 Task: Forward email and add a link Link0000000031 from Parteek.kumar@sogtage.net to Sandip@sogtage.net with a subject Subject0000000031 and add a message Message0000000031. Forward email and add a link Link0000000031 from Parteek.kumar@sogtage.net to Sandip@sogtage.net; Email000000002; Email000000003 with a subject Subject0000000032 and add a message Message0000000033. Forward email and add a link Link0000000031 from Parteek.kumar@sogtage.net to Sandip@sogtage.net with a cc to Vanshu.thakur@sogtage.net with a subject Subject0000000031 and add a message Message0000000033. Forward email and add a link Link0000000031 from Parteek.kumar@sogtage.net to Sandip@sogtage.net with a cc to Vanshu.thakur@sogtage.net and bcc to Nikhil.rathi@sogtage.net with a subject Subject0000000031 and add a message Message0000000033. Forward email and add a link Link0000000031 from Parteek.kumar@sogtage.net to Sandip@sogtage.net; Email000000002 with a cc to Nikhil.rathi@sogtage.net; Ayush@sogtage.net and bcc to Pooja.Chaudhary@sogtage.net with a subject Subject0000000031 and add a message Message0000000033
Action: Mouse moved to (921, 207)
Screenshot: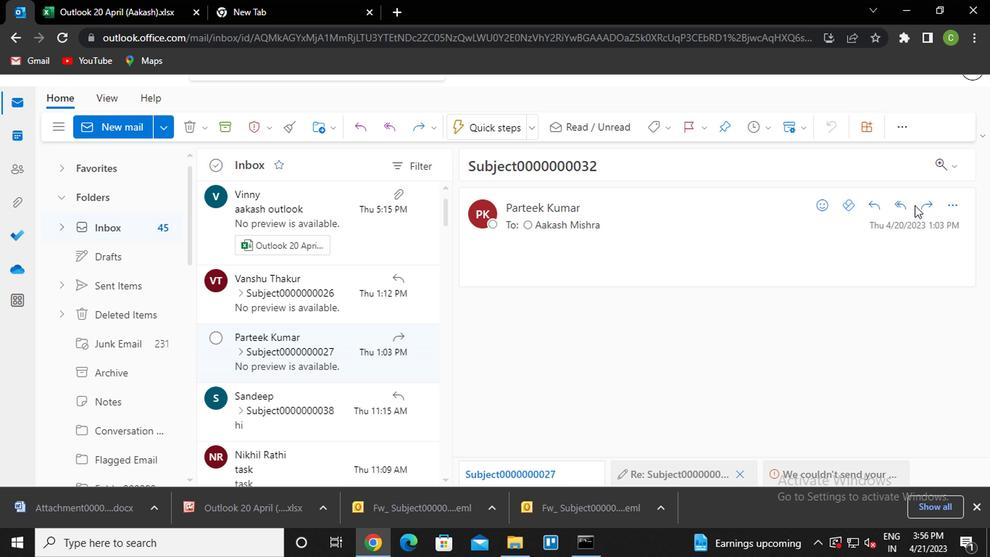 
Action: Mouse pressed left at (921, 207)
Screenshot: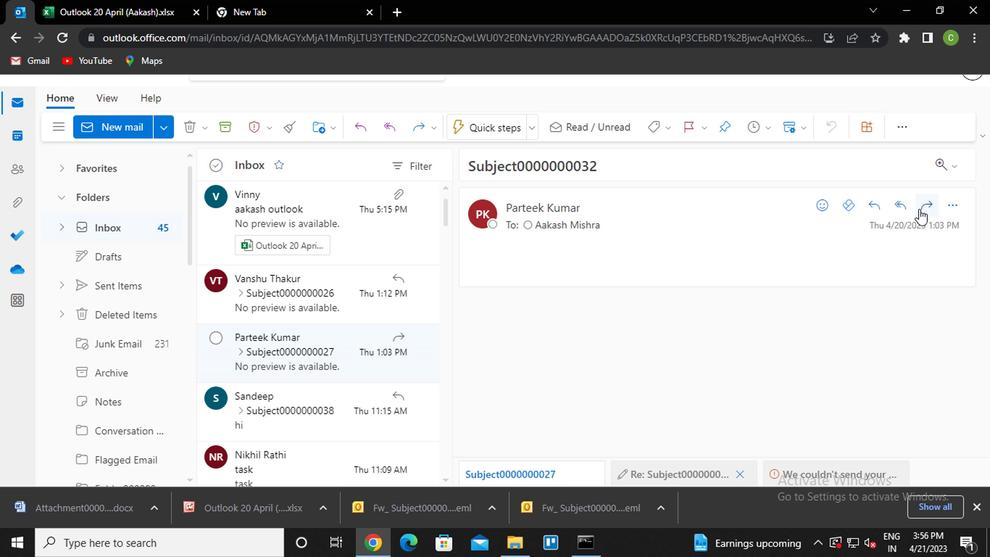
Action: Mouse moved to (671, 127)
Screenshot: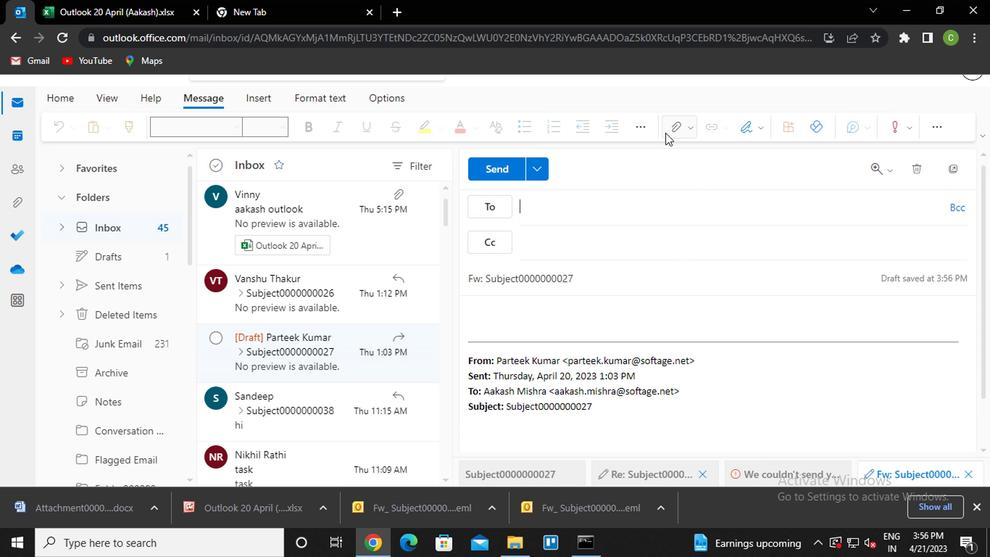 
Action: Mouse pressed left at (671, 127)
Screenshot: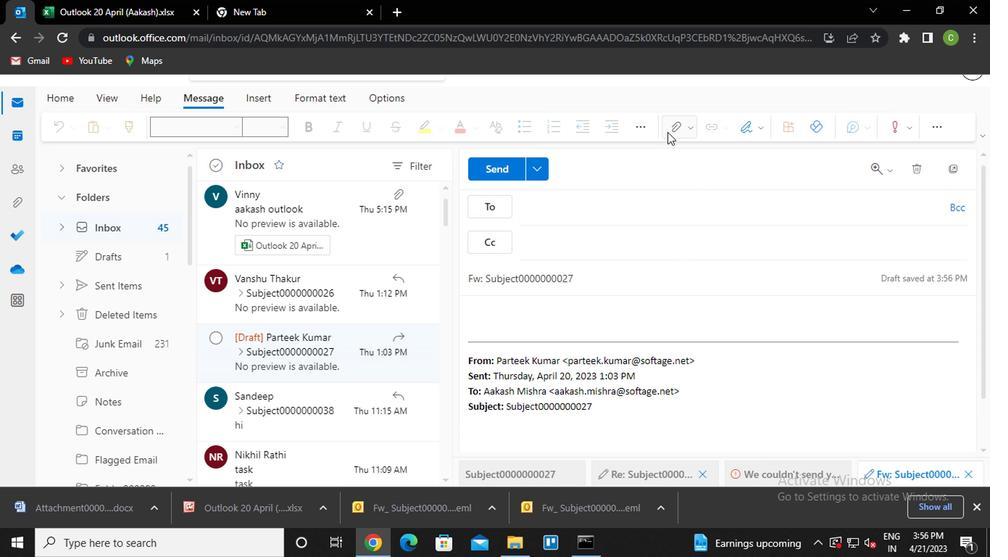 
Action: Mouse moved to (490, 319)
Screenshot: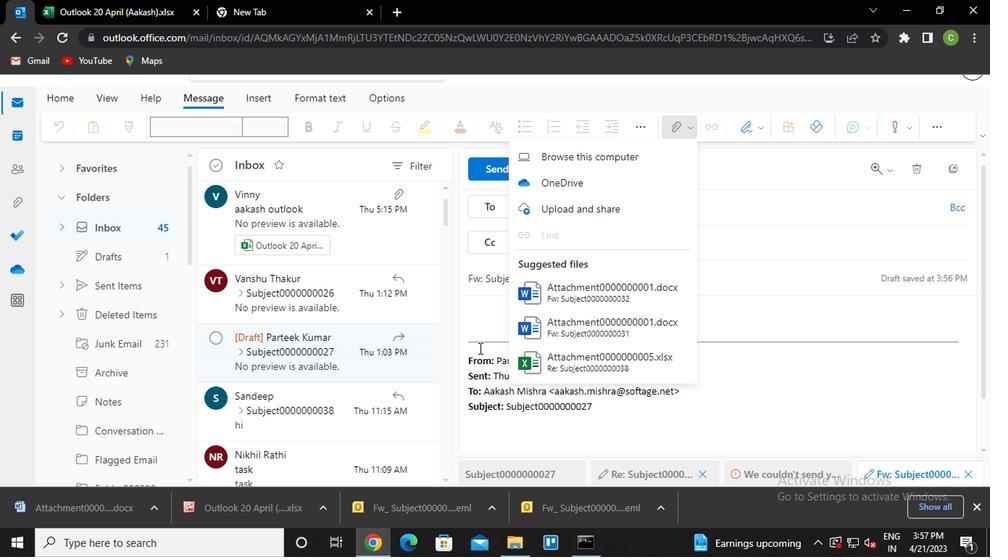 
Action: Mouse pressed left at (490, 319)
Screenshot: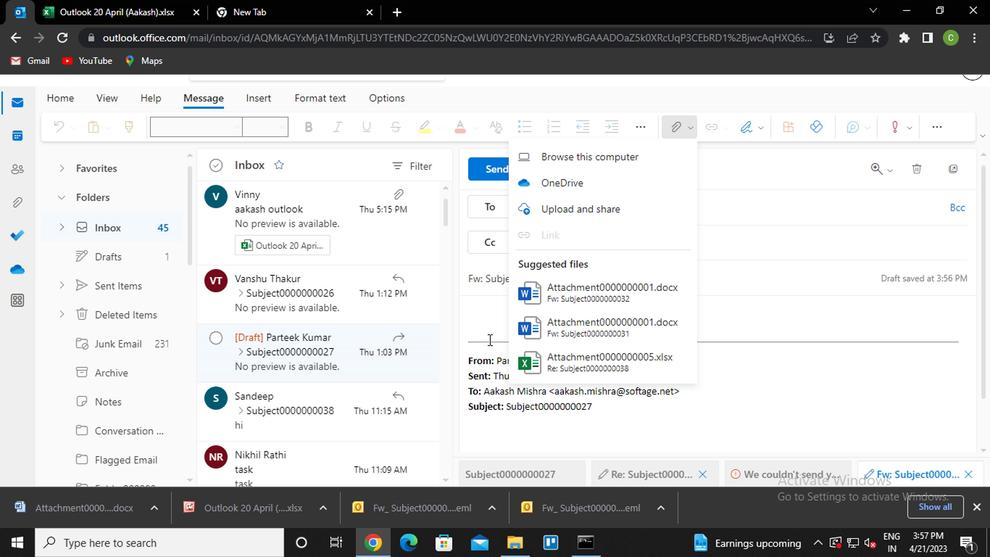 
Action: Mouse moved to (668, 131)
Screenshot: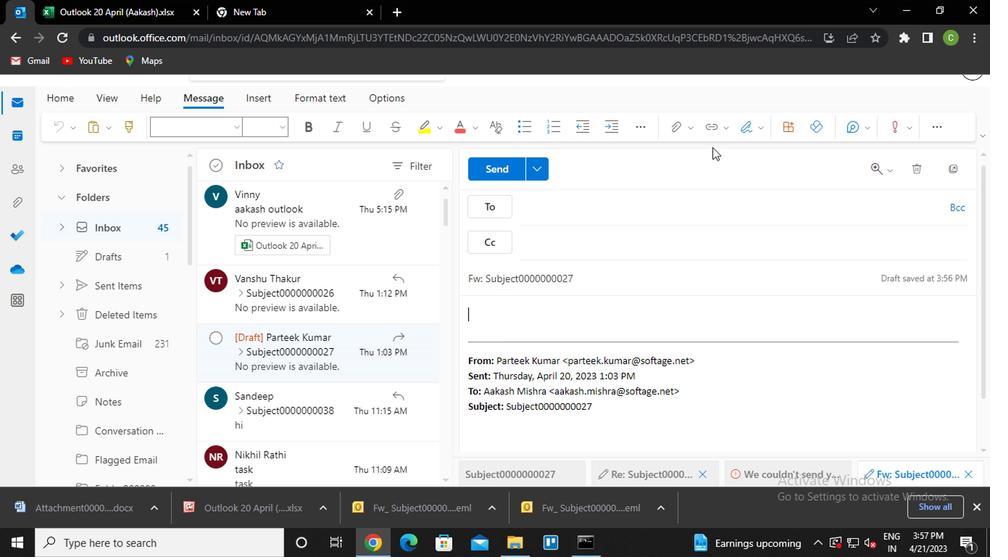 
Action: Mouse pressed left at (668, 131)
Screenshot: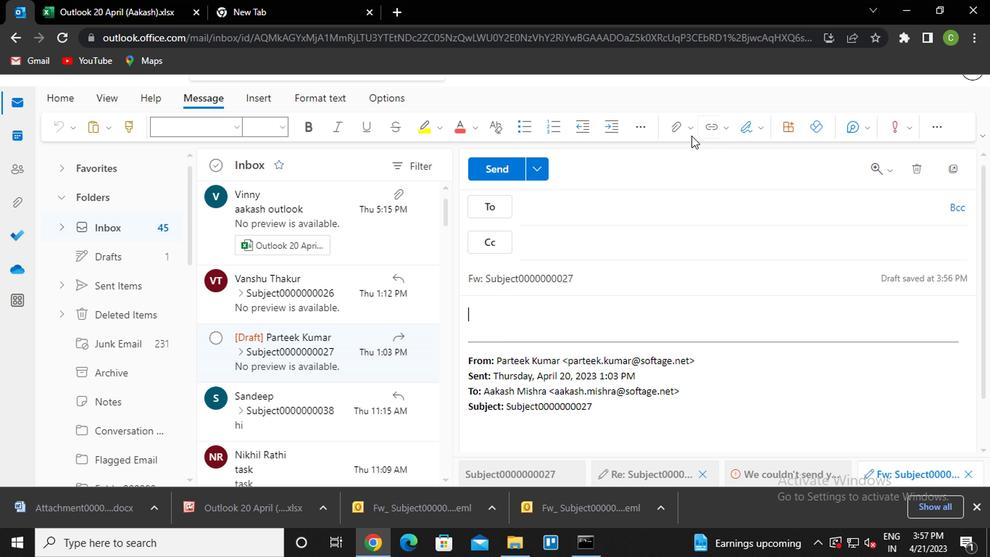 
Action: Mouse moved to (578, 239)
Screenshot: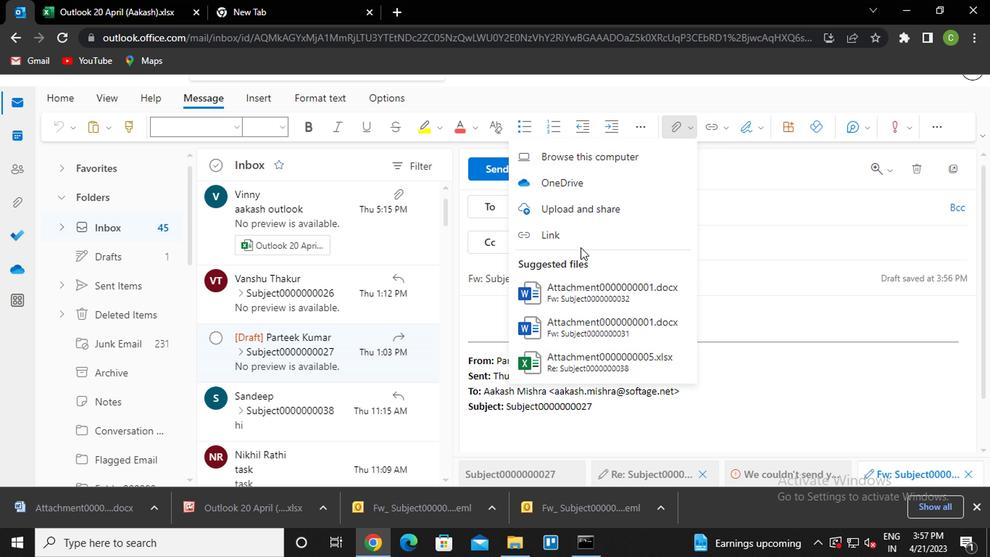 
Action: Mouse pressed left at (578, 239)
Screenshot: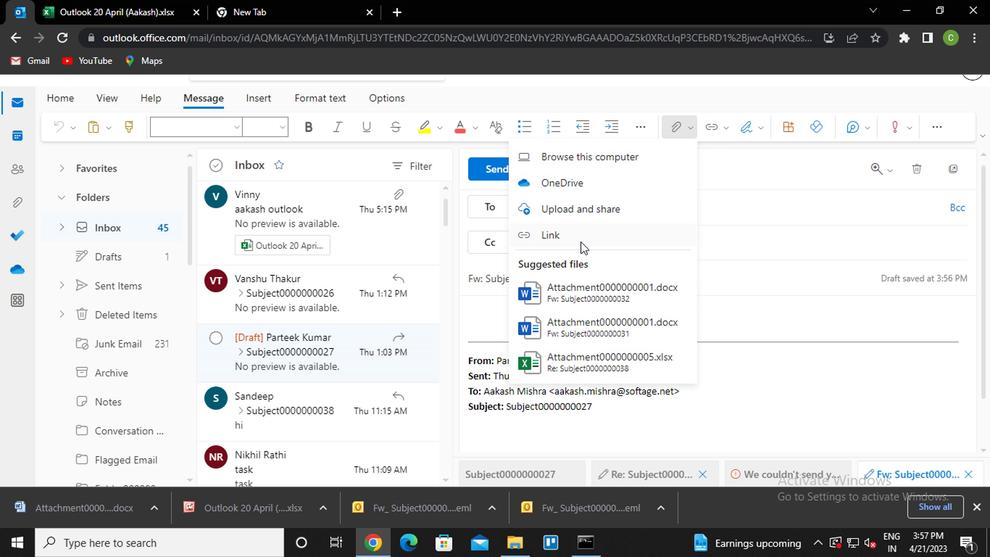 
Action: Mouse moved to (414, 303)
Screenshot: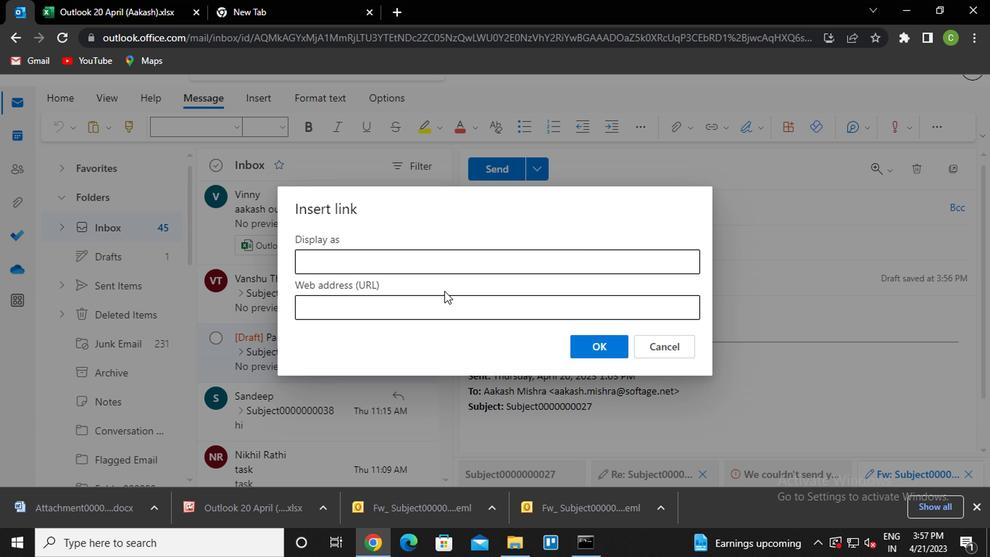 
Action: Mouse pressed left at (414, 303)
Screenshot: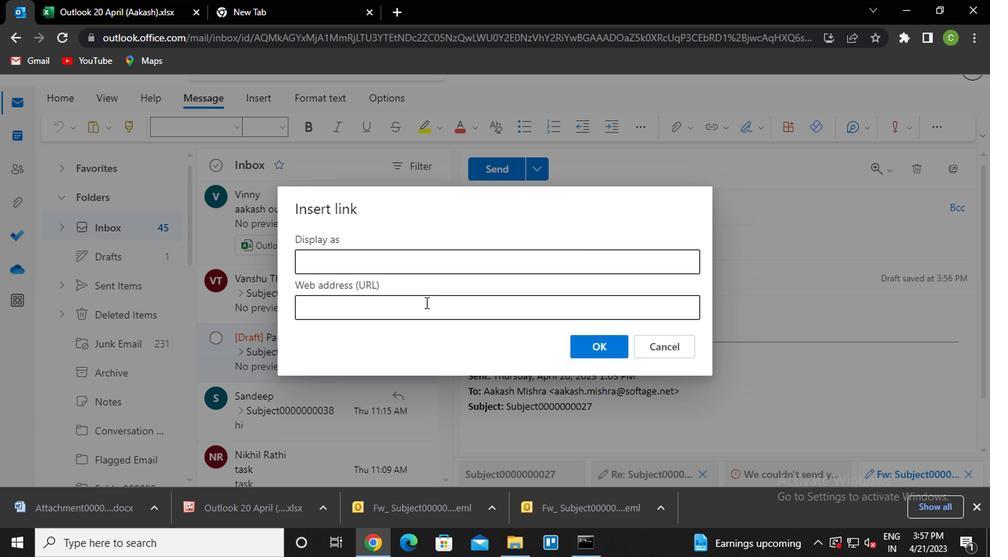 
Action: Mouse moved to (434, 191)
Screenshot: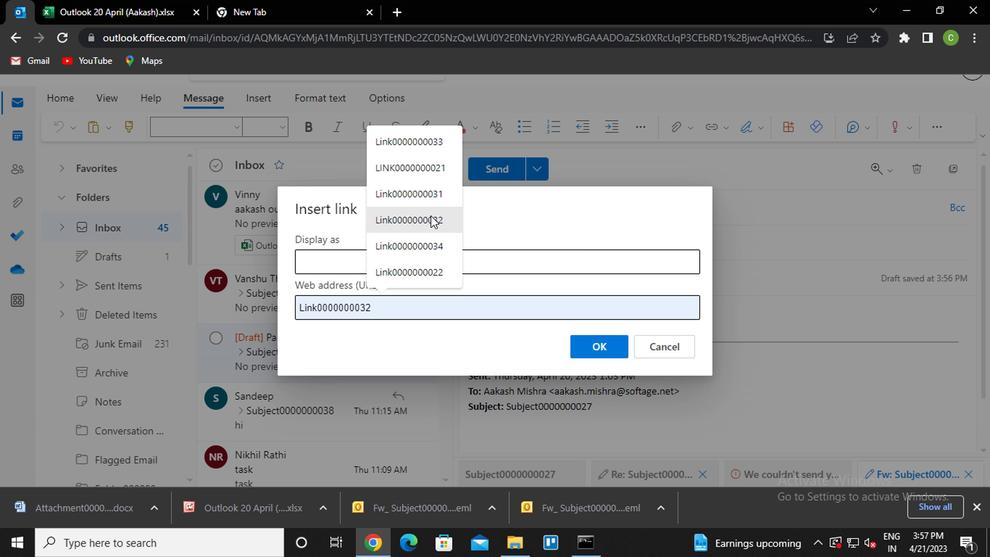 
Action: Mouse pressed left at (434, 191)
Screenshot: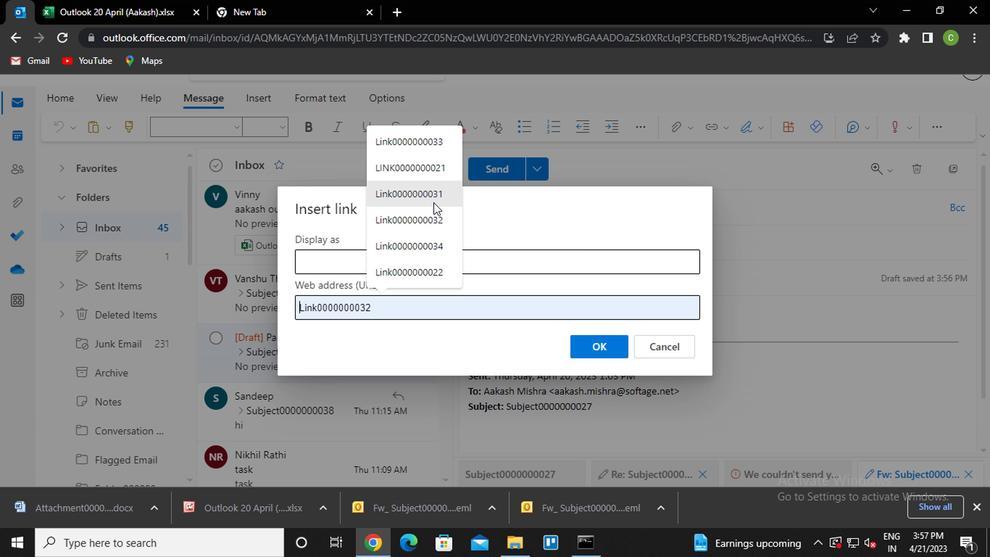 
Action: Mouse moved to (583, 343)
Screenshot: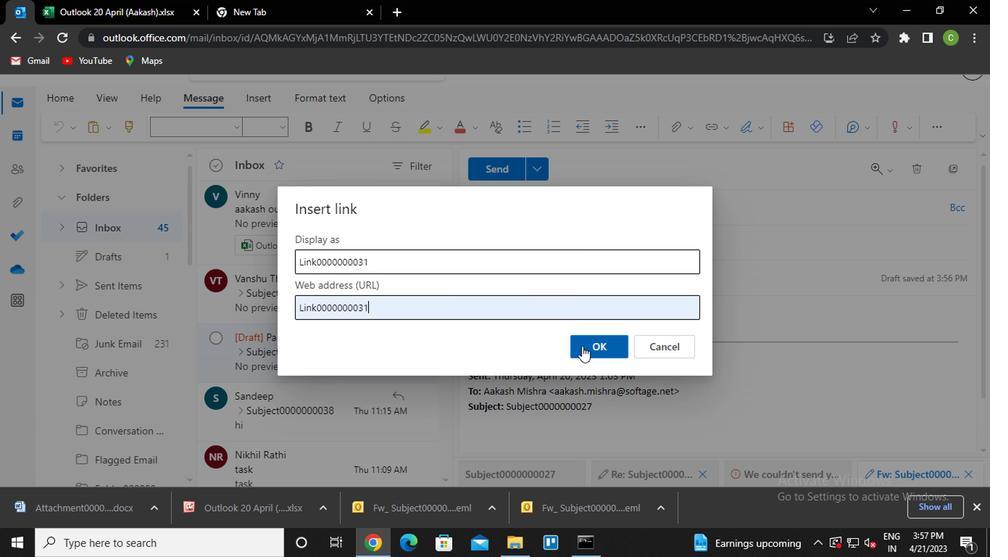 
Action: Mouse pressed left at (583, 343)
Screenshot: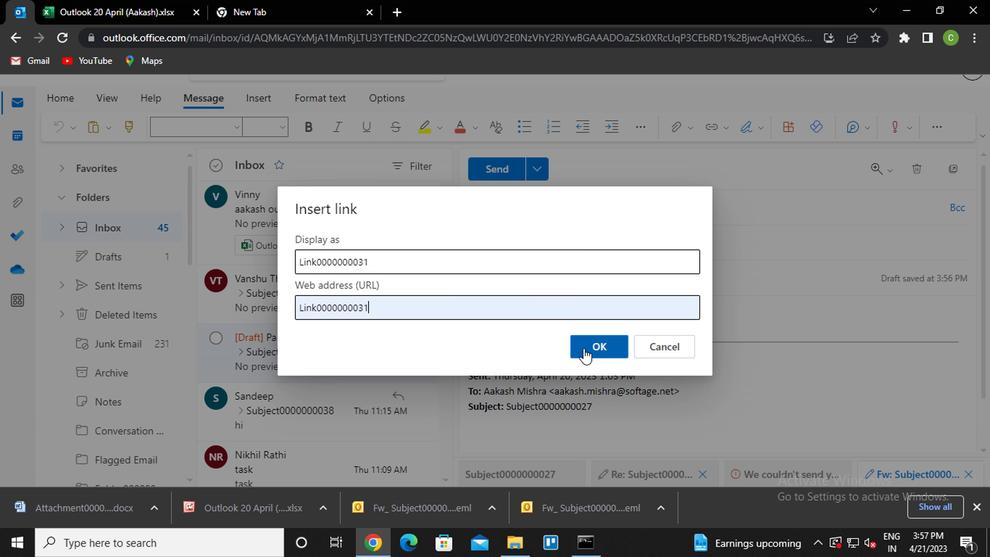 
Action: Mouse moved to (606, 218)
Screenshot: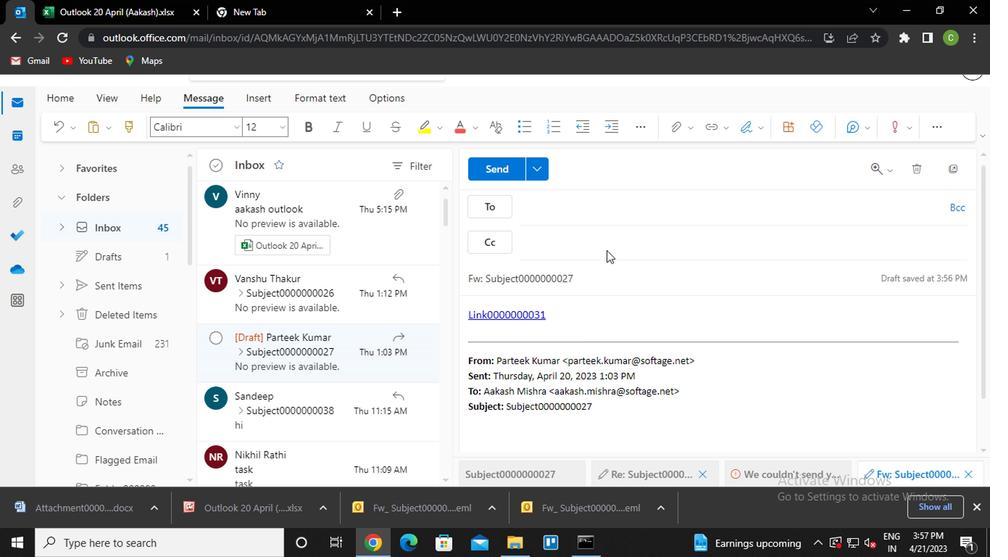 
Action: Mouse pressed left at (606, 218)
Screenshot: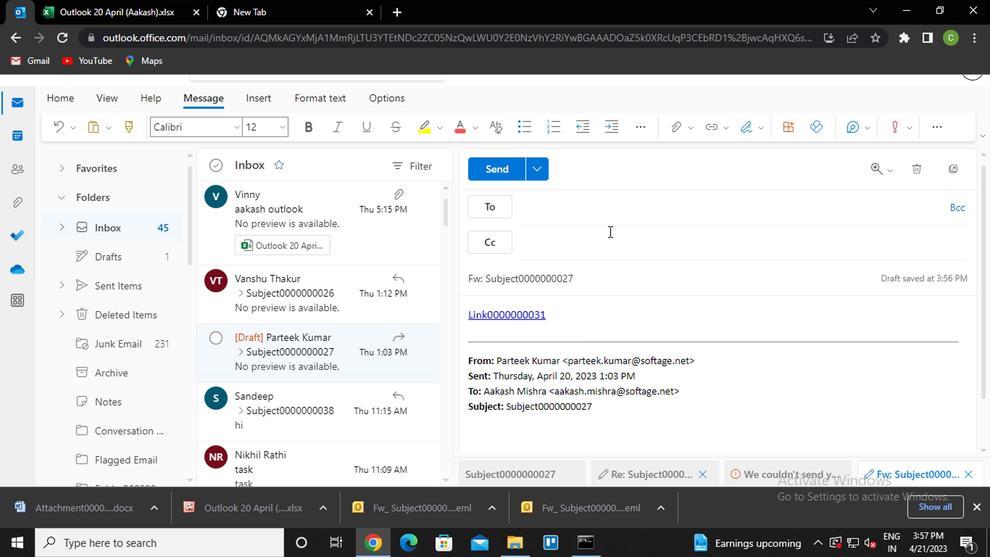 
Action: Mouse moved to (608, 212)
Screenshot: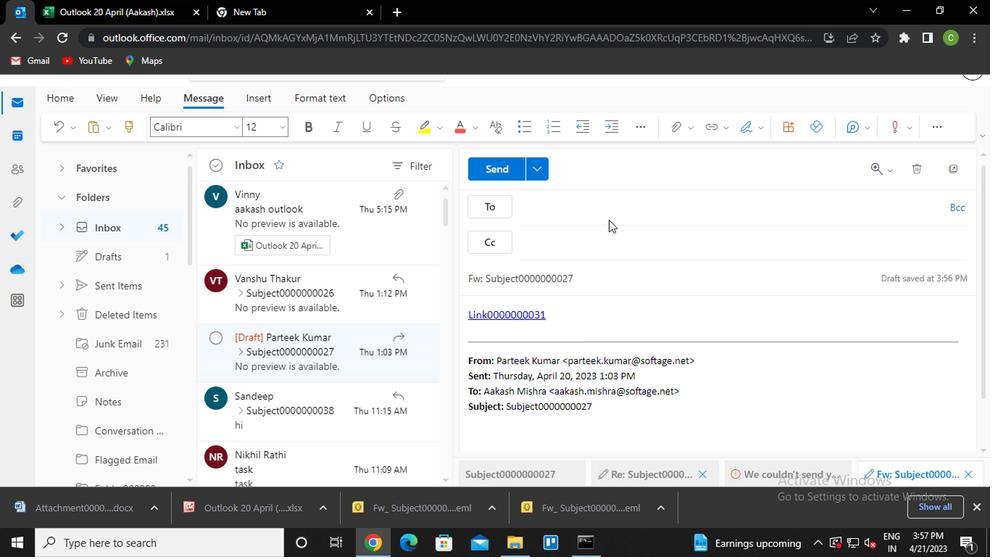 
Action: Mouse pressed left at (608, 212)
Screenshot: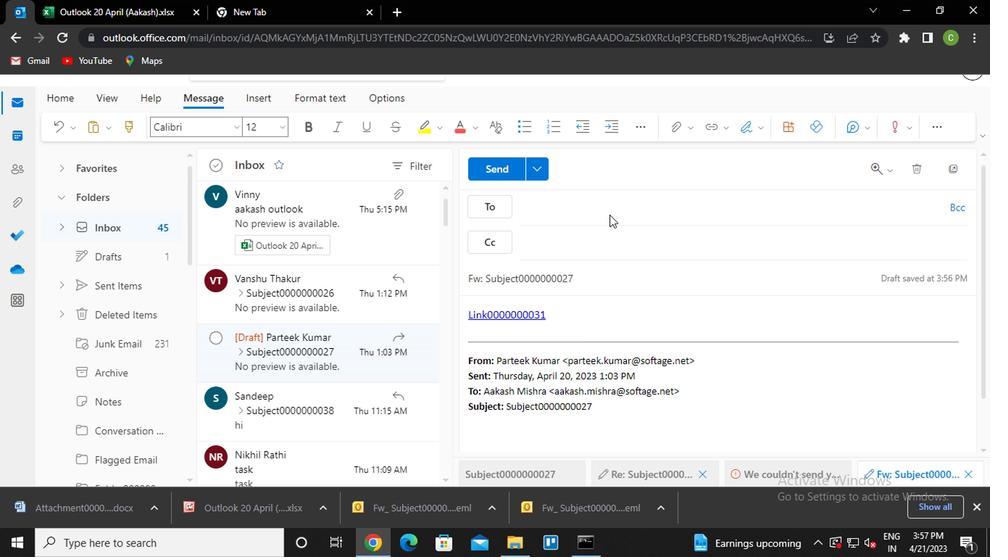 
Action: Key pressed sa<Key.enter><Key.enter>
Screenshot: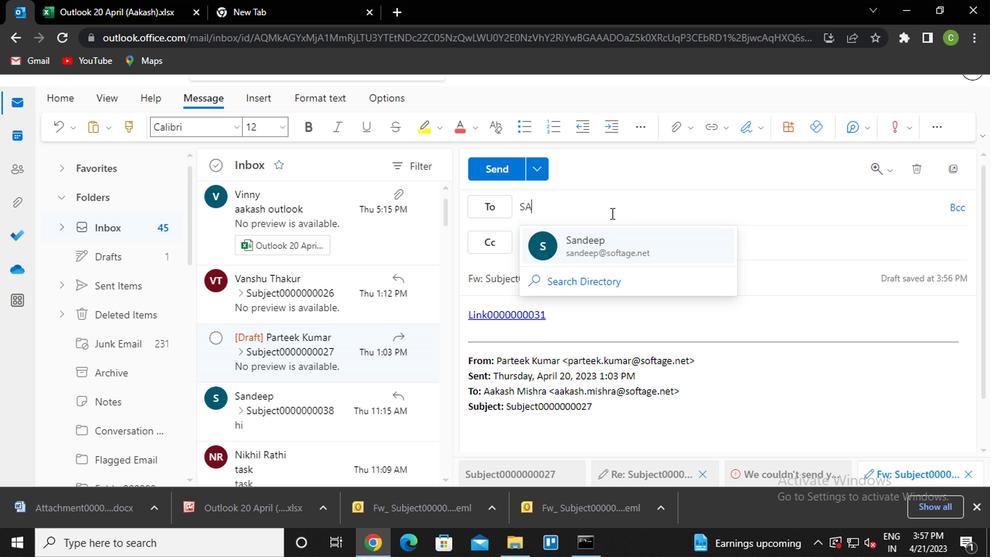 
Action: Mouse moved to (587, 277)
Screenshot: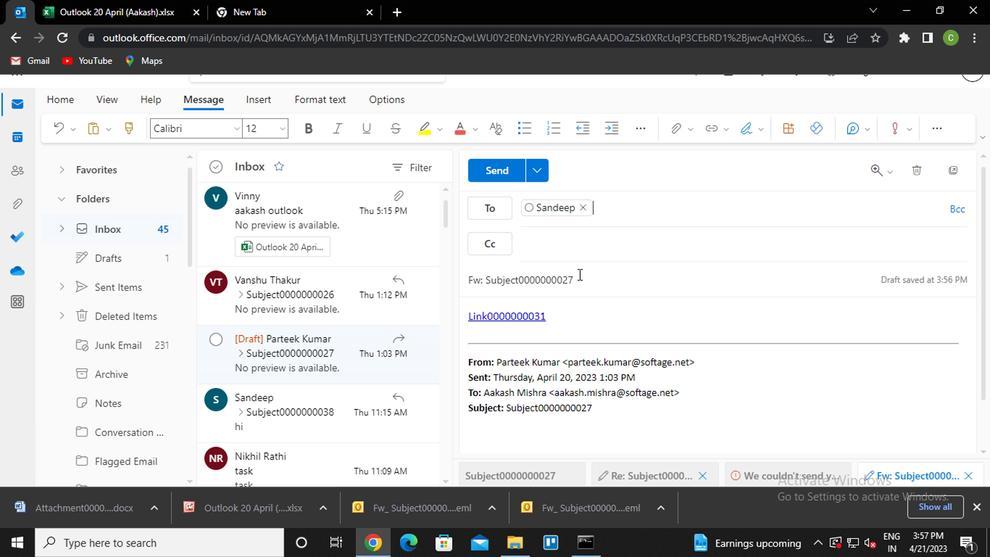 
Action: Mouse pressed left at (587, 277)
Screenshot: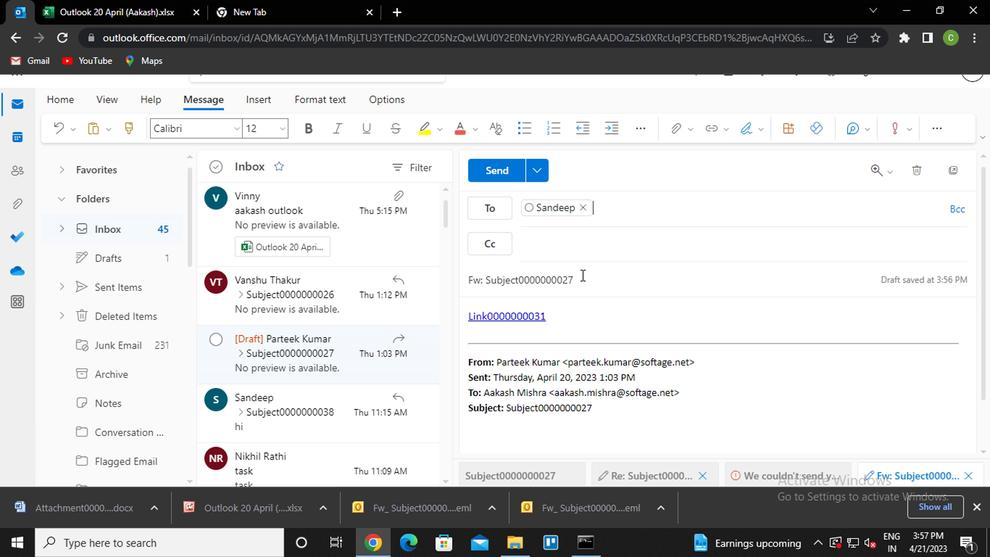 
Action: Key pressed <Key.backspace><Key.backspace>31
Screenshot: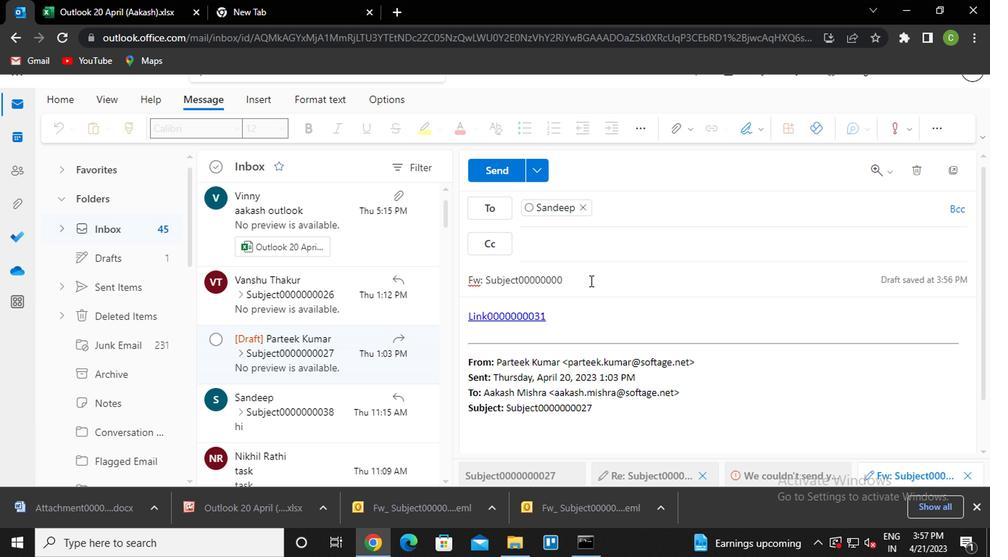 
Action: Mouse moved to (593, 326)
Screenshot: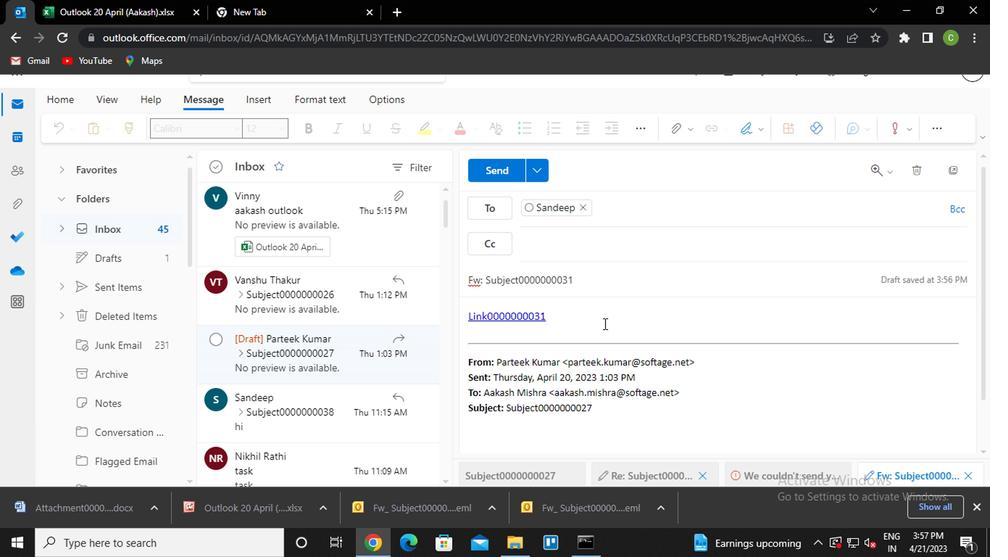 
Action: Mouse pressed left at (593, 326)
Screenshot: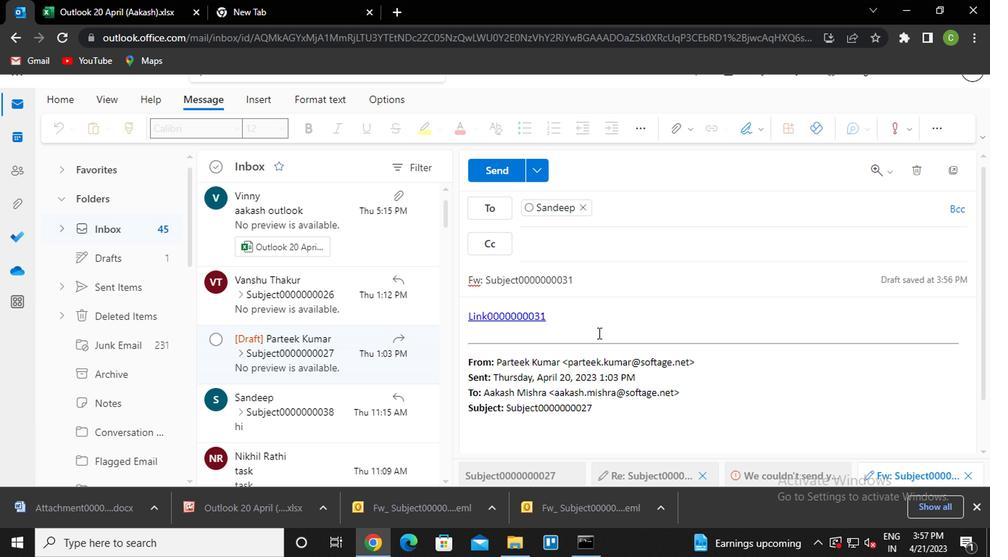 
Action: Key pressed <Key.enter>m<Key.caps_lock>essage0000000031
Screenshot: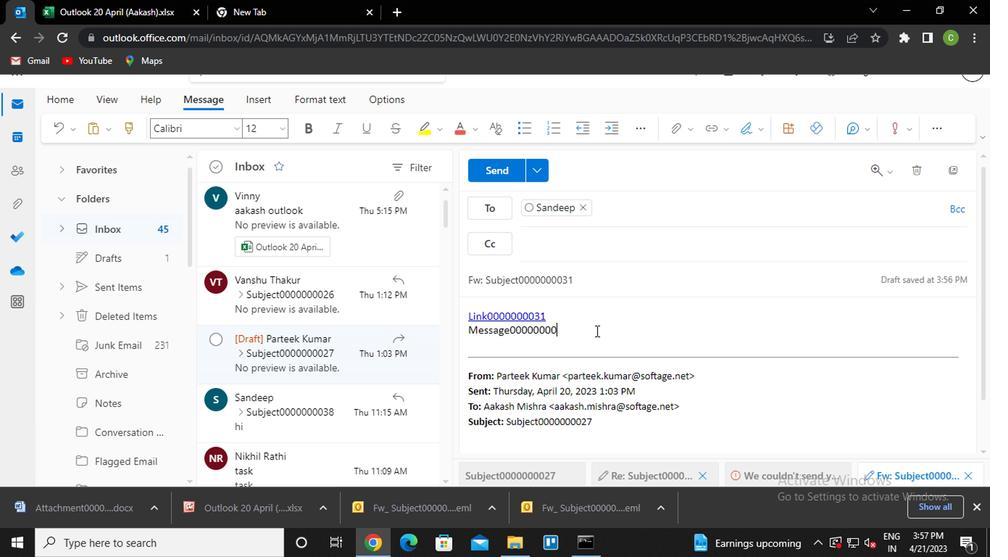 
Action: Mouse moved to (498, 175)
Screenshot: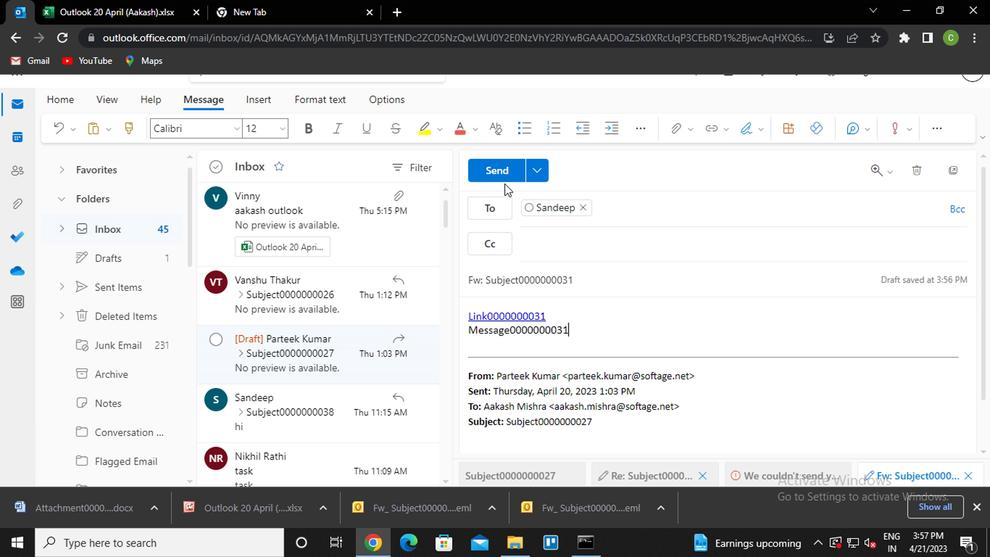 
Action: Mouse pressed left at (498, 175)
Screenshot: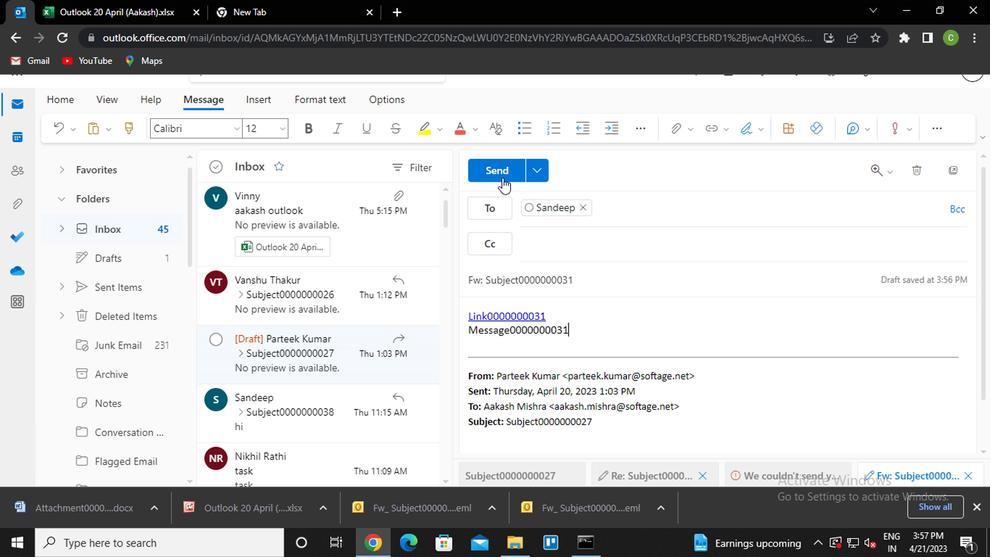 
Action: Mouse moved to (922, 204)
Screenshot: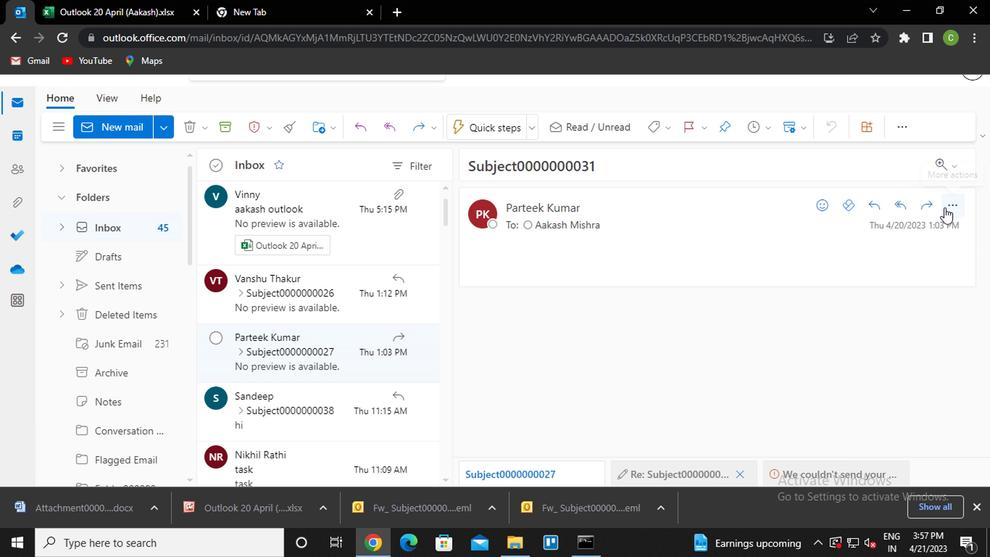 
Action: Mouse pressed left at (922, 204)
Screenshot: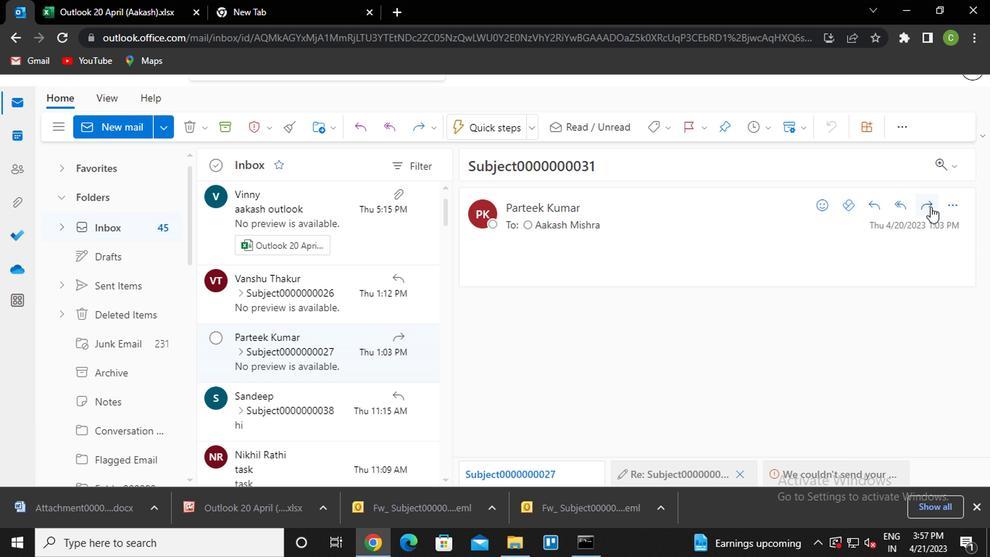 
Action: Mouse moved to (680, 130)
Screenshot: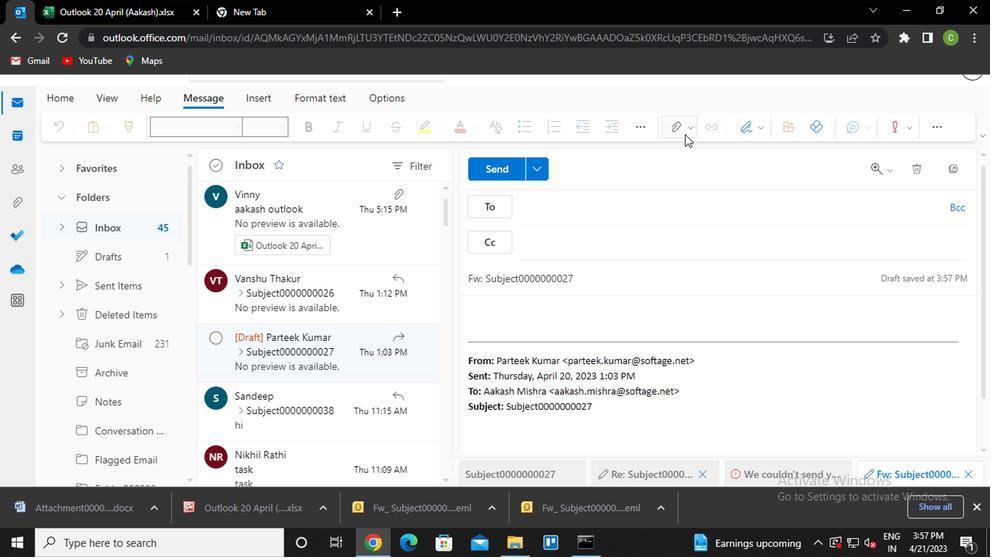 
Action: Mouse pressed left at (680, 130)
Screenshot: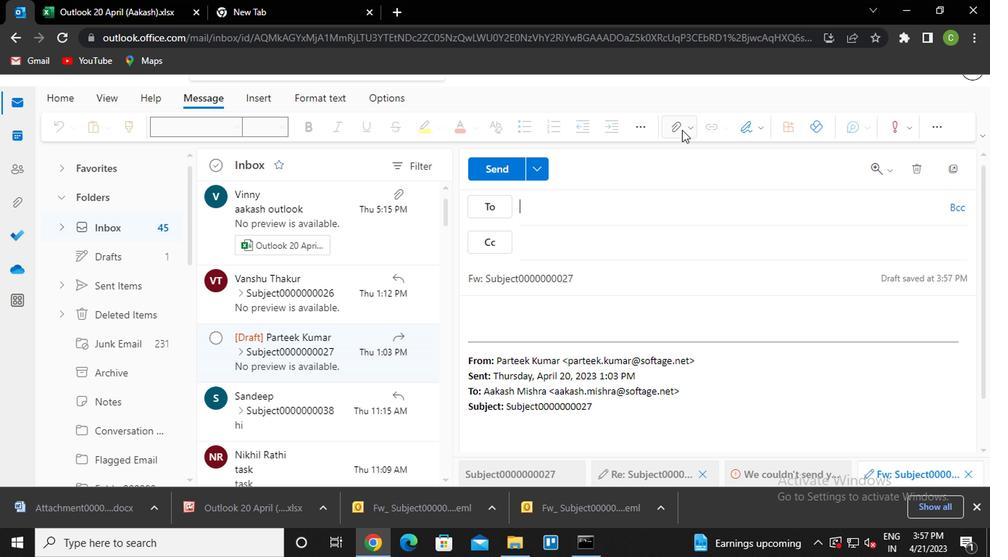 
Action: Mouse moved to (486, 313)
Screenshot: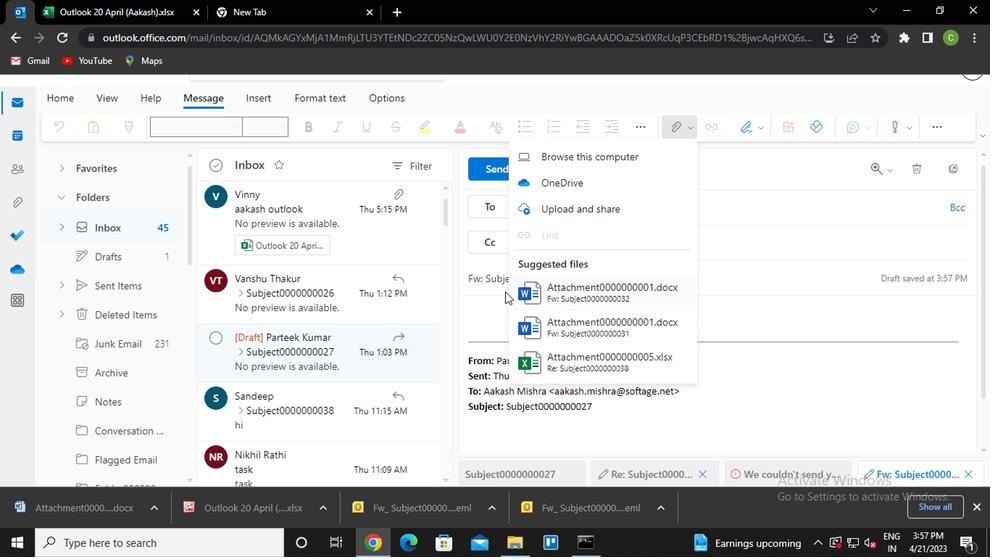 
Action: Mouse pressed left at (486, 313)
Screenshot: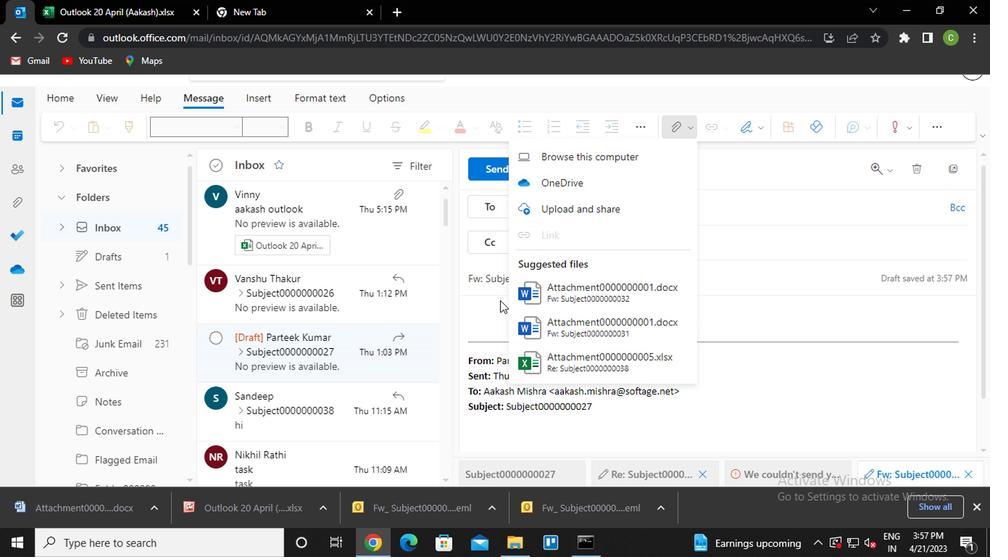 
Action: Mouse moved to (679, 130)
Screenshot: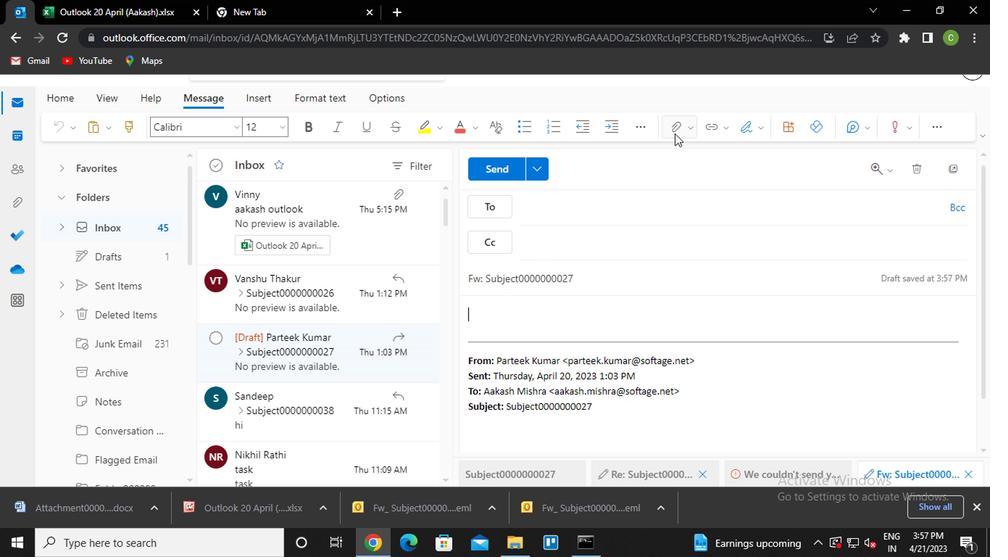 
Action: Mouse pressed left at (679, 130)
Screenshot: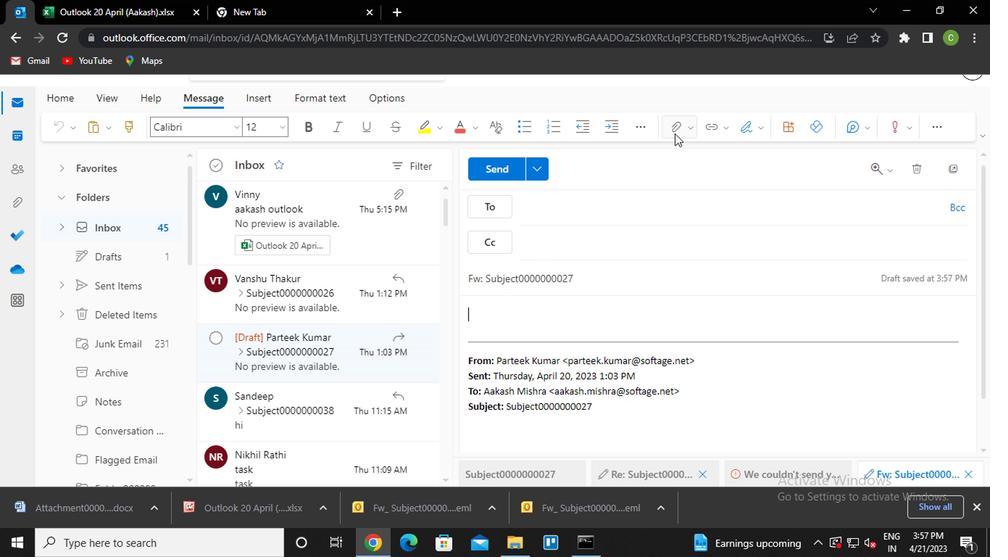 
Action: Mouse moved to (585, 236)
Screenshot: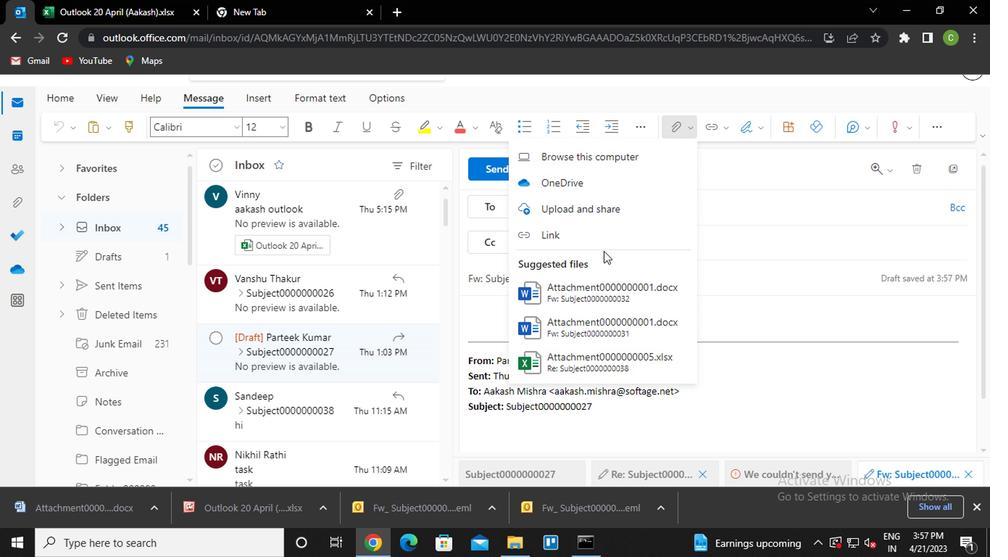 
Action: Mouse pressed left at (585, 236)
Screenshot: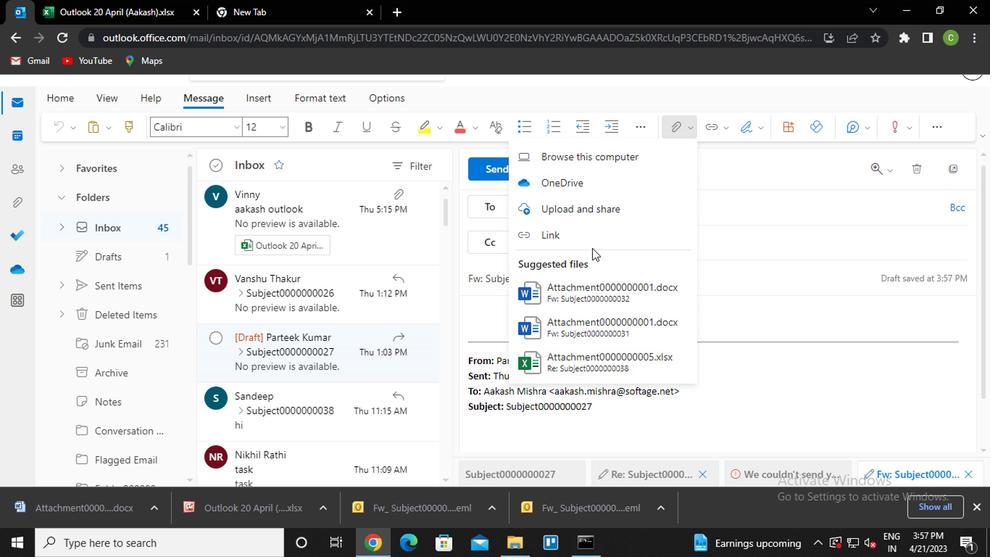 
Action: Mouse moved to (399, 298)
Screenshot: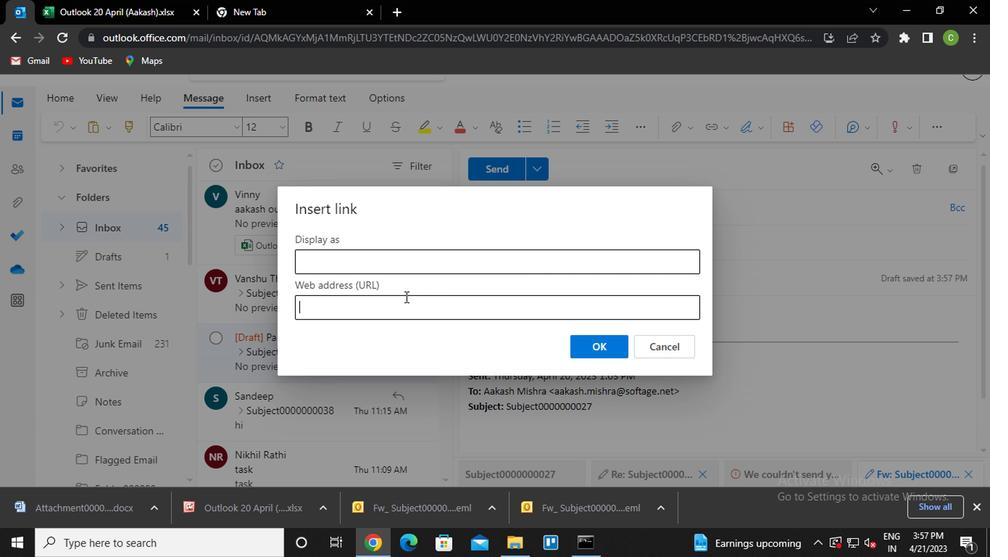 
Action: Mouse pressed left at (399, 298)
Screenshot: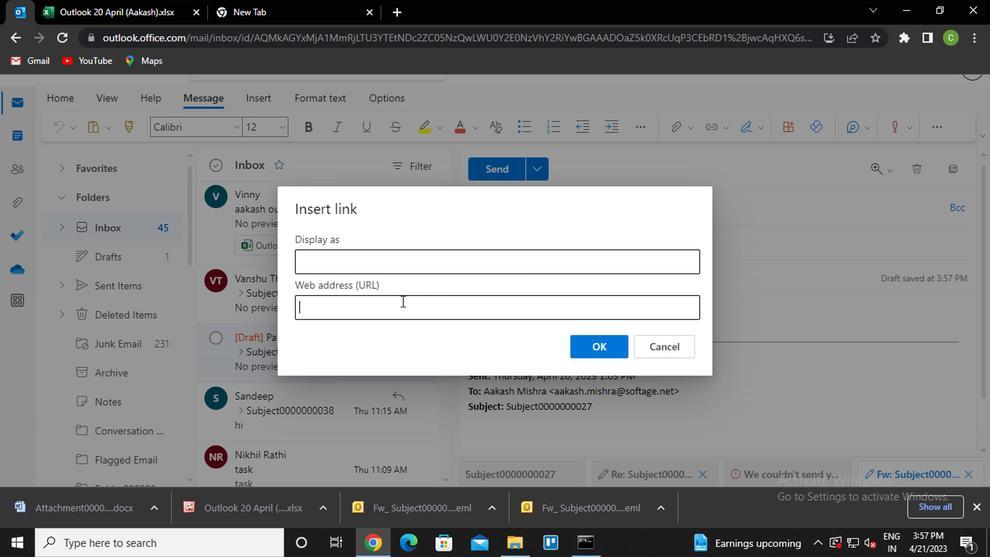 
Action: Mouse moved to (430, 194)
Screenshot: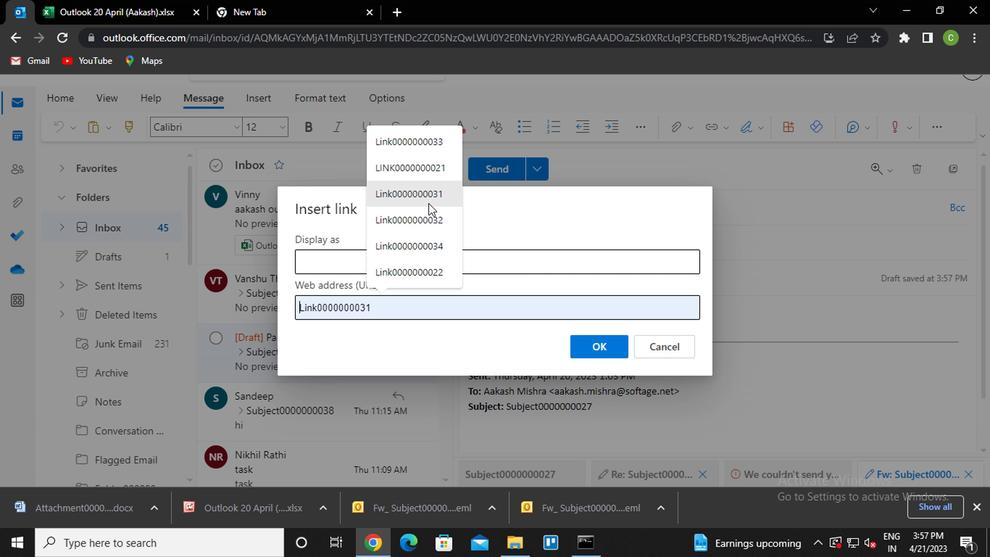 
Action: Mouse pressed left at (430, 194)
Screenshot: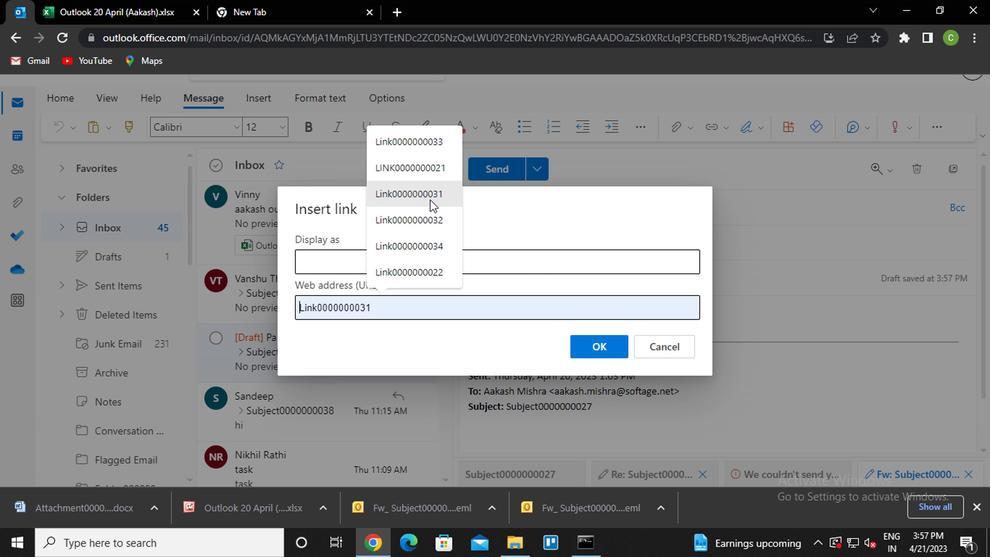 
Action: Mouse moved to (585, 343)
Screenshot: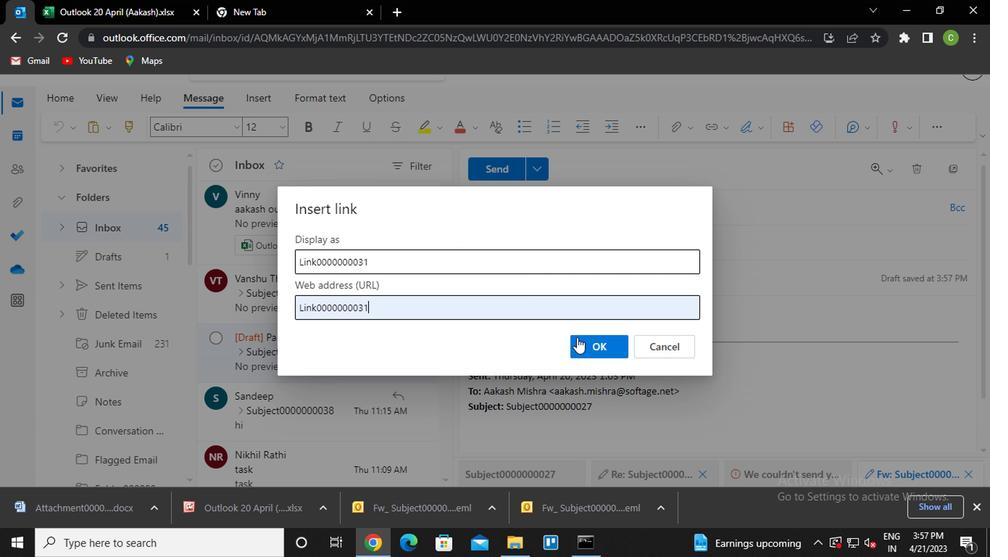 
Action: Mouse pressed left at (585, 343)
Screenshot: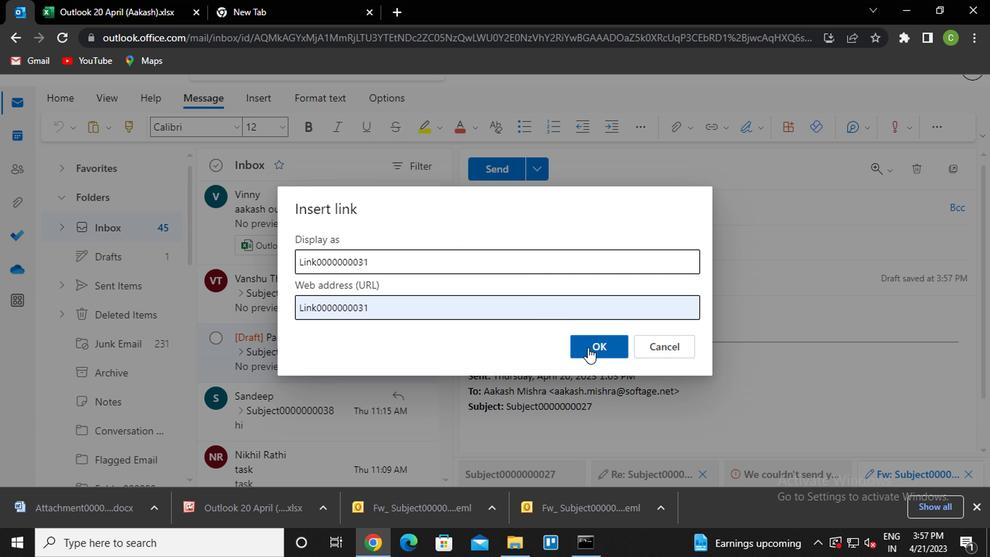 
Action: Mouse moved to (604, 210)
Screenshot: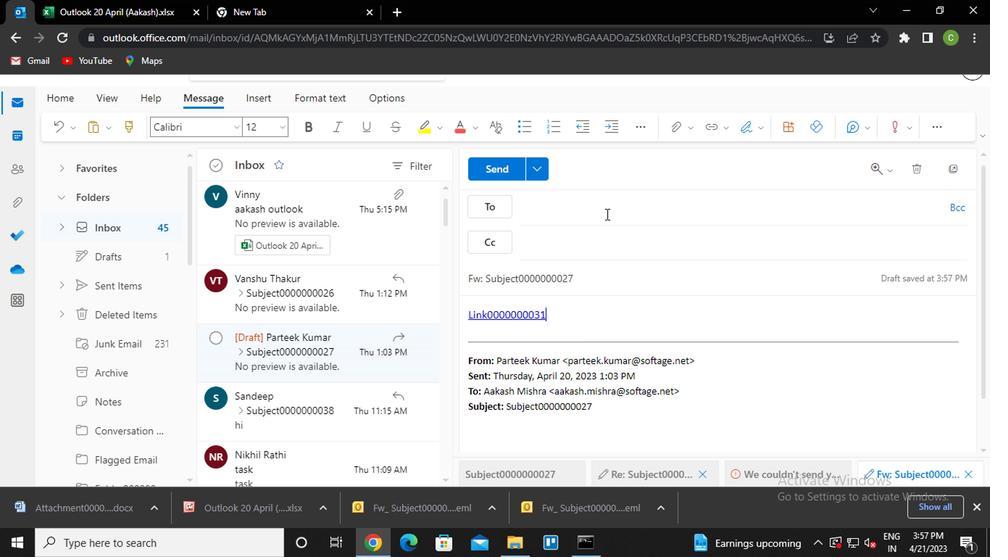 
Action: Mouse pressed left at (604, 210)
Screenshot: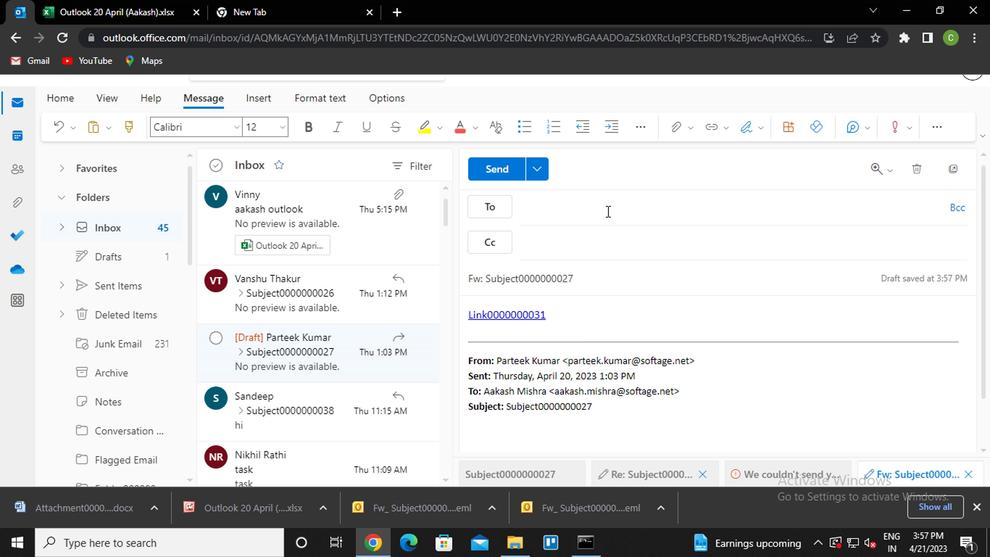 
Action: Key pressed sa<Key.enter><Key.enter>van<Key.enter>
Screenshot: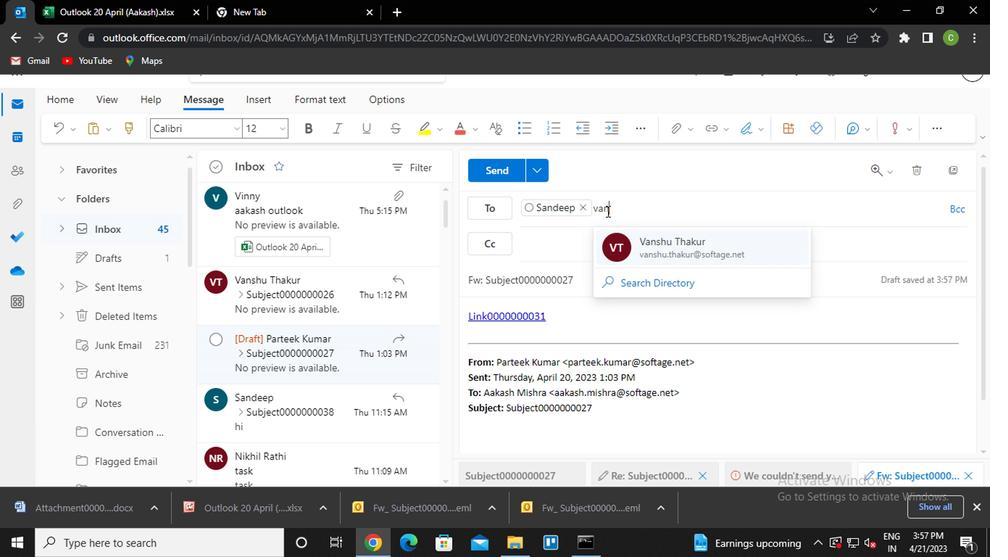 
Action: Mouse moved to (621, 219)
Screenshot: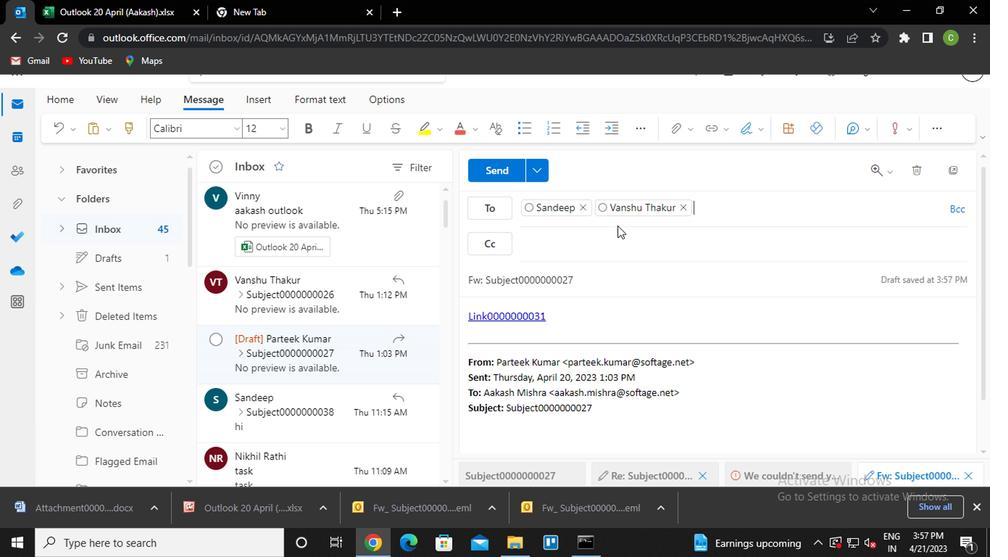
Action: Key pressed nok<Key.backspace><Key.backspace>ik<Key.enter>
Screenshot: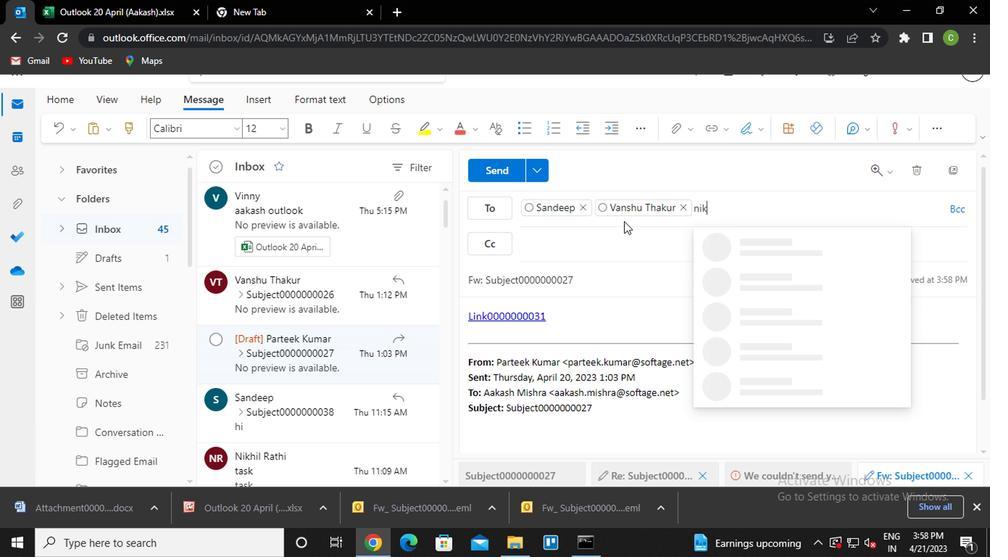 
Action: Mouse moved to (635, 272)
Screenshot: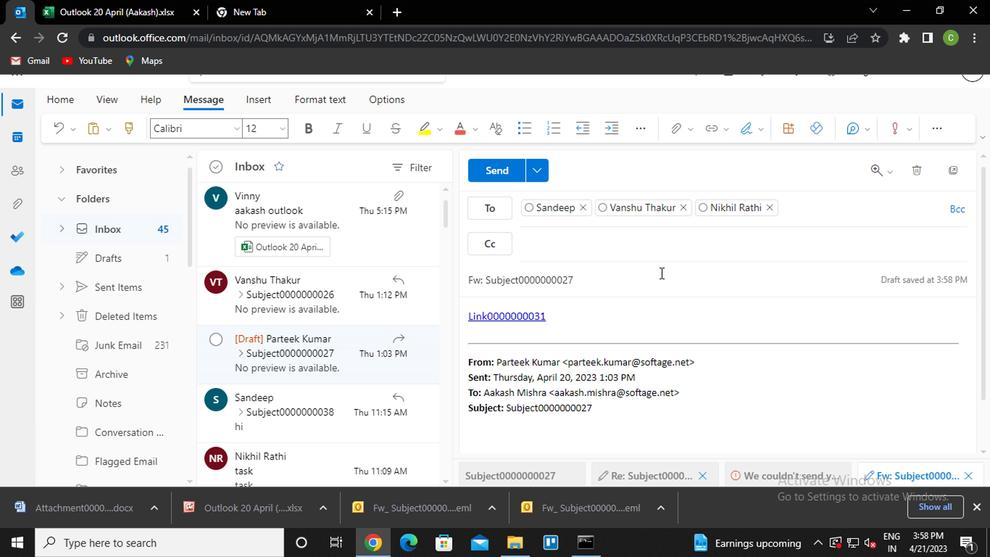 
Action: Mouse pressed left at (635, 272)
Screenshot: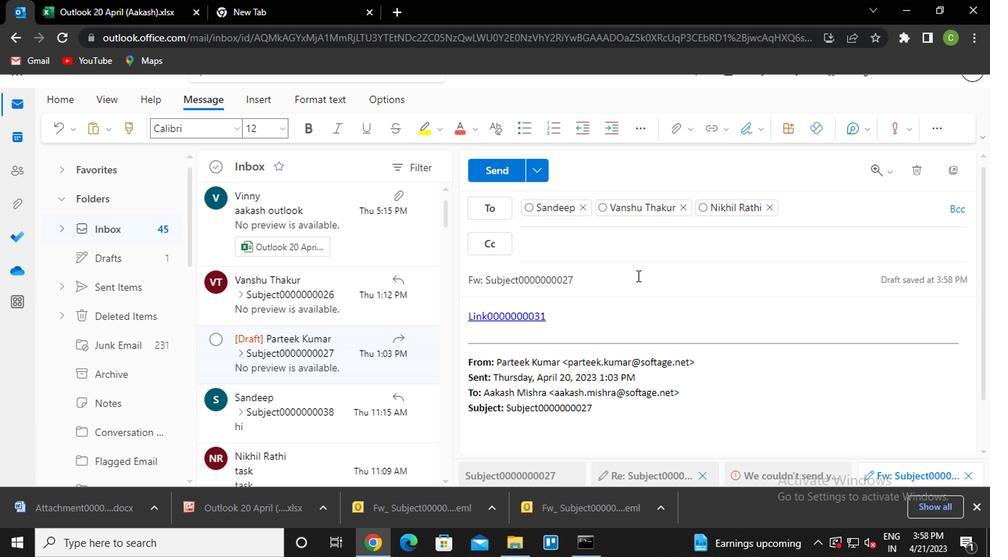 
Action: Key pressed <Key.backspace><Key.backspace>32
Screenshot: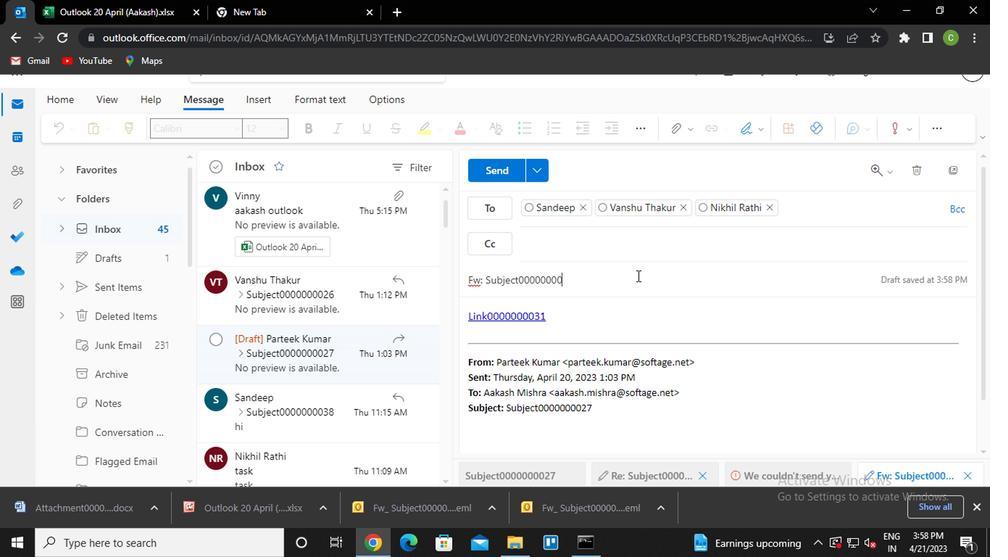 
Action: Mouse moved to (609, 301)
Screenshot: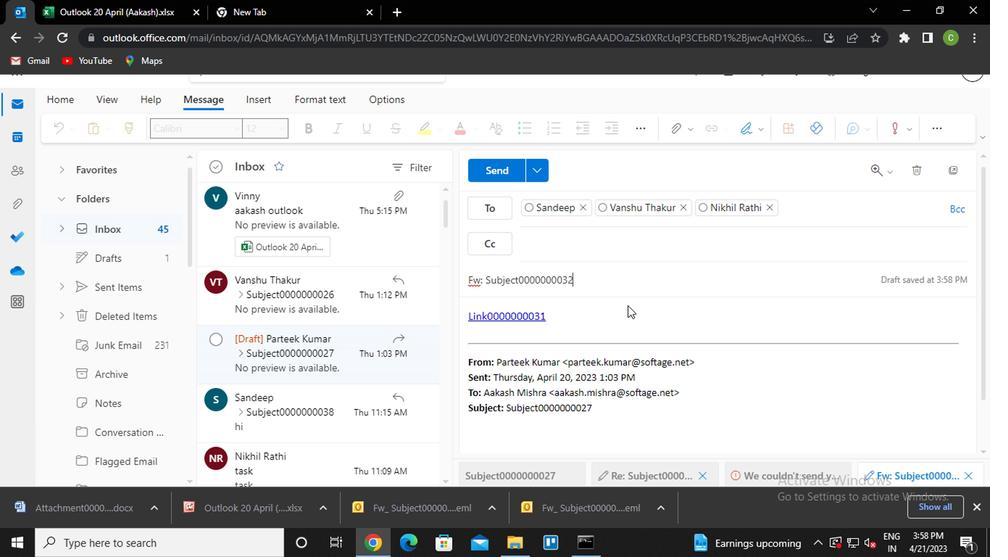 
Action: Mouse pressed left at (609, 301)
Screenshot: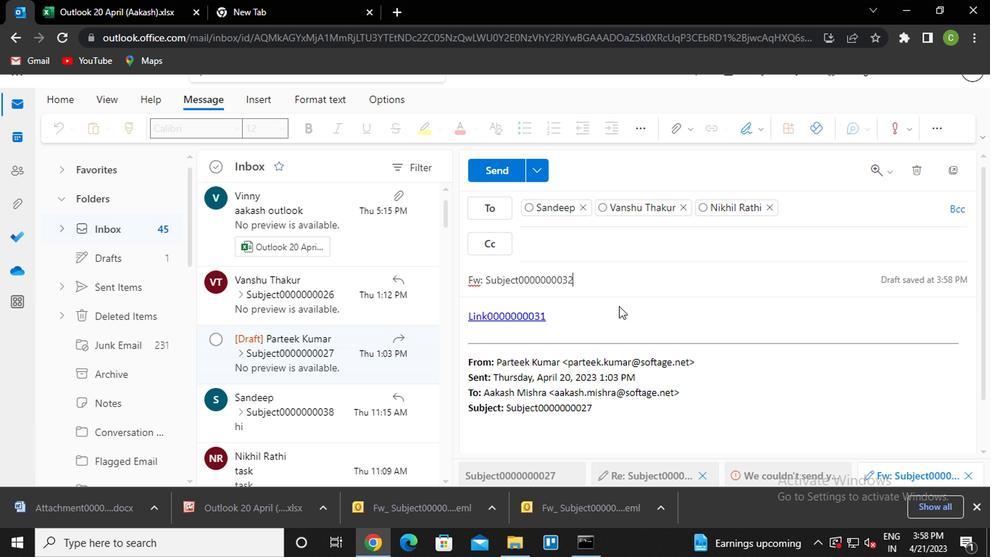 
Action: Mouse moved to (580, 307)
Screenshot: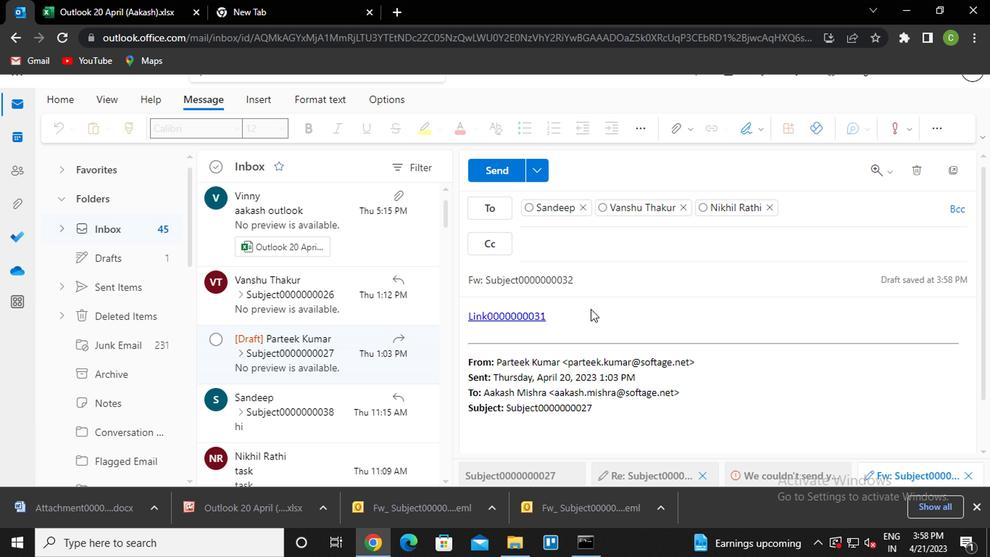 
Action: Mouse pressed left at (580, 307)
Screenshot: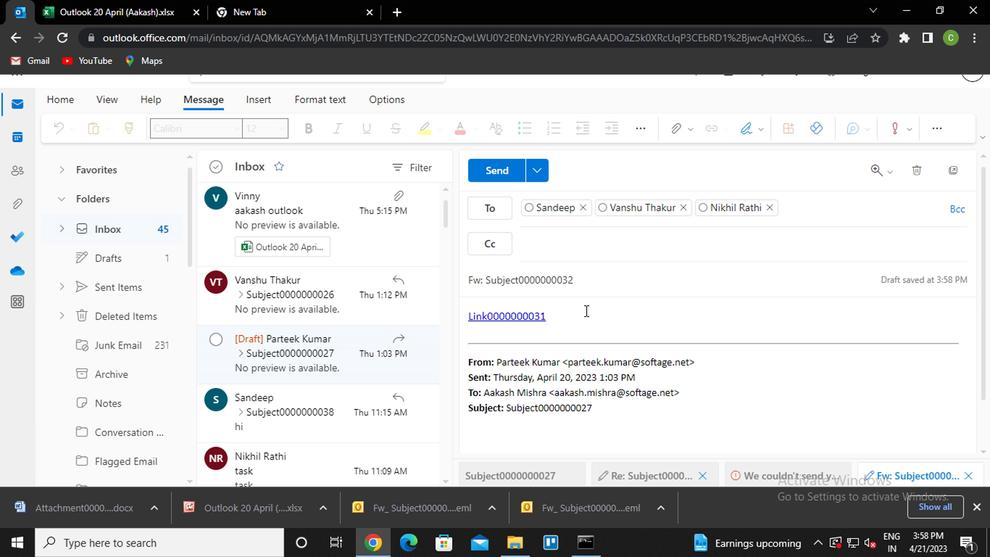 
Action: Key pressed <Key.enter><Key.caps_lock>m<Key.caps_lock>essage0000000033
Screenshot: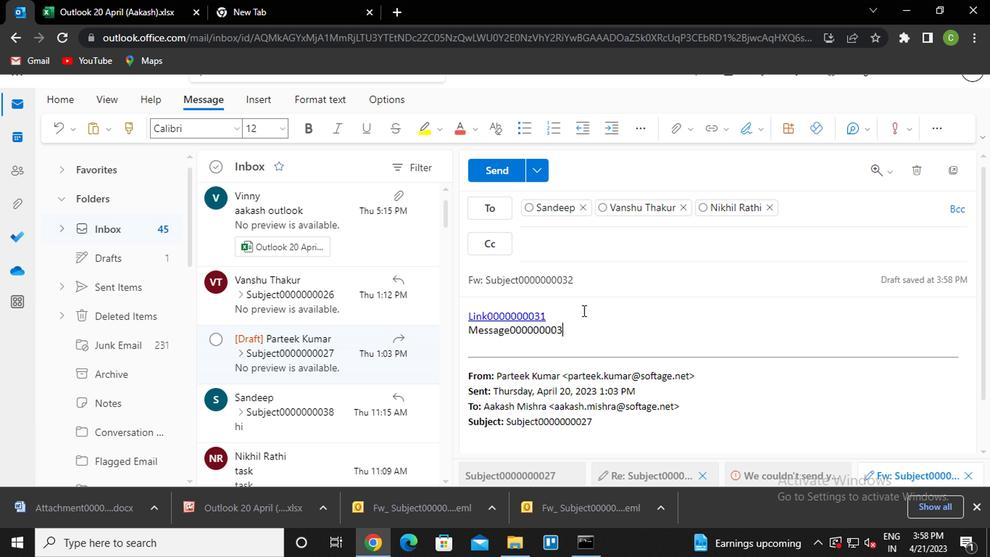 
Action: Mouse moved to (498, 171)
Screenshot: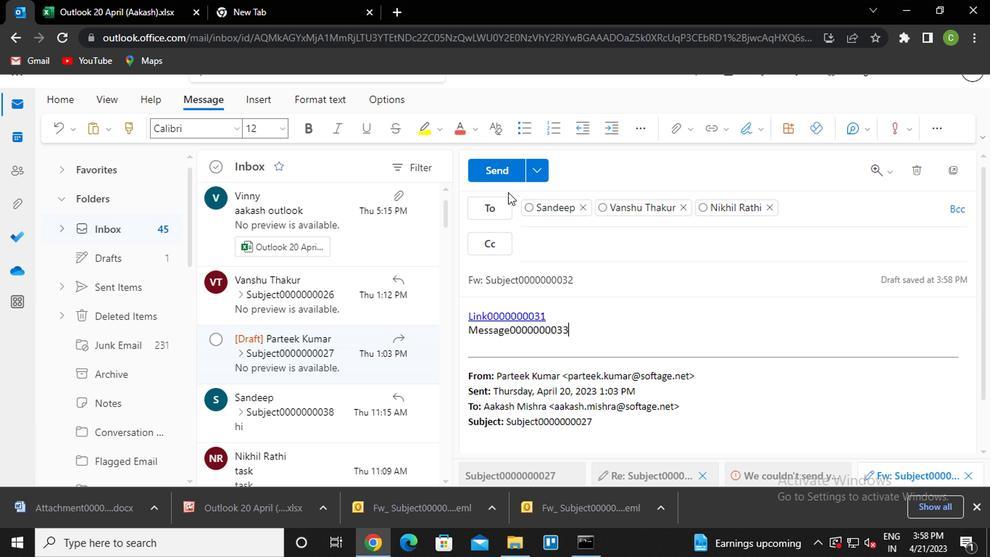 
Action: Mouse pressed left at (498, 171)
Screenshot: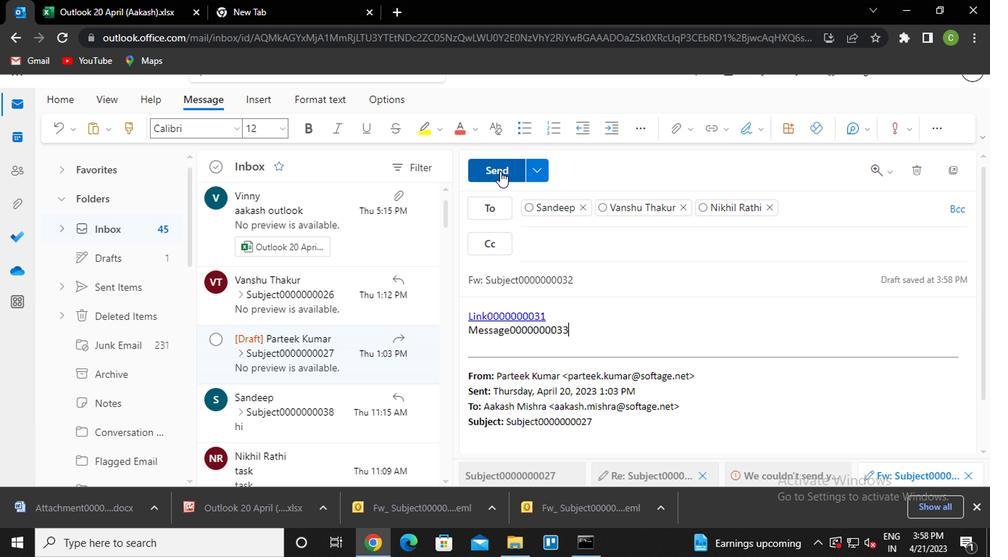 
Action: Mouse moved to (925, 206)
Screenshot: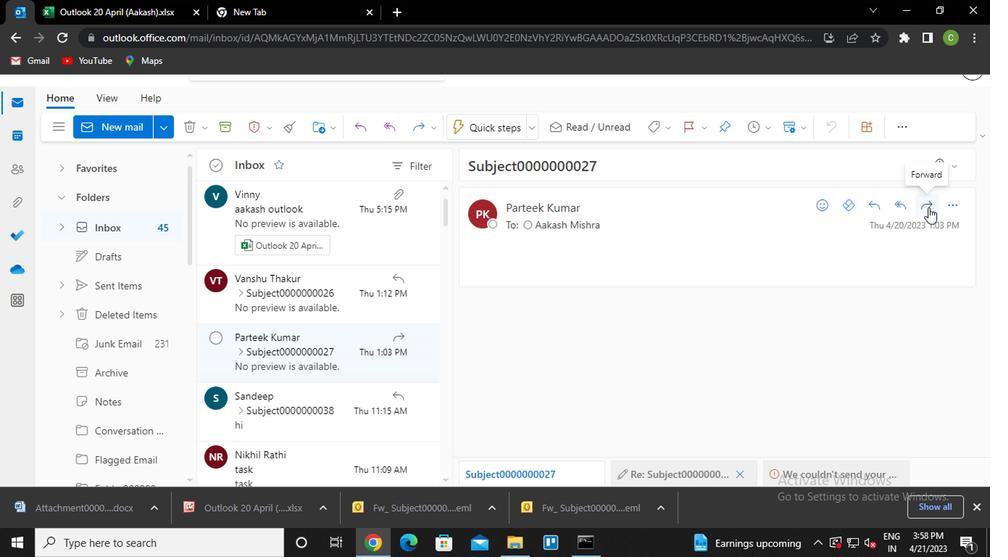 
Action: Mouse pressed left at (925, 206)
Screenshot: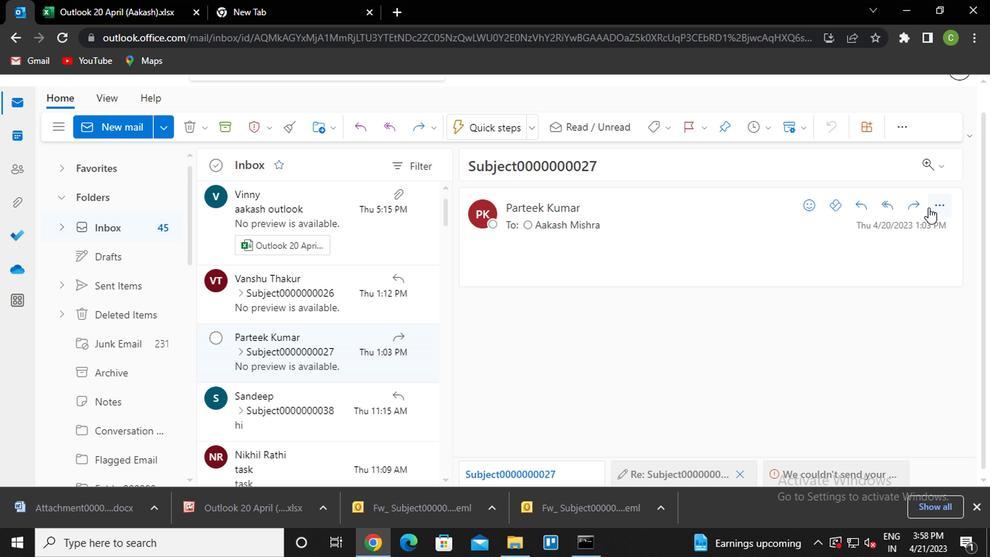 
Action: Mouse moved to (837, 147)
Screenshot: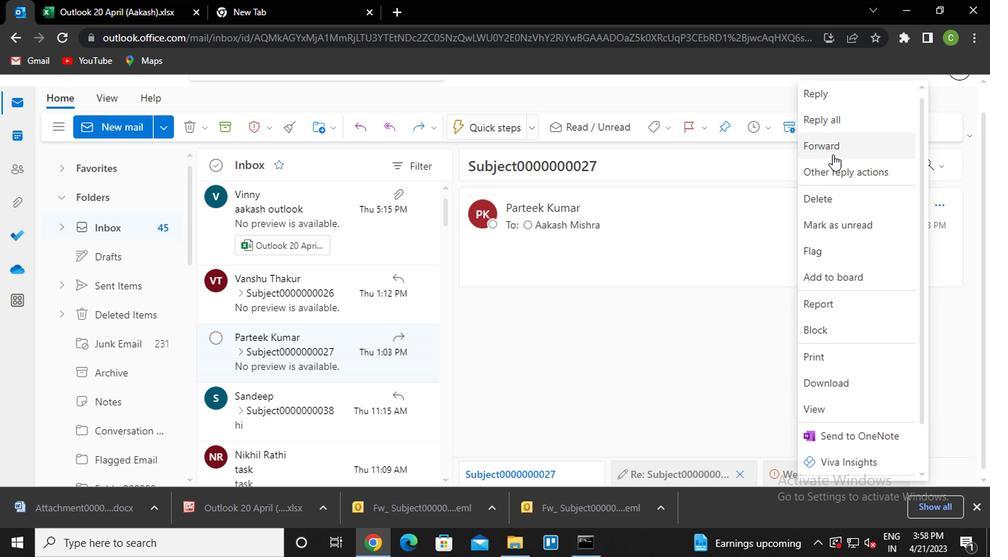 
Action: Mouse pressed left at (837, 147)
Screenshot: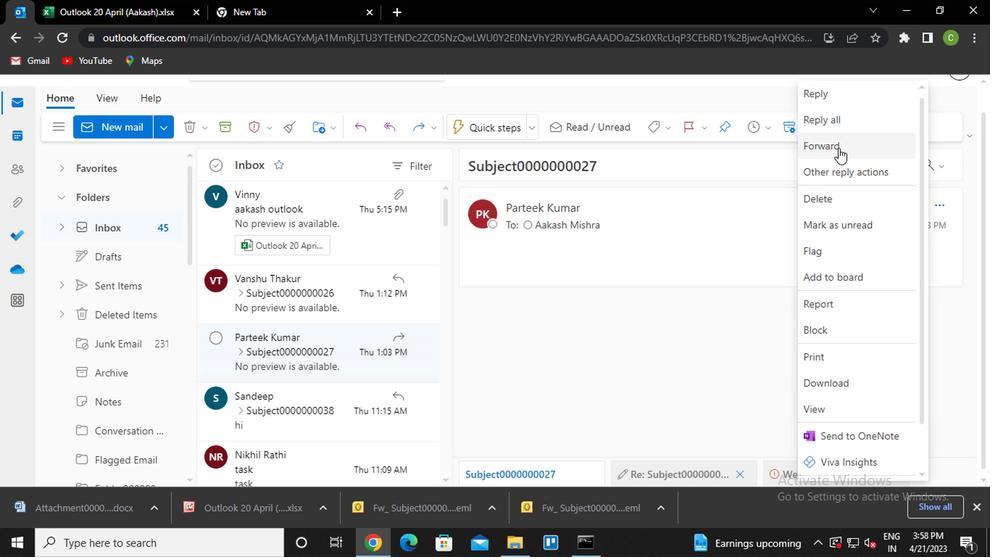 
Action: Mouse moved to (505, 326)
Screenshot: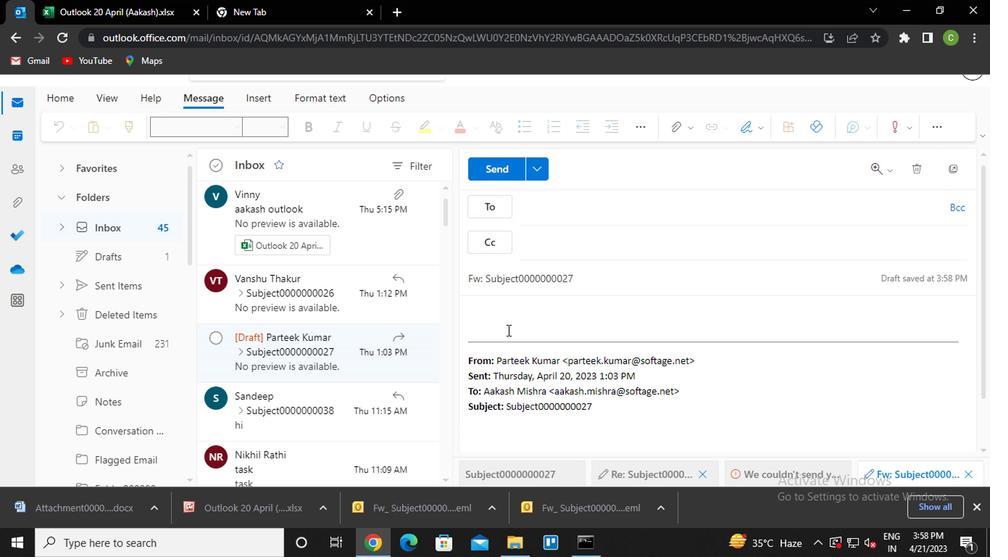 
Action: Mouse pressed left at (505, 326)
Screenshot: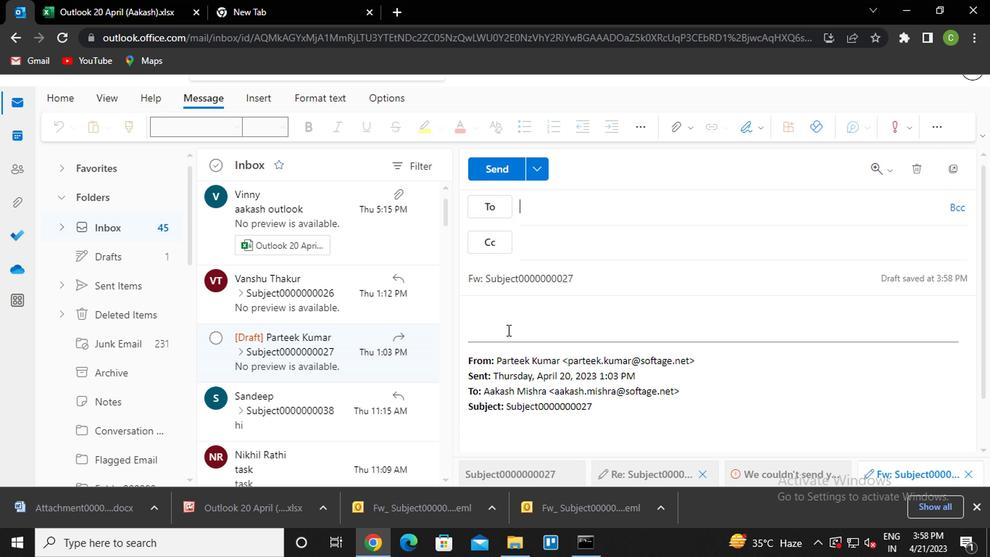 
Action: Mouse moved to (689, 117)
Screenshot: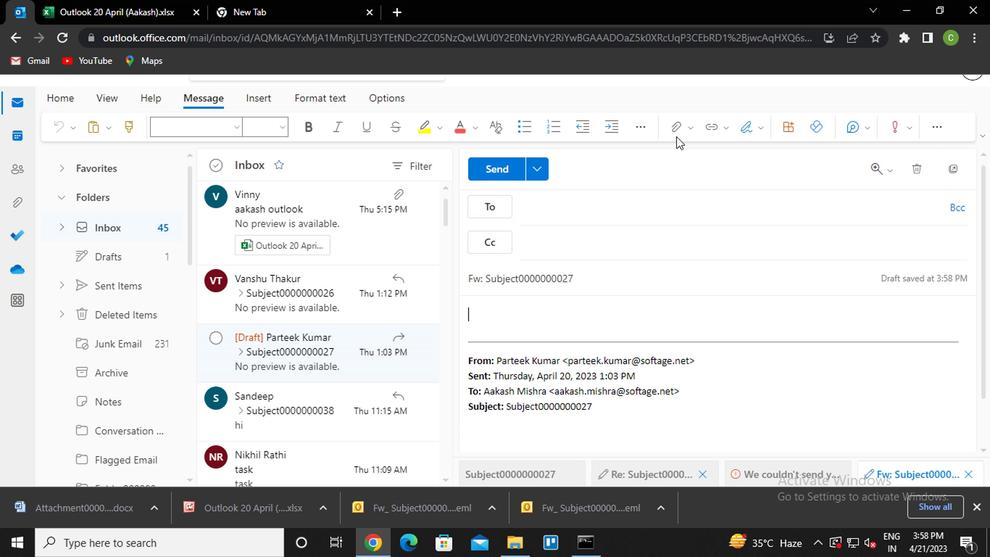 
Action: Mouse pressed left at (689, 117)
Screenshot: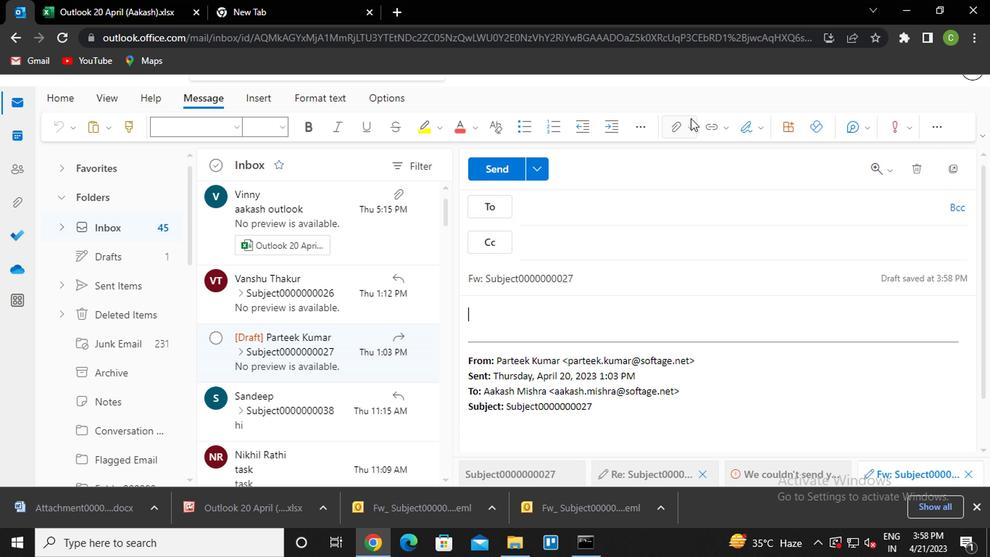 
Action: Mouse moved to (558, 231)
Screenshot: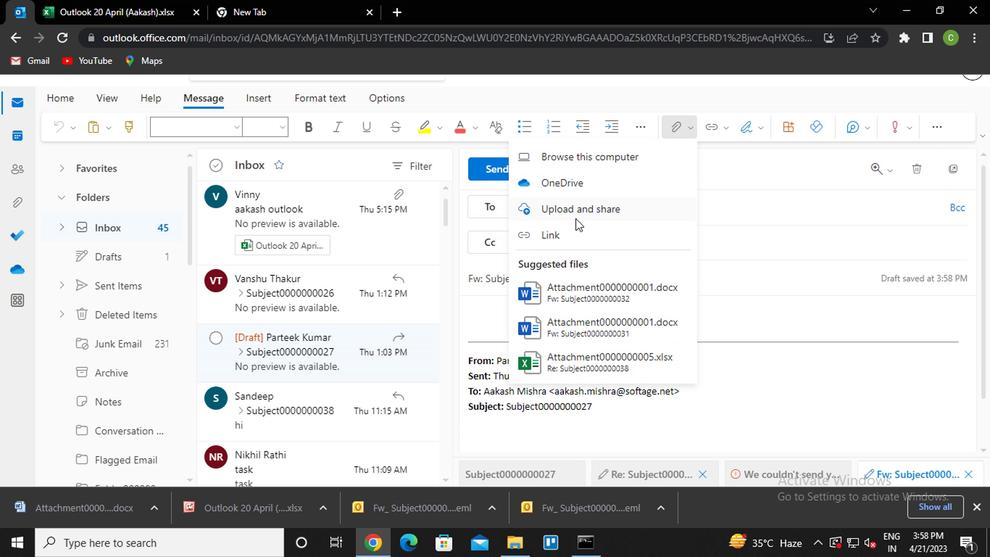 
Action: Mouse pressed left at (558, 231)
Screenshot: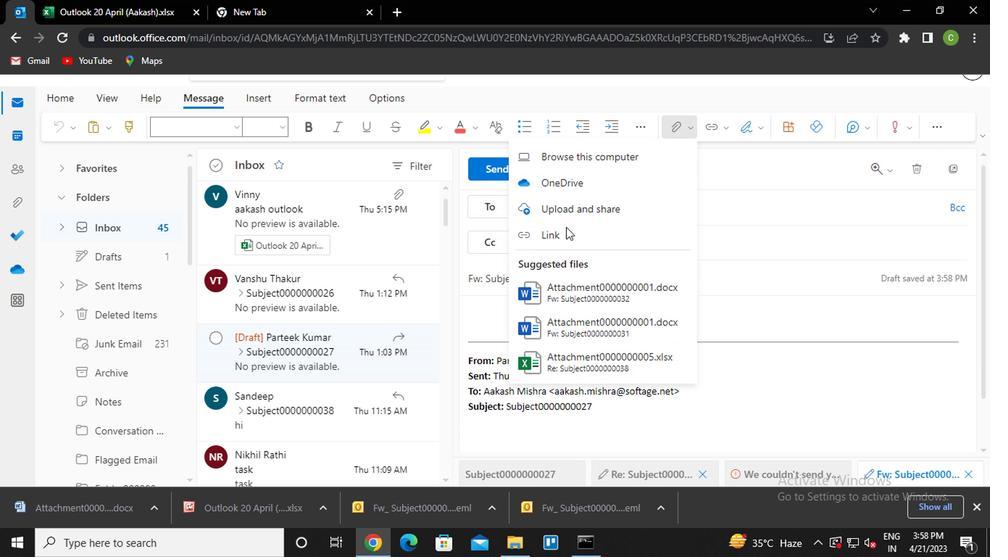 
Action: Mouse moved to (376, 301)
Screenshot: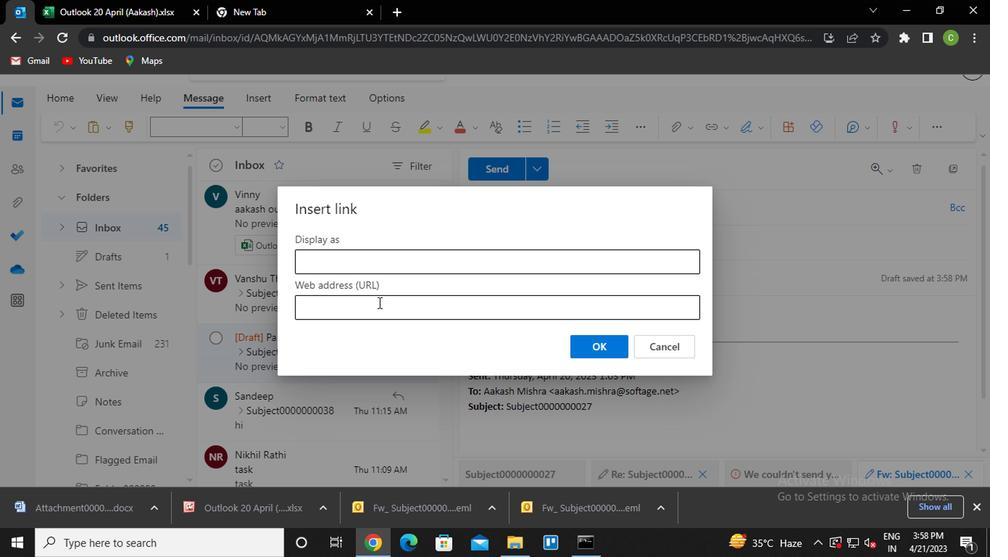 
Action: Mouse pressed left at (376, 301)
Screenshot: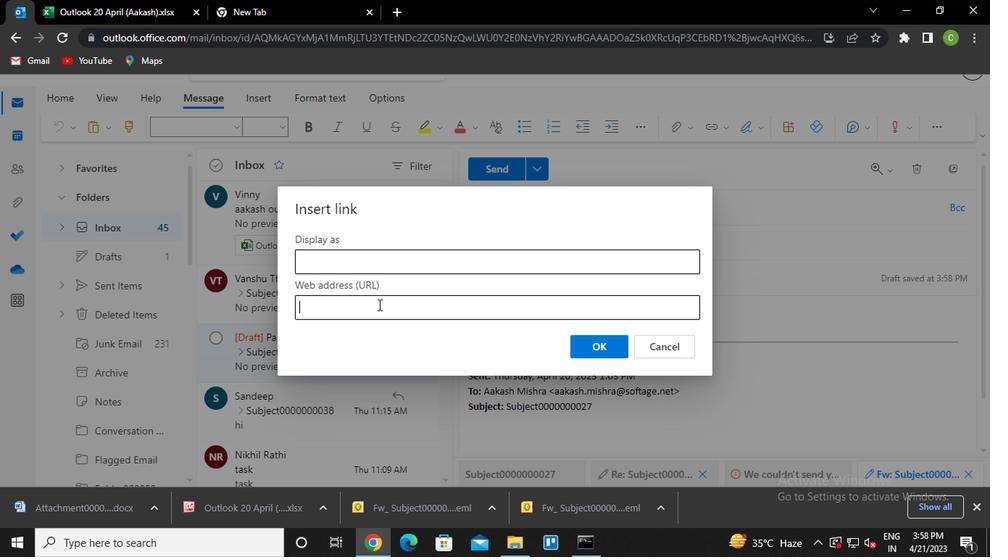 
Action: Mouse moved to (405, 191)
Screenshot: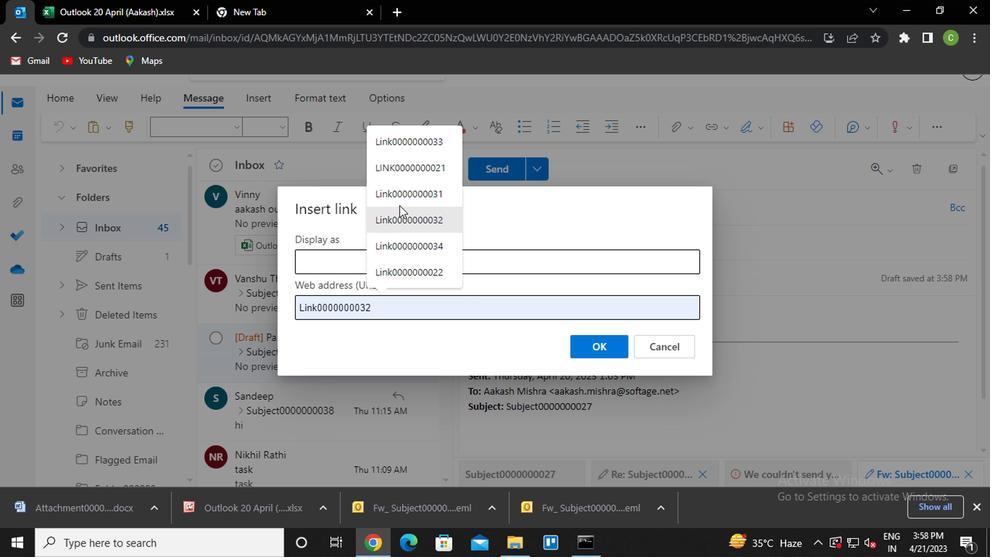 
Action: Mouse pressed left at (405, 191)
Screenshot: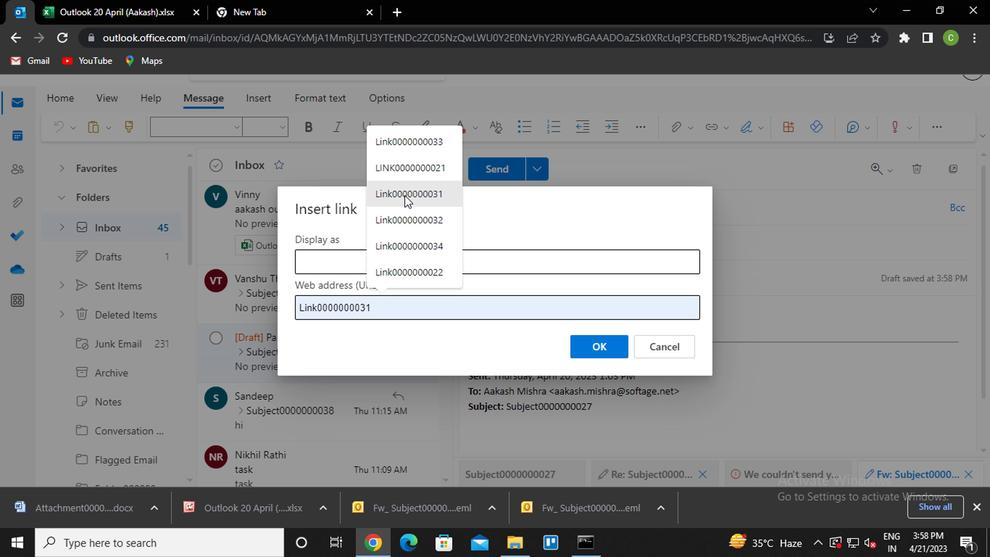 
Action: Mouse moved to (585, 356)
Screenshot: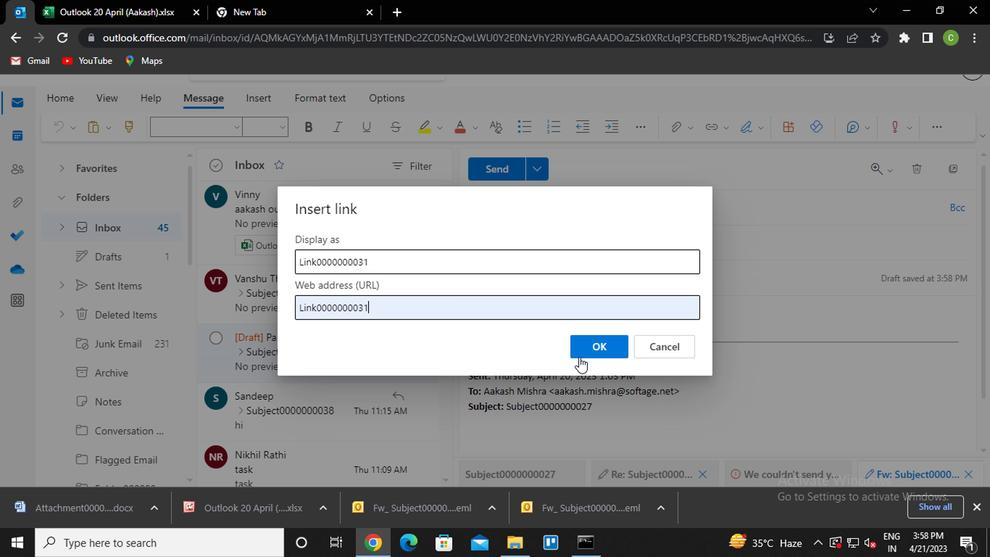 
Action: Mouse pressed left at (585, 356)
Screenshot: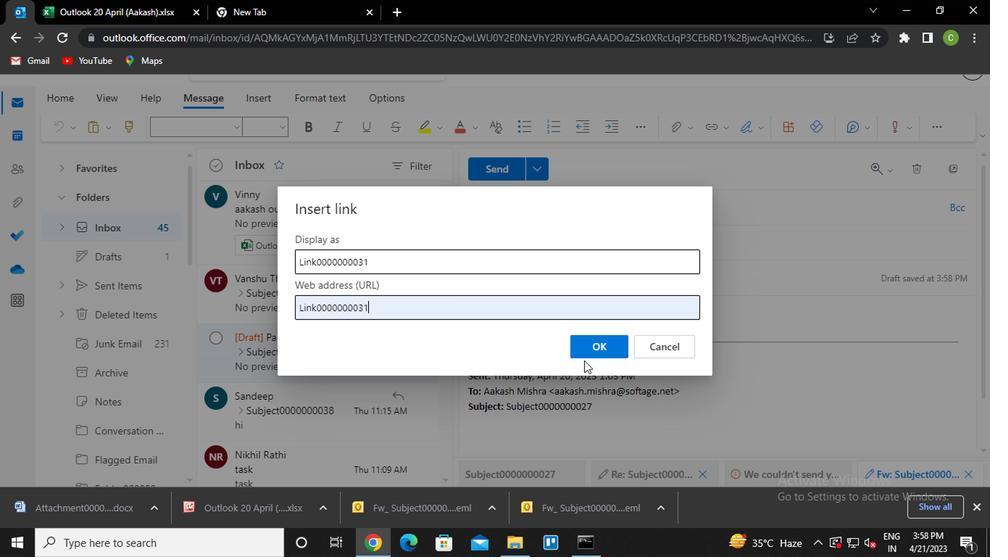 
Action: Mouse moved to (590, 339)
Screenshot: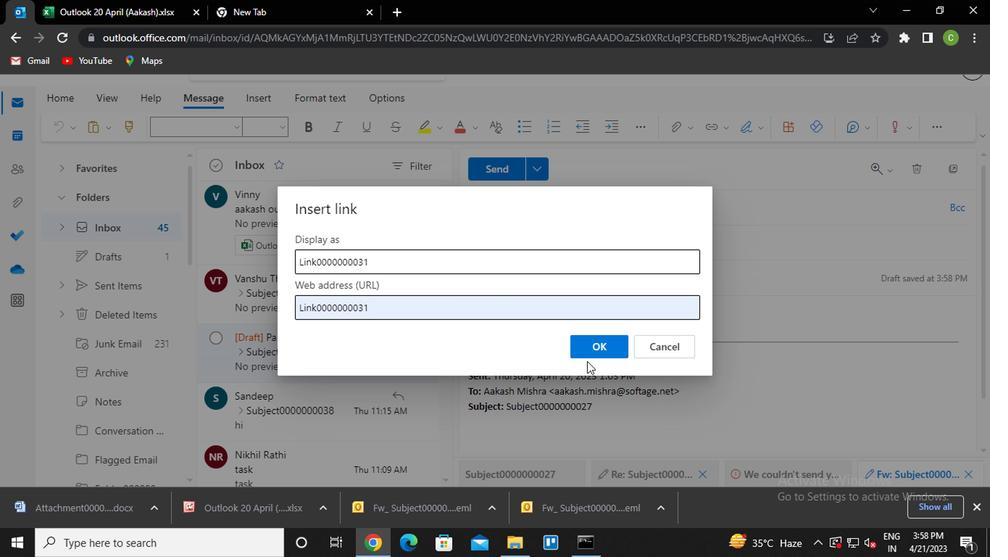 
Action: Mouse pressed left at (590, 339)
Screenshot: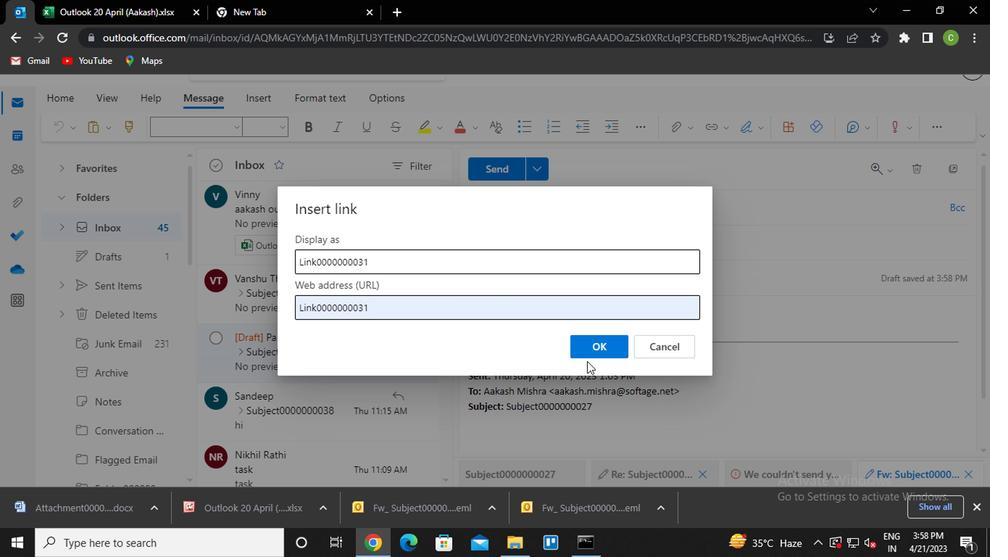 
Action: Mouse moved to (583, 200)
Screenshot: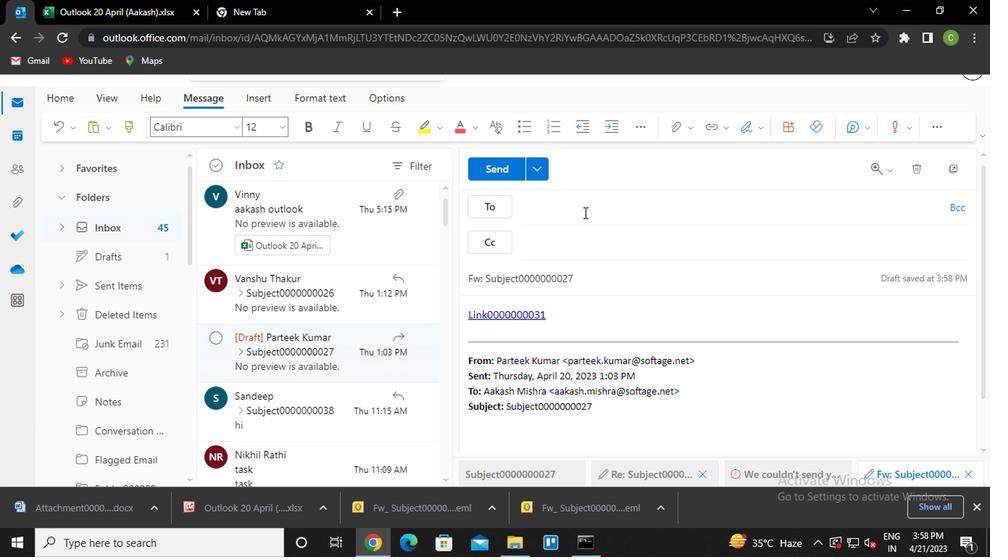 
Action: Mouse pressed left at (583, 200)
Screenshot: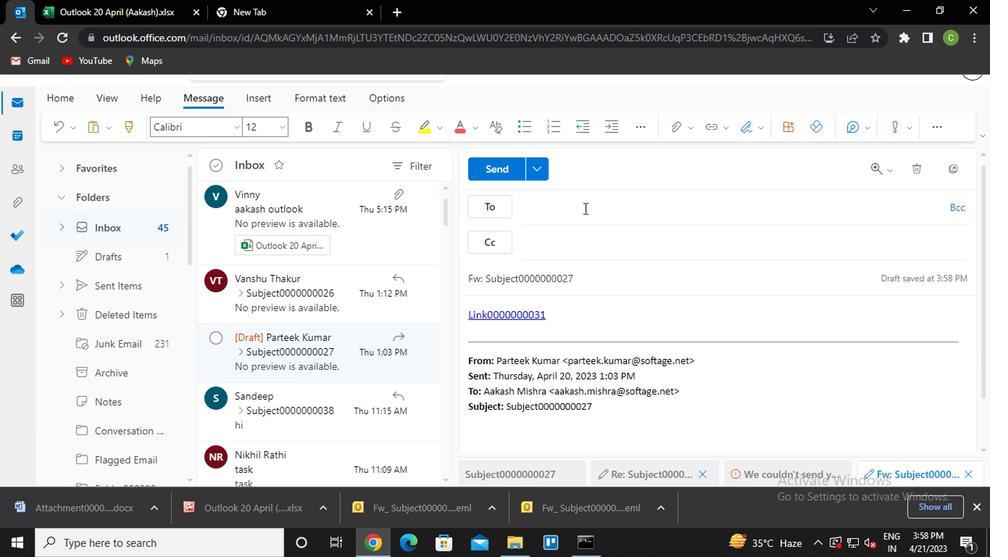 
Action: Key pressed sa<Key.enter>
Screenshot: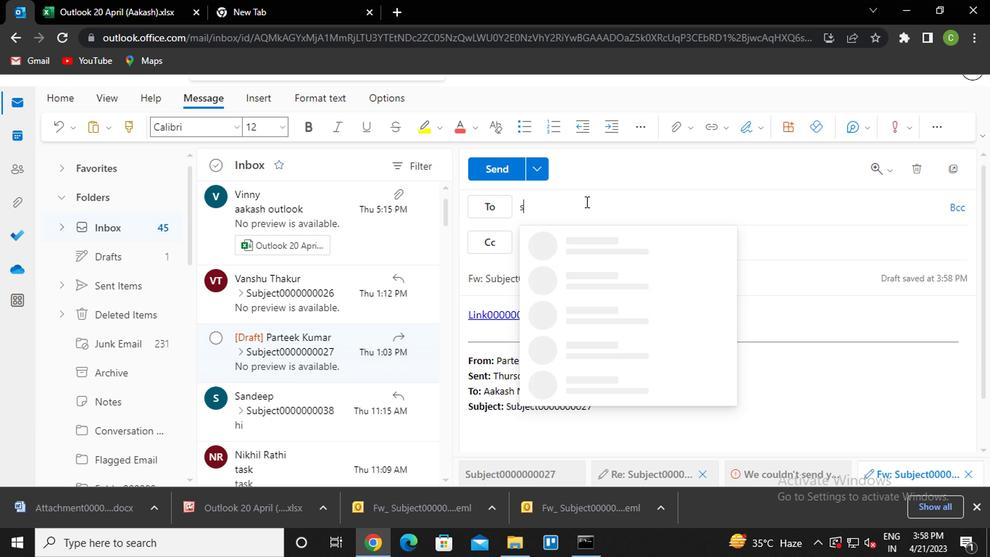 
Action: Mouse moved to (574, 238)
Screenshot: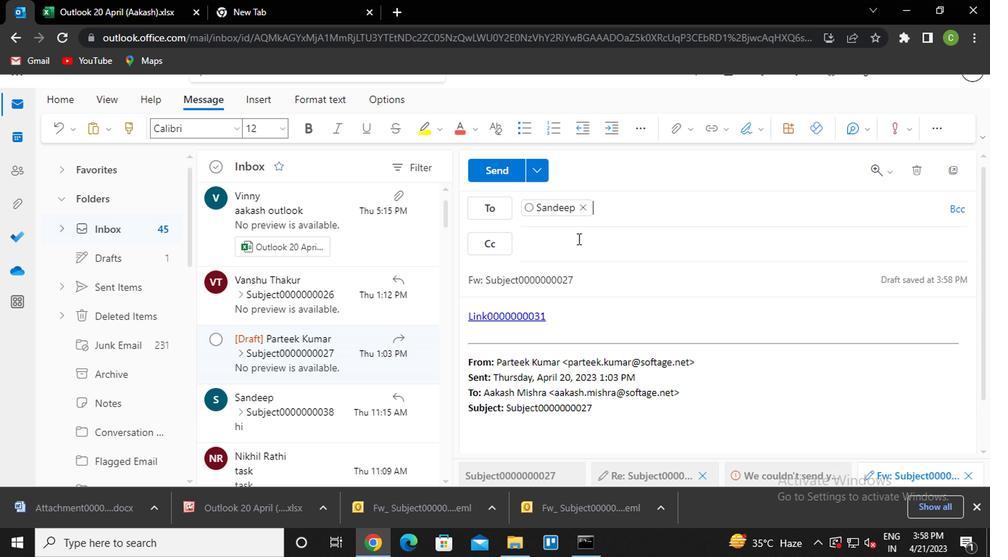 
Action: Mouse pressed left at (574, 238)
Screenshot: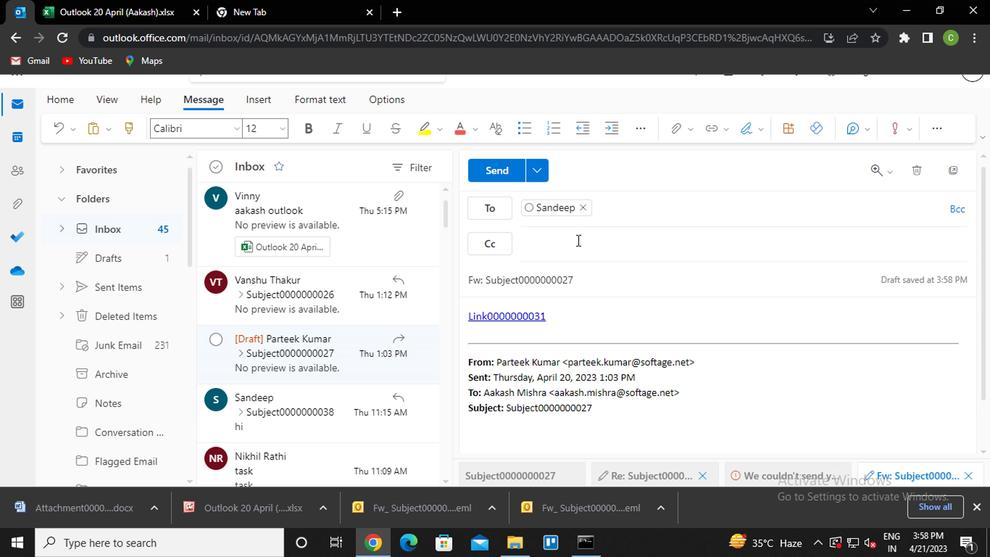 
Action: Key pressed van<Key.enter>
Screenshot: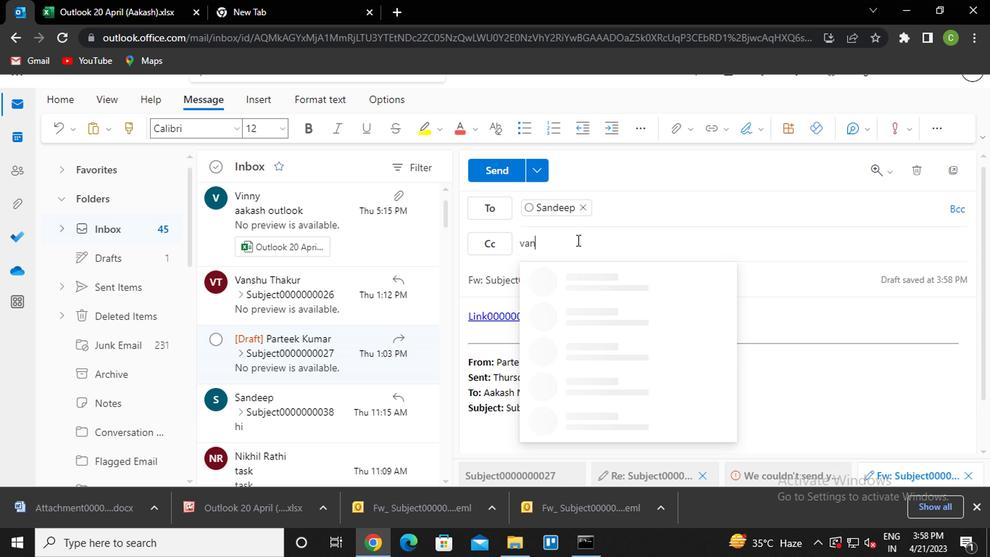 
Action: Mouse moved to (587, 278)
Screenshot: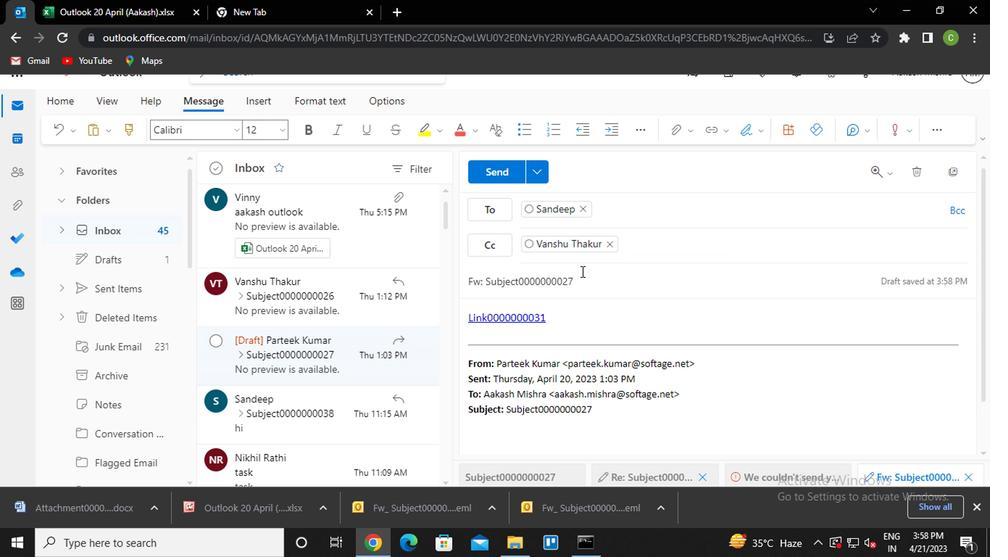 
Action: Mouse pressed left at (587, 278)
Screenshot: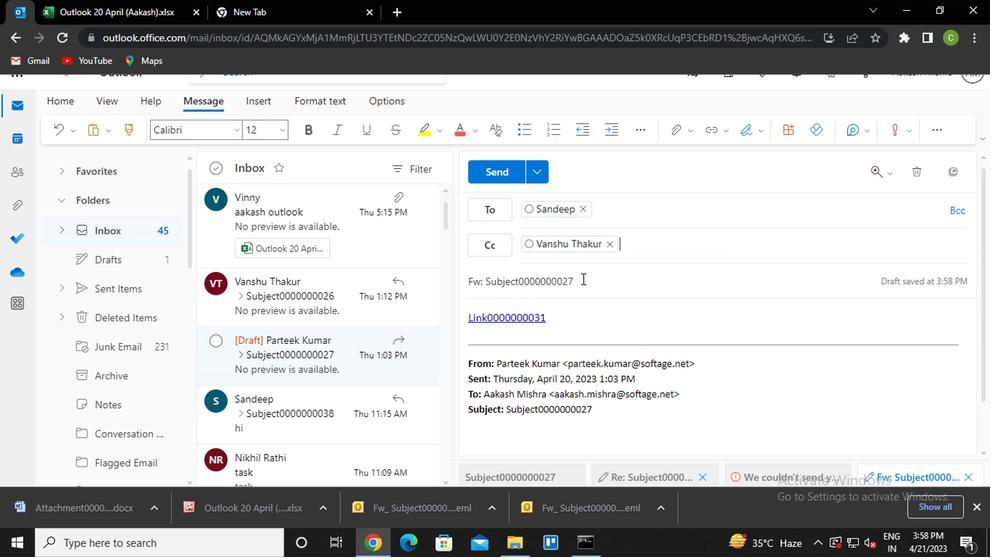 
Action: Key pressed <Key.backspace><Key.backspace>31
Screenshot: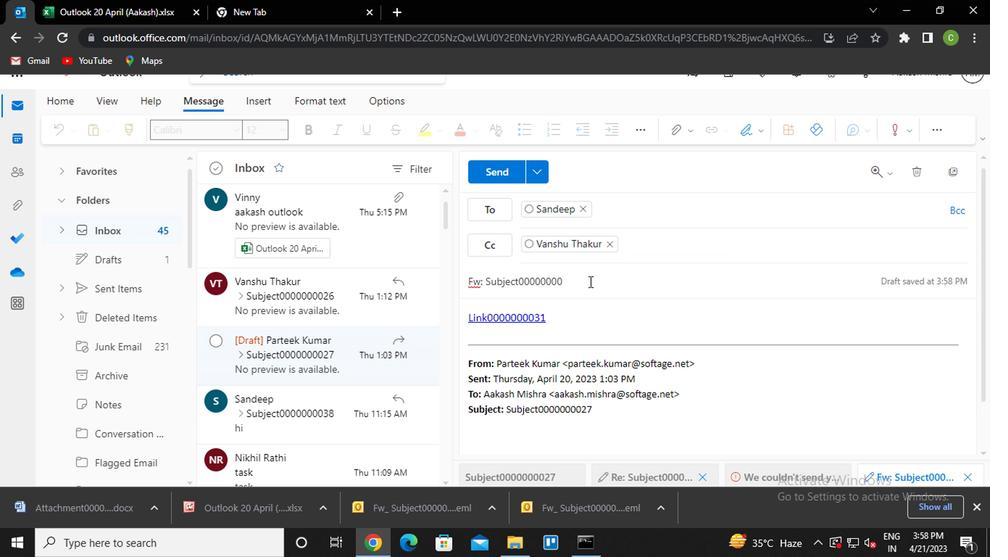
Action: Mouse moved to (567, 324)
Screenshot: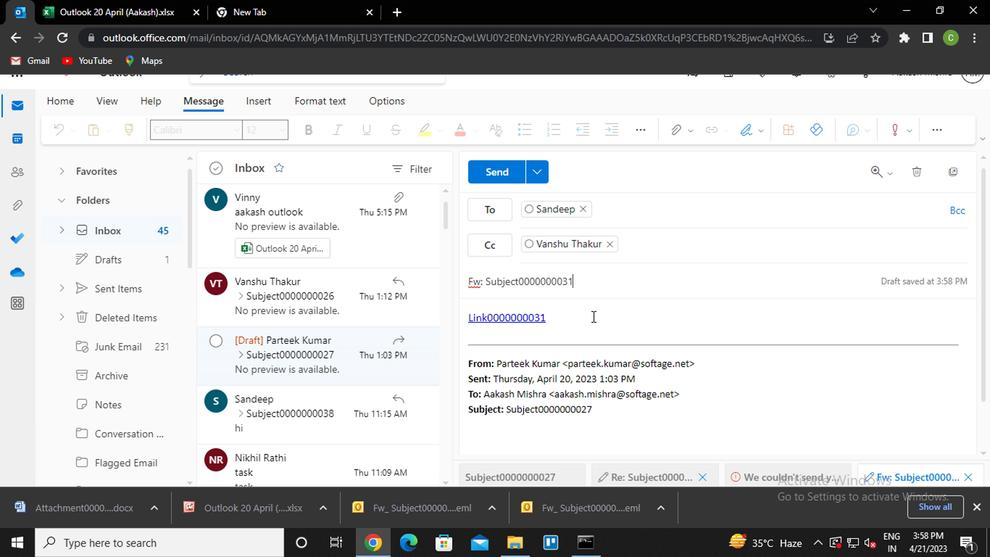 
Action: Mouse pressed left at (567, 324)
Screenshot: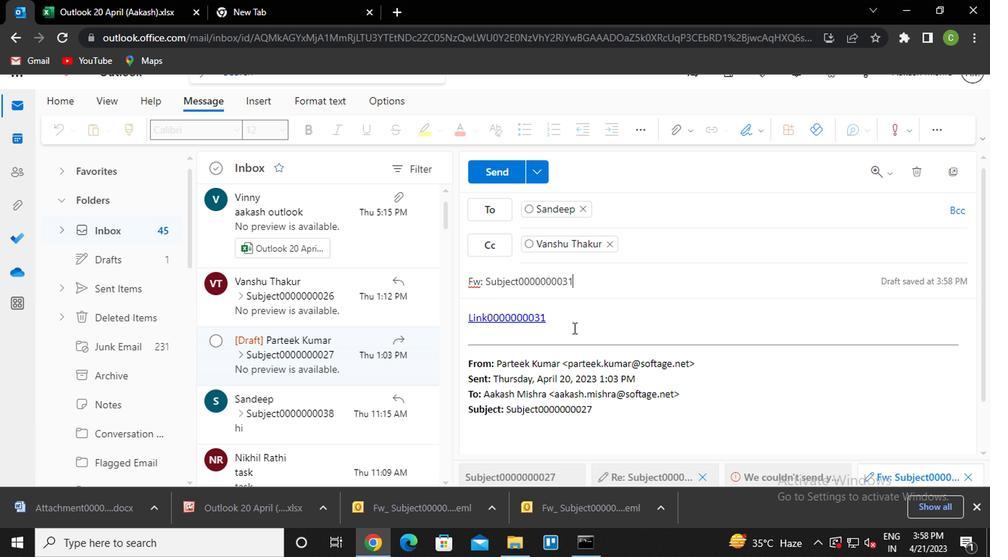 
Action: Key pressed <Key.enter><Key.caps_lock>m<Key.caps_lock>essage0000000033
Screenshot: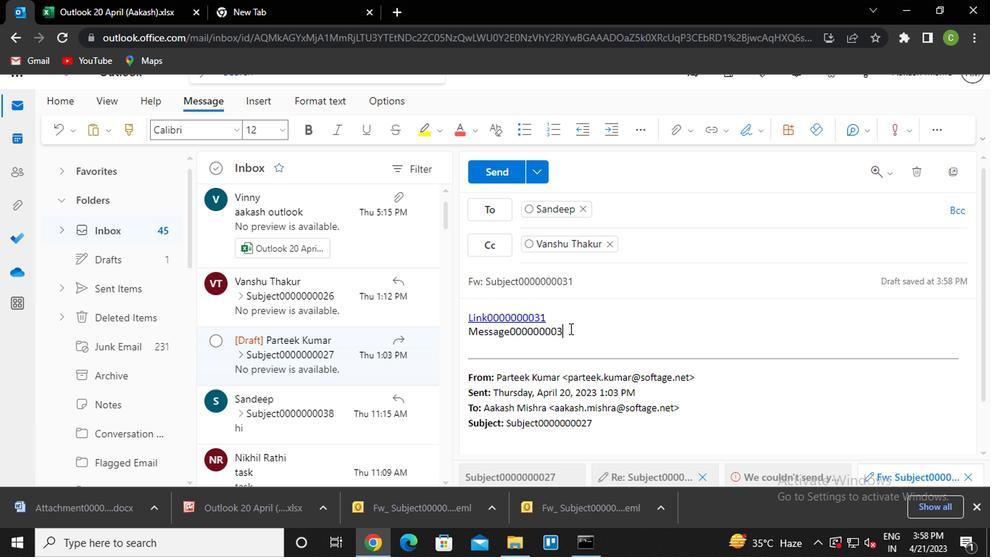 
Action: Mouse moved to (481, 174)
Screenshot: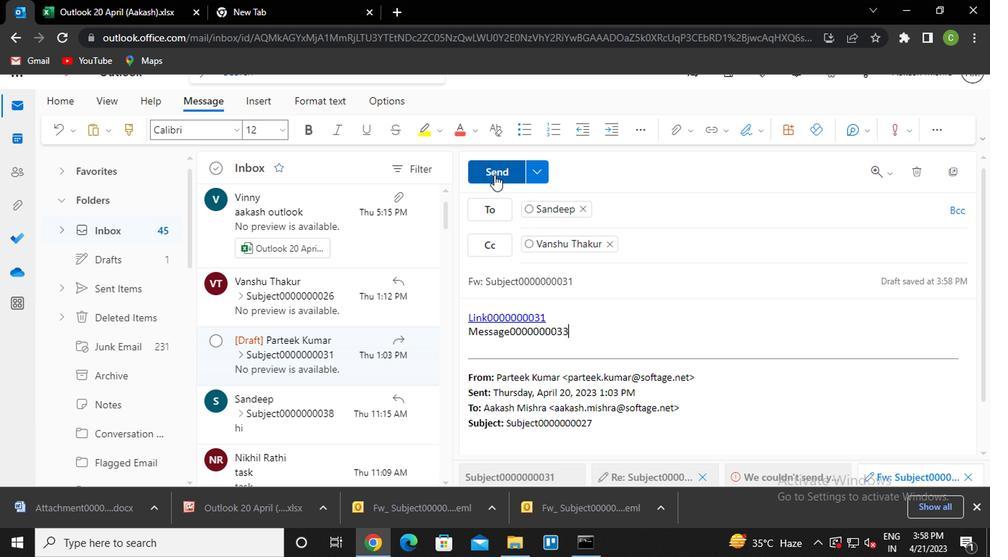 
Action: Mouse pressed left at (481, 174)
Screenshot: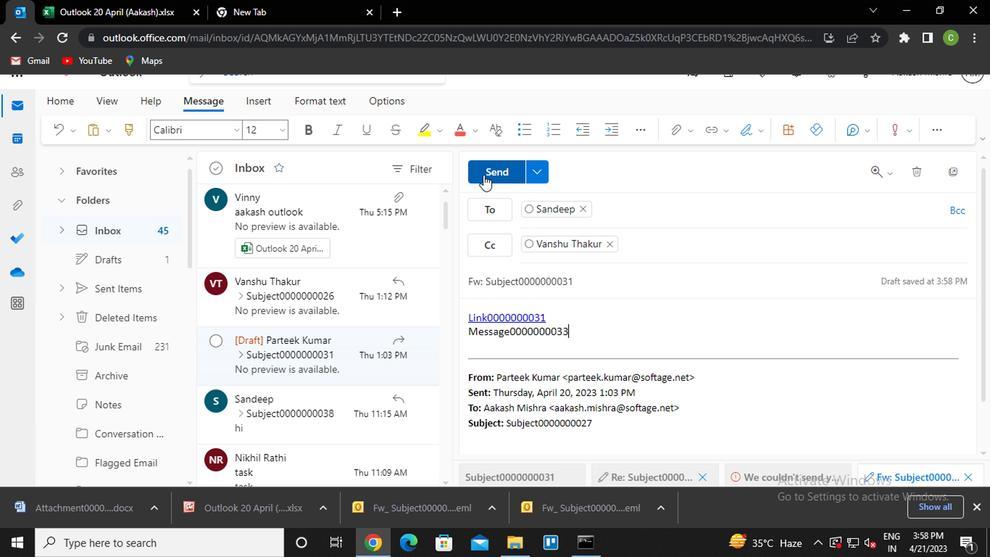 
Action: Mouse moved to (928, 202)
Screenshot: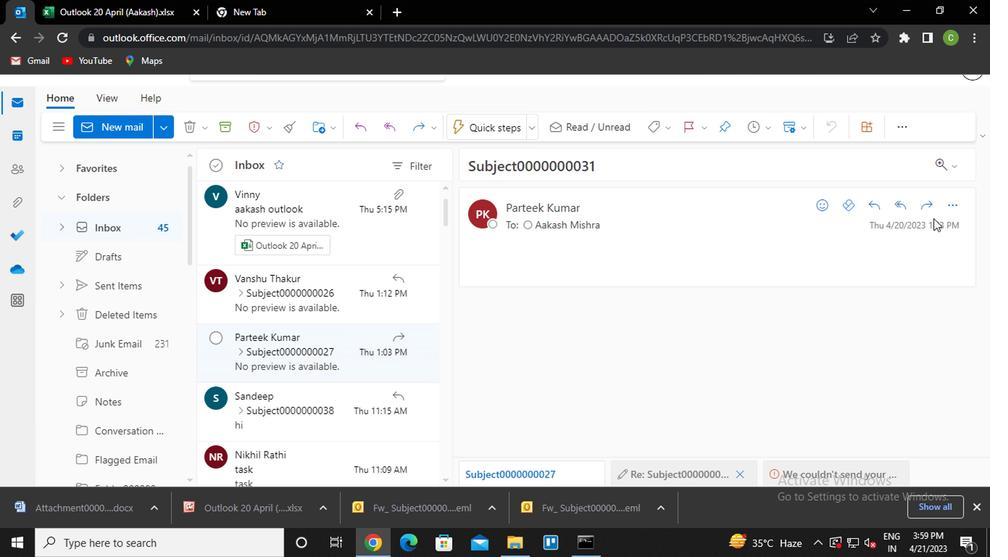 
Action: Mouse pressed left at (928, 202)
Screenshot: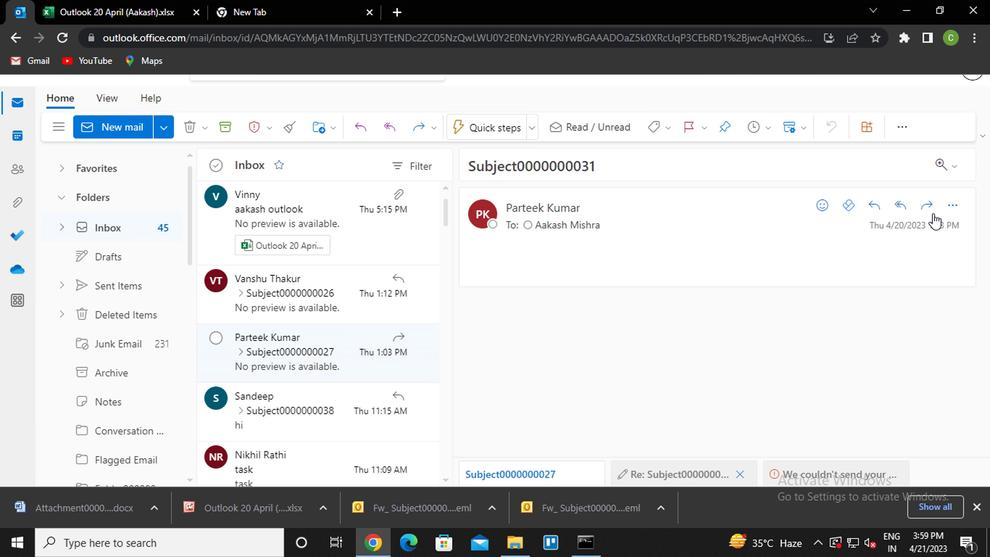 
Action: Mouse moved to (512, 316)
Screenshot: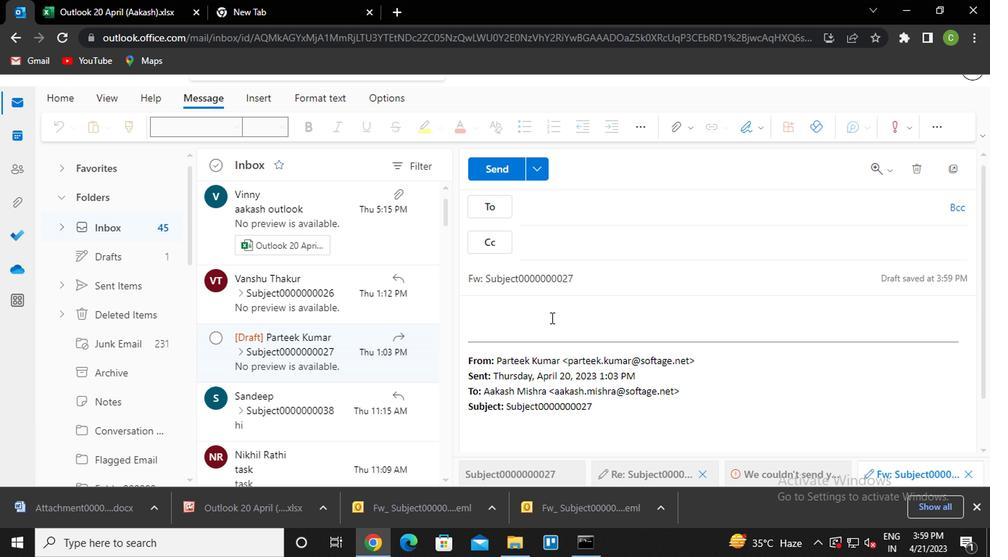 
Action: Mouse pressed left at (512, 316)
Screenshot: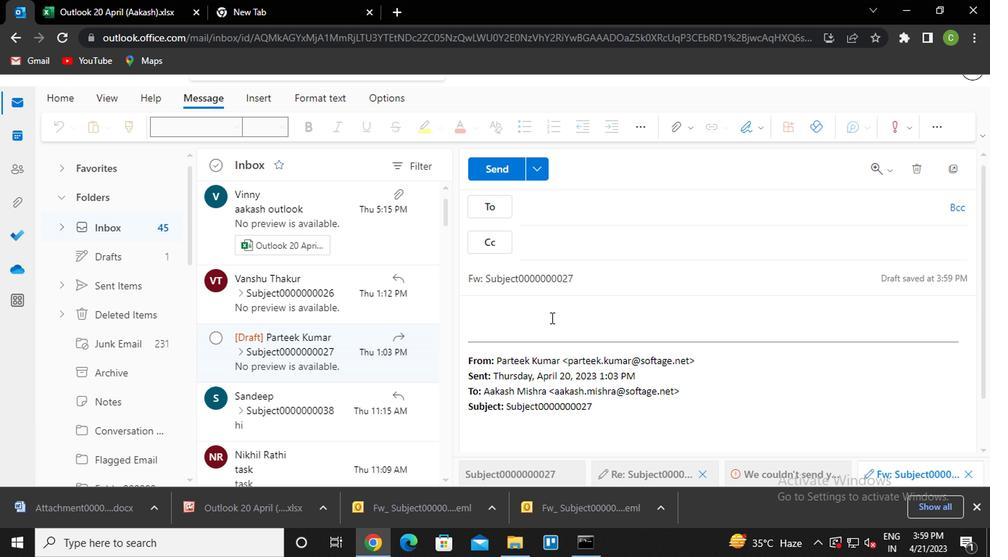 
Action: Mouse moved to (663, 122)
Screenshot: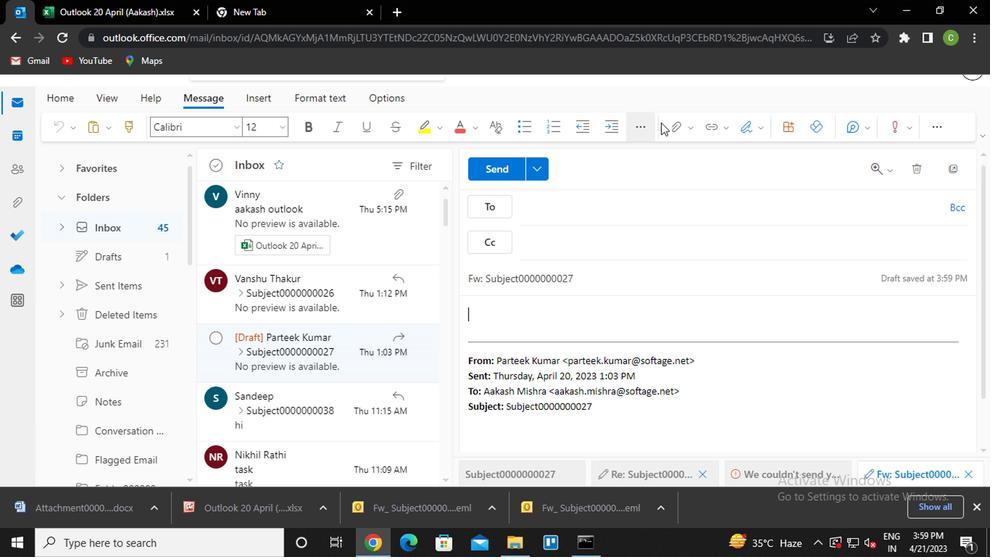 
Action: Mouse pressed left at (663, 122)
Screenshot: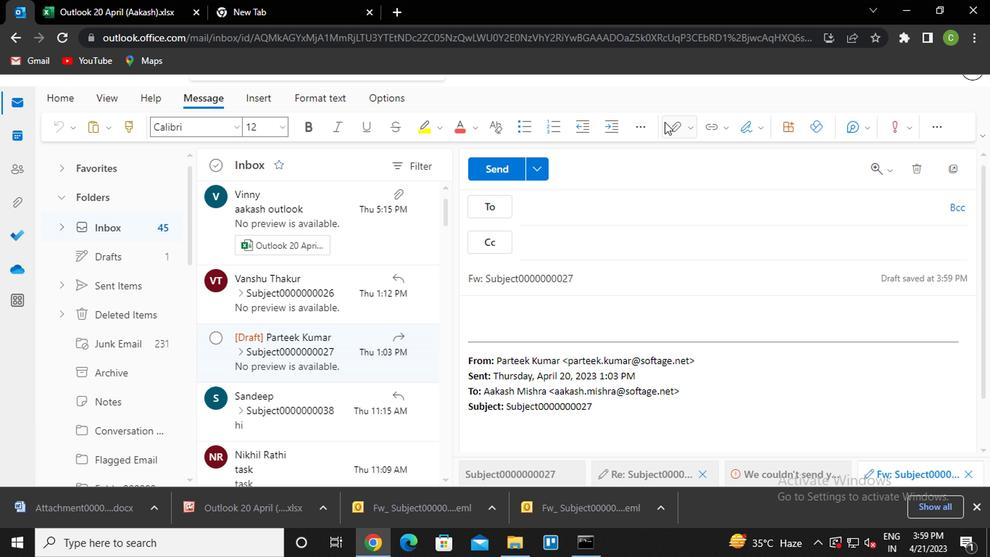 
Action: Mouse moved to (558, 235)
Screenshot: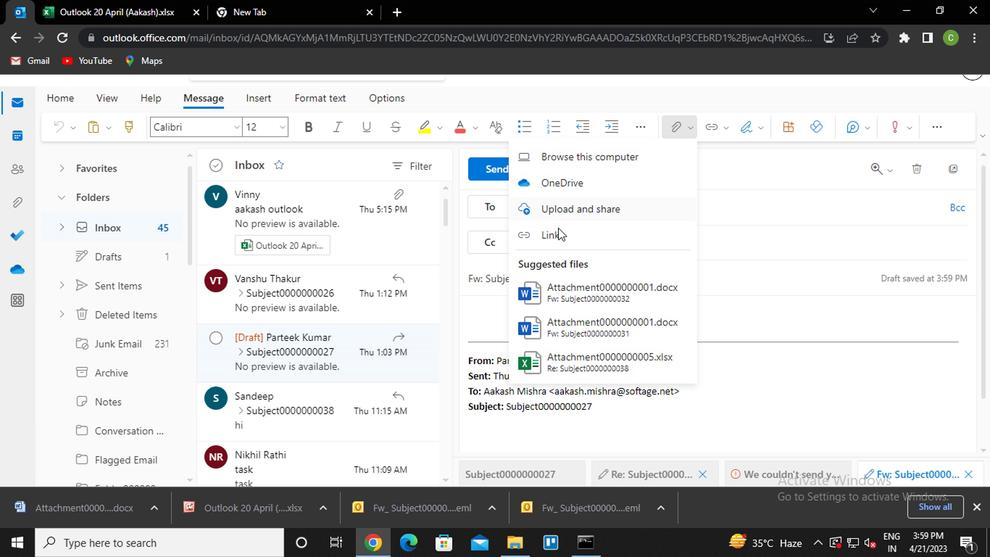 
Action: Mouse pressed left at (558, 235)
Screenshot: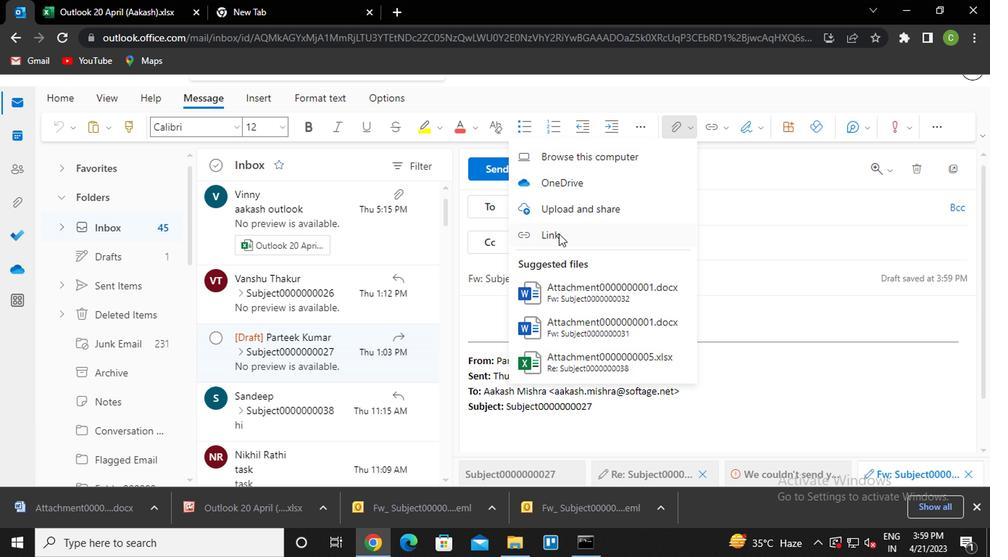 
Action: Mouse moved to (409, 303)
Screenshot: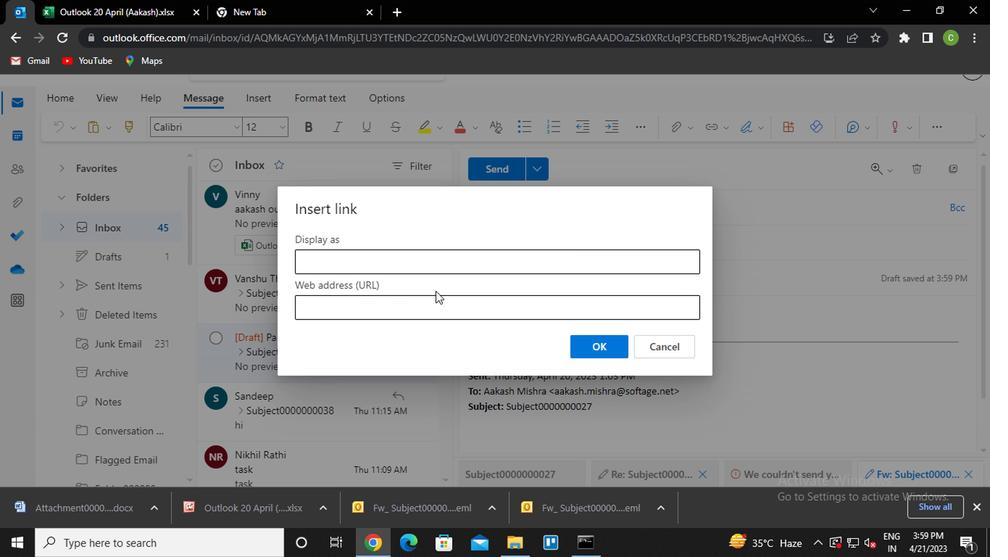 
Action: Mouse pressed left at (409, 303)
Screenshot: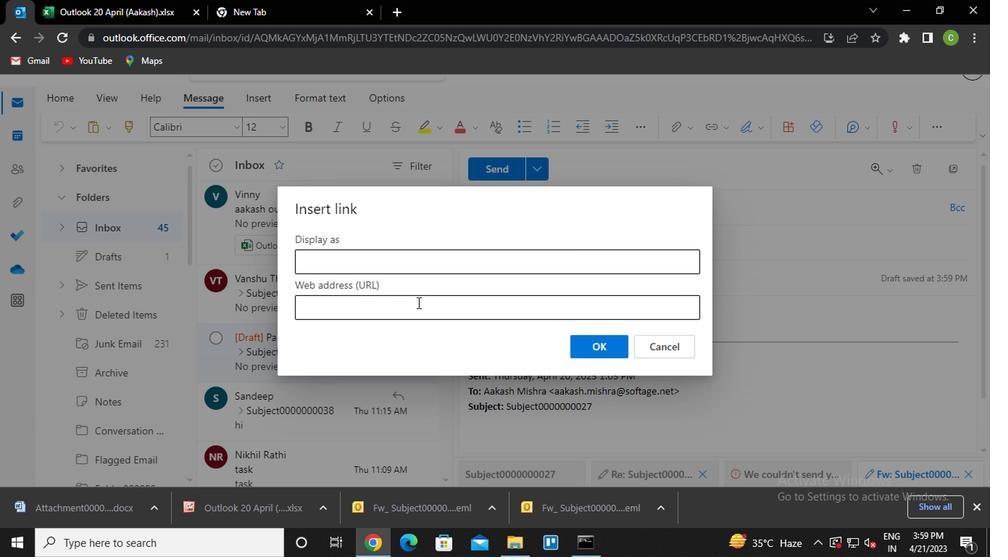 
Action: Mouse moved to (421, 189)
Screenshot: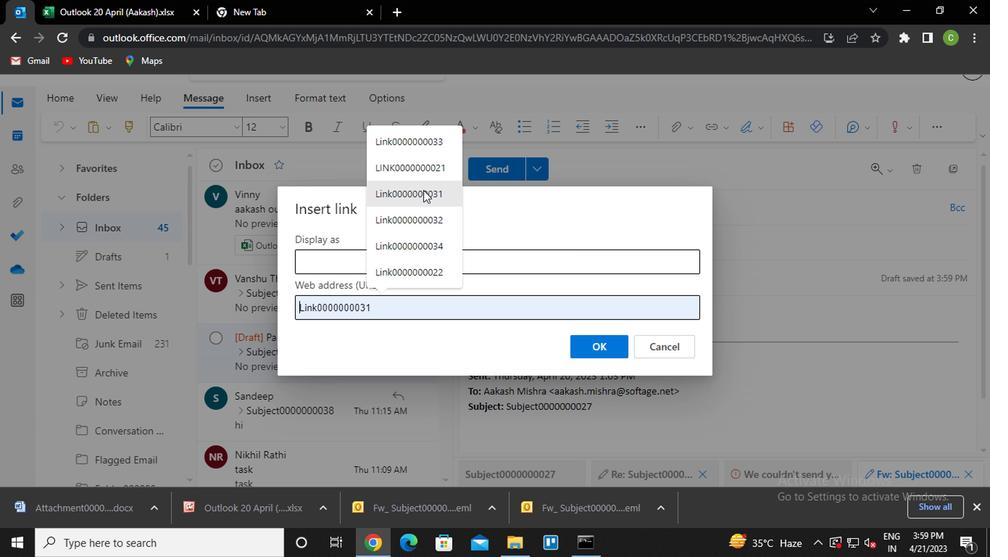 
Action: Mouse pressed left at (421, 189)
Screenshot: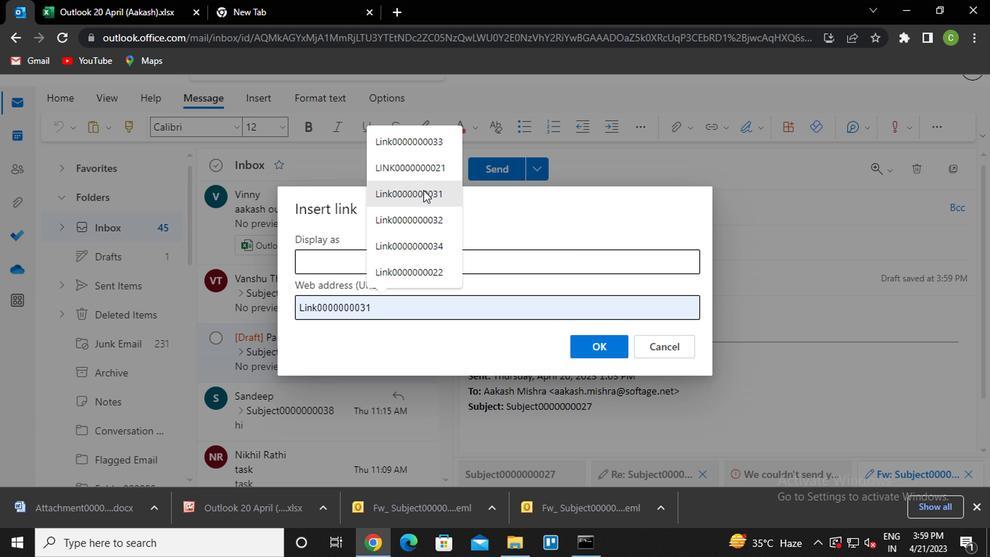 
Action: Mouse moved to (604, 343)
Screenshot: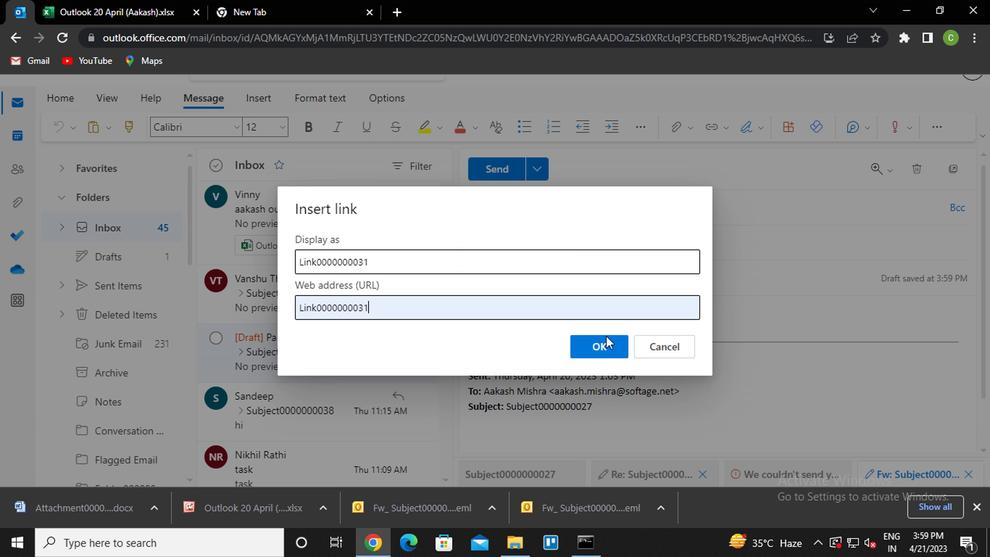 
Action: Mouse pressed left at (604, 343)
Screenshot: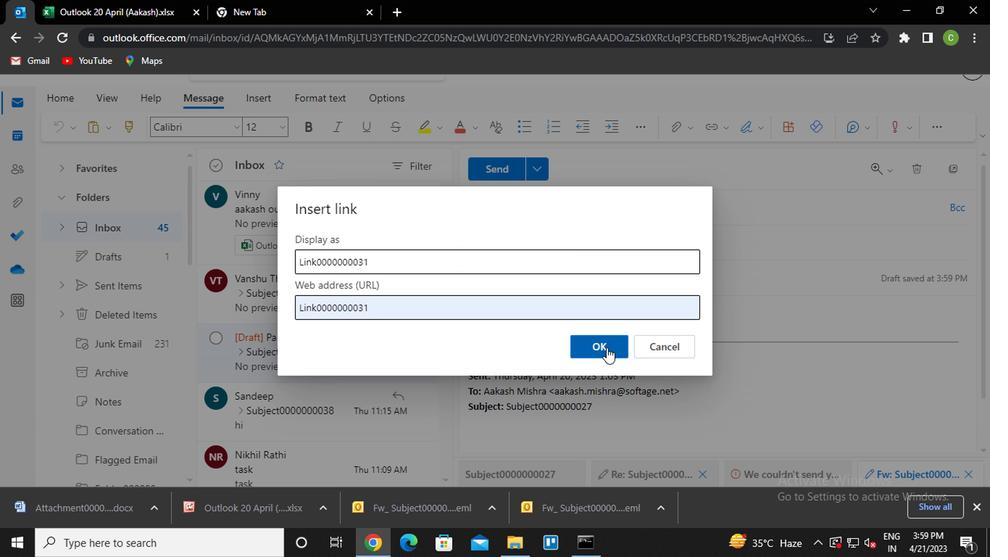 
Action: Mouse moved to (597, 207)
Screenshot: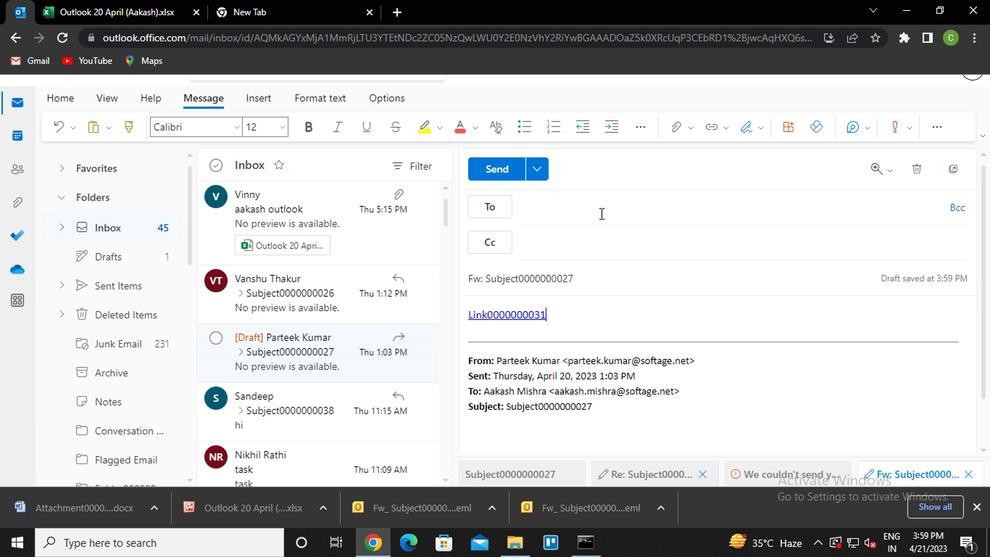 
Action: Mouse pressed left at (597, 207)
Screenshot: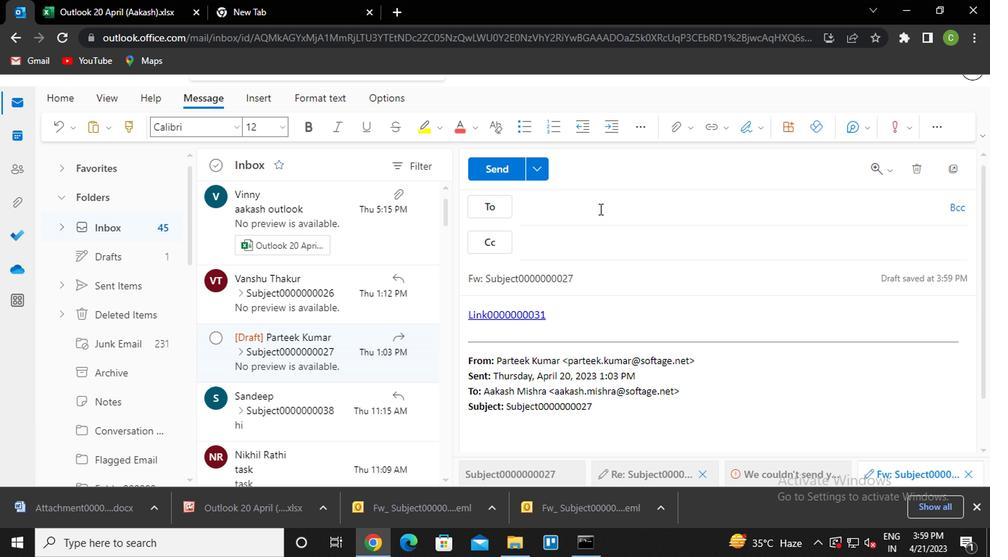 
Action: Key pressed sa<Key.enter>va<Key.enter>
Screenshot: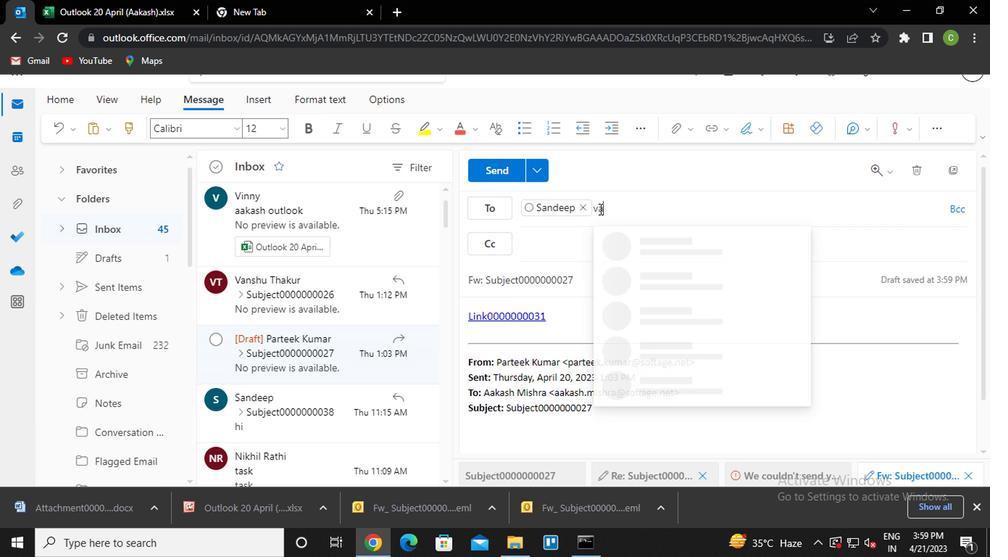 
Action: Mouse moved to (682, 207)
Screenshot: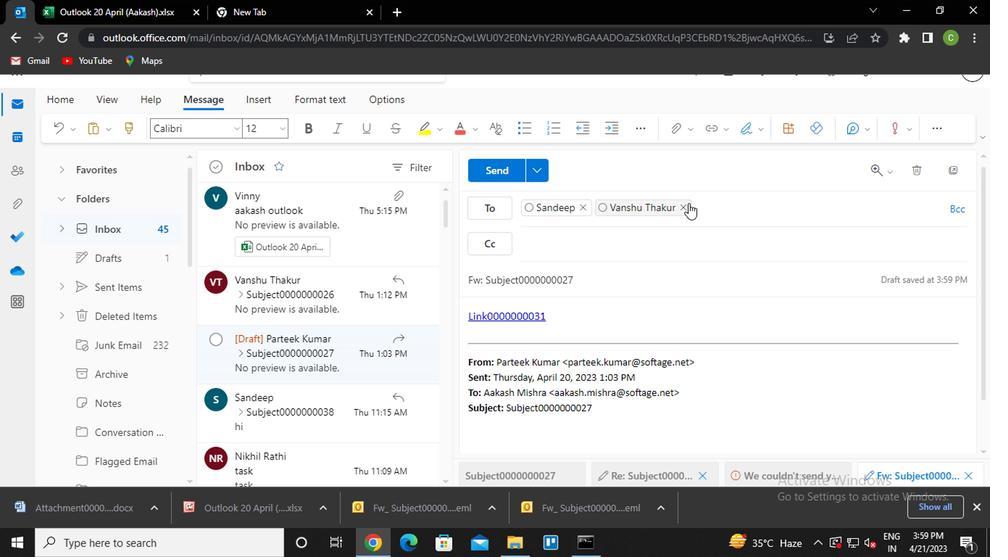 
Action: Mouse pressed left at (682, 207)
Screenshot: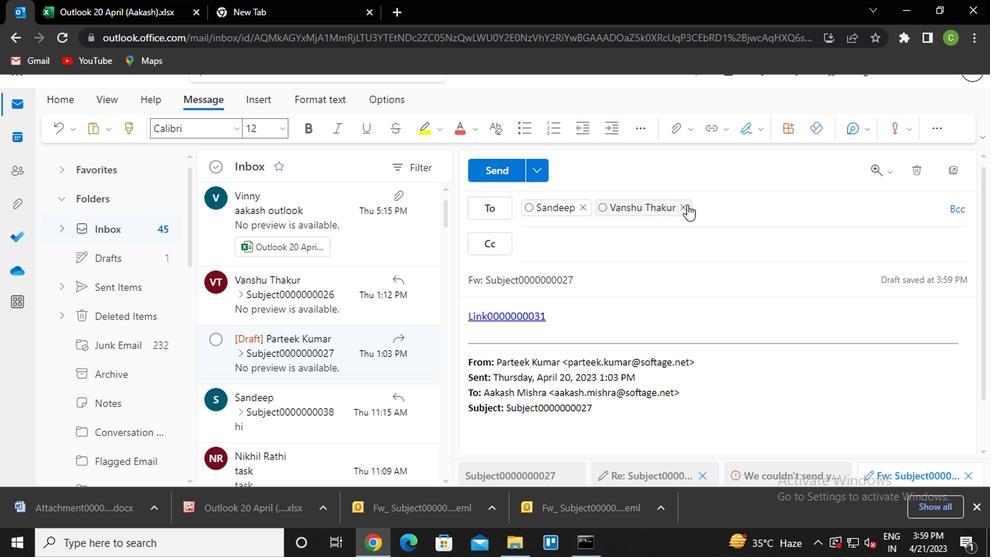 
Action: Mouse moved to (579, 244)
Screenshot: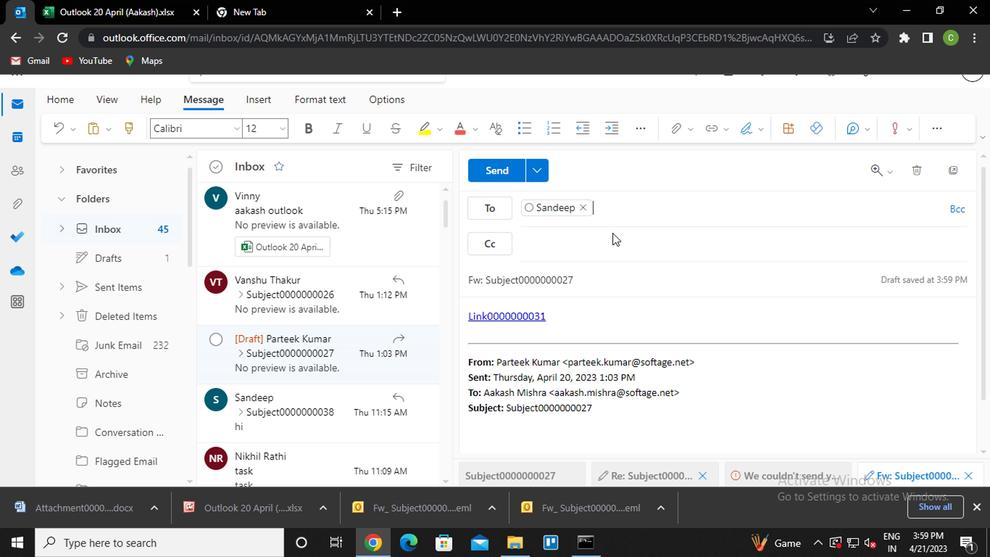 
Action: Mouse pressed left at (579, 244)
Screenshot: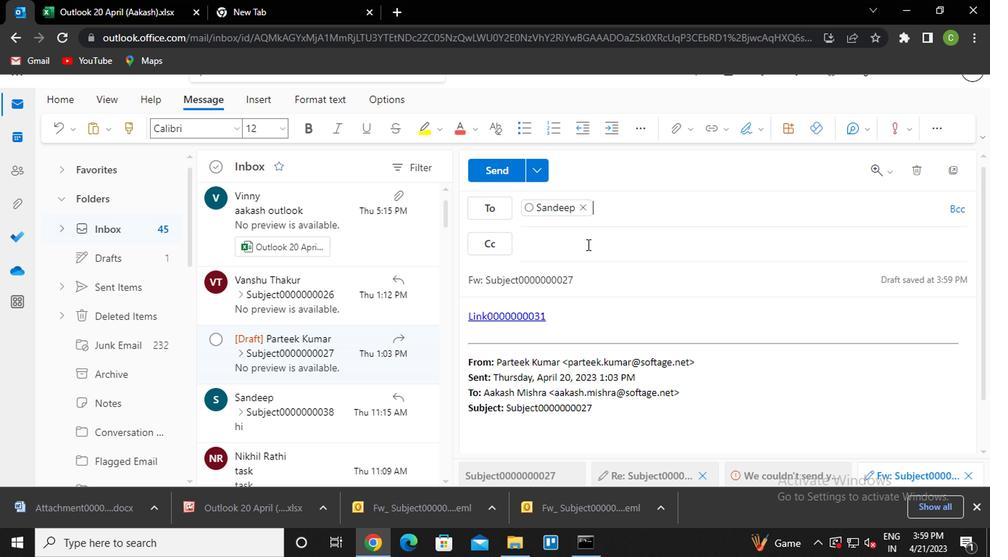 
Action: Mouse moved to (578, 244)
Screenshot: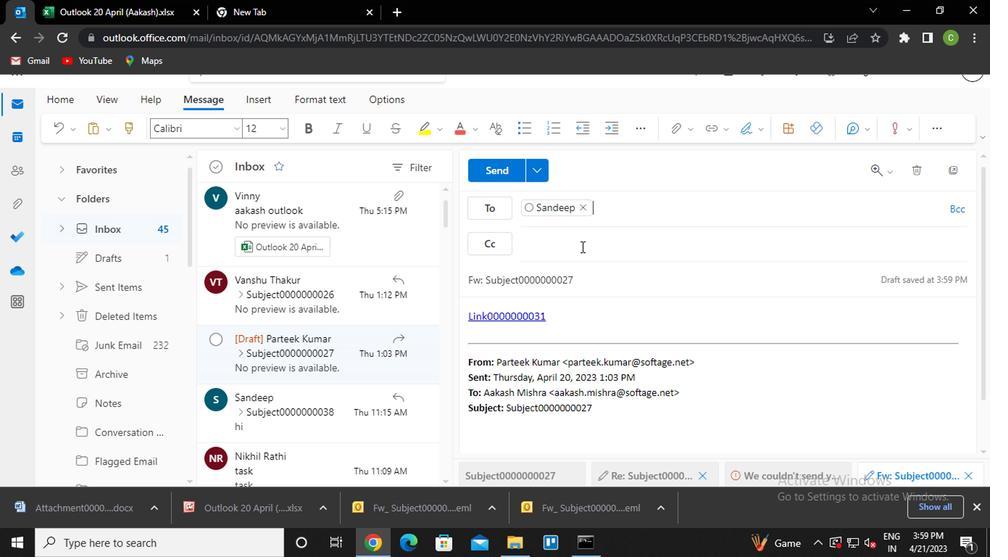 
Action: Key pressed va<Key.enter>
Screenshot: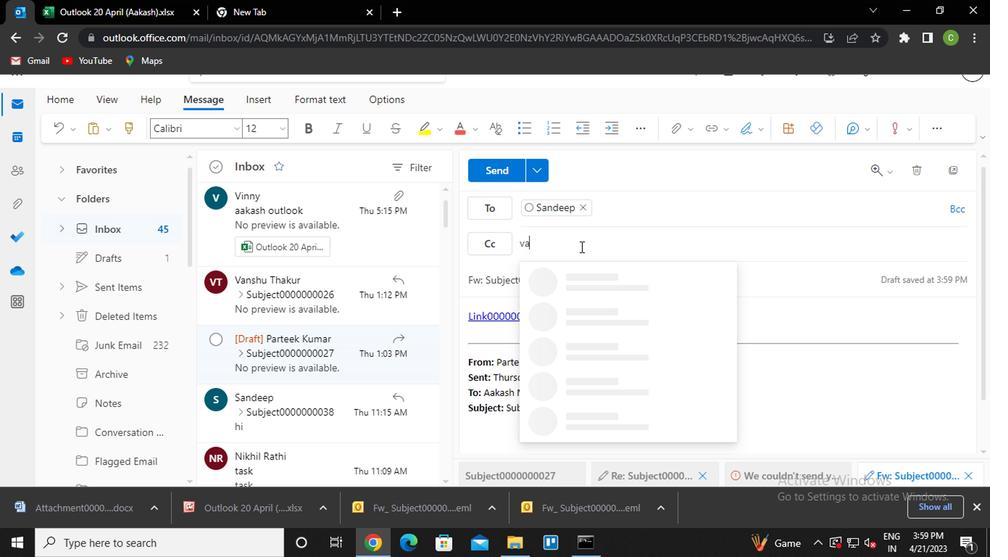 
Action: Mouse moved to (957, 219)
Screenshot: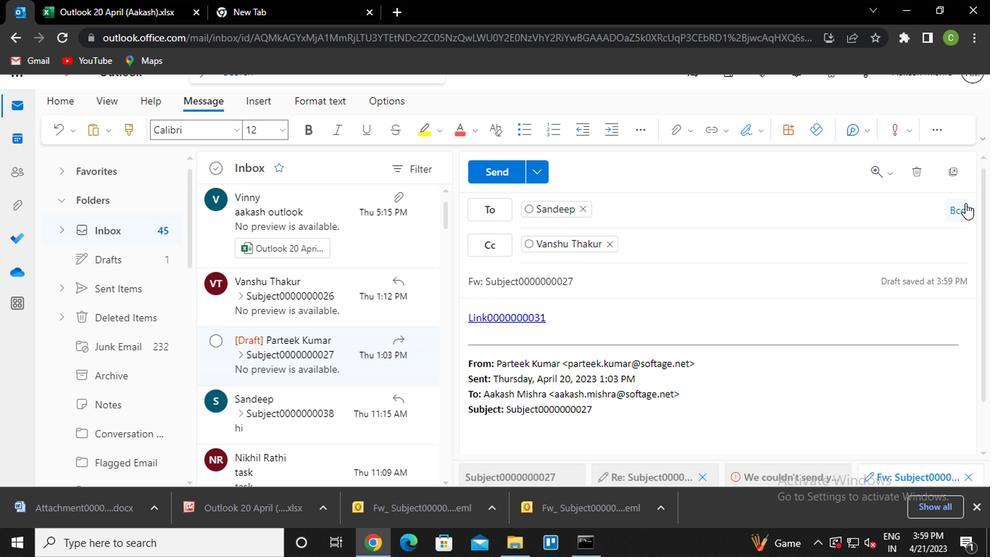 
Action: Mouse pressed left at (957, 219)
Screenshot: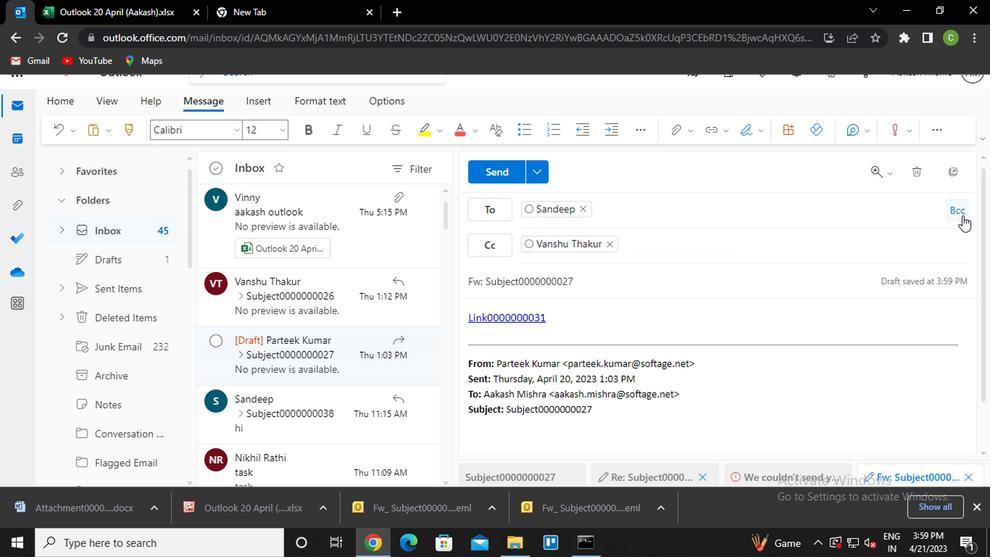 
Action: Mouse moved to (957, 214)
Screenshot: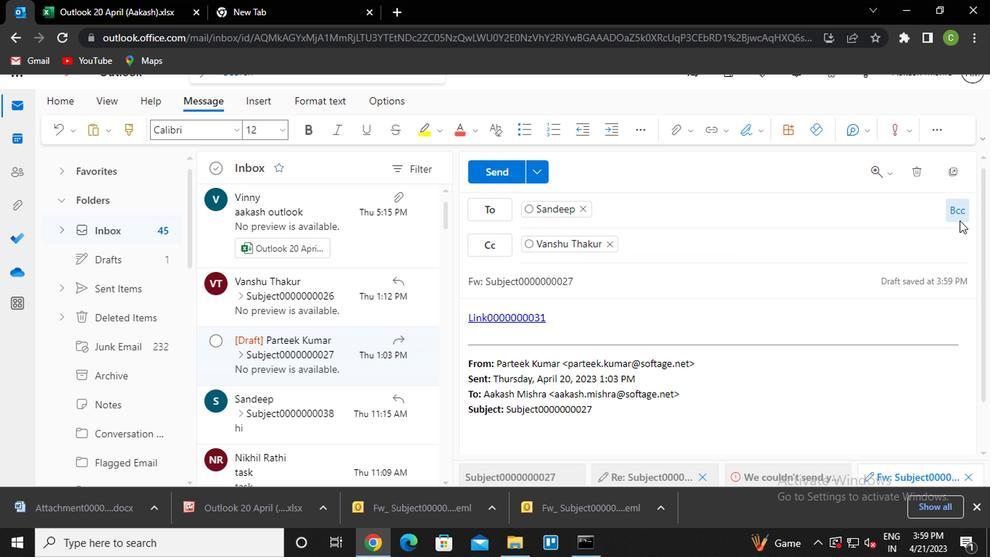 
Action: Key pressed nik<Key.enter>
Screenshot: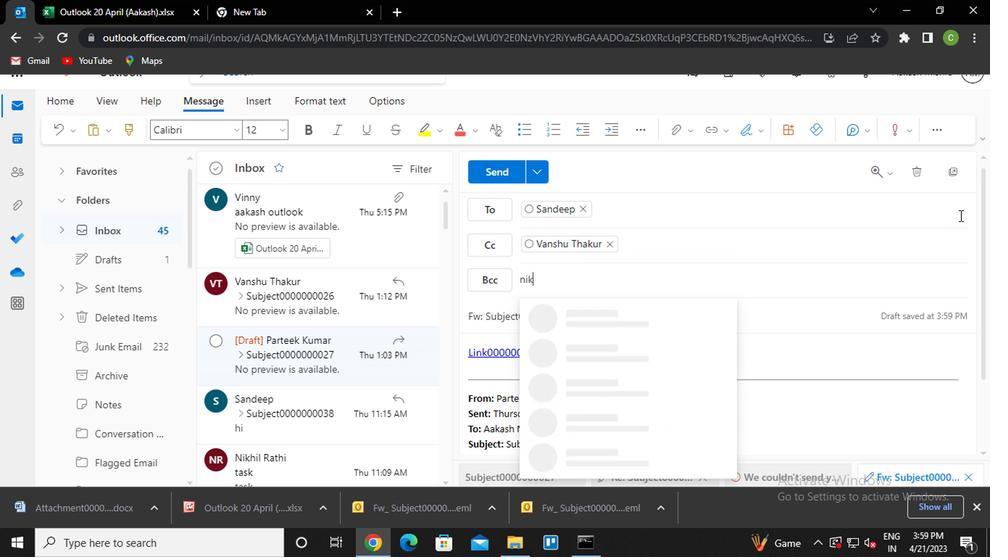 
Action: Mouse moved to (596, 323)
Screenshot: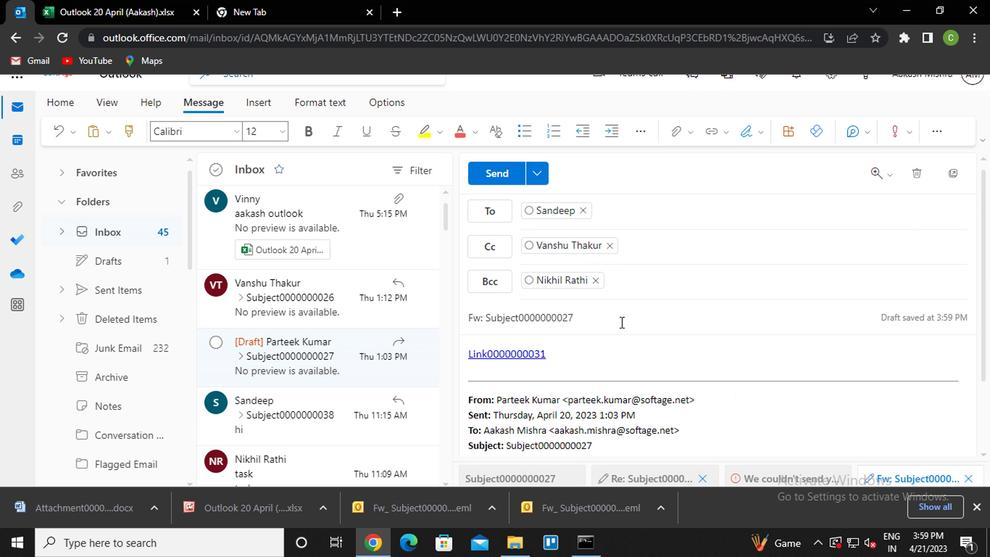 
Action: Mouse pressed left at (596, 323)
Screenshot: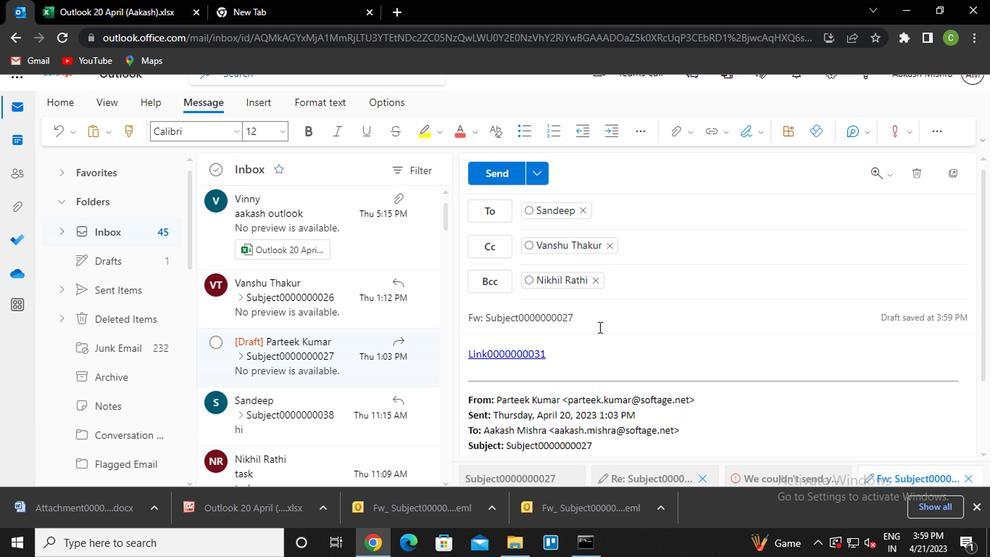
Action: Key pressed <Key.backspace><Key.backspace>31
Screenshot: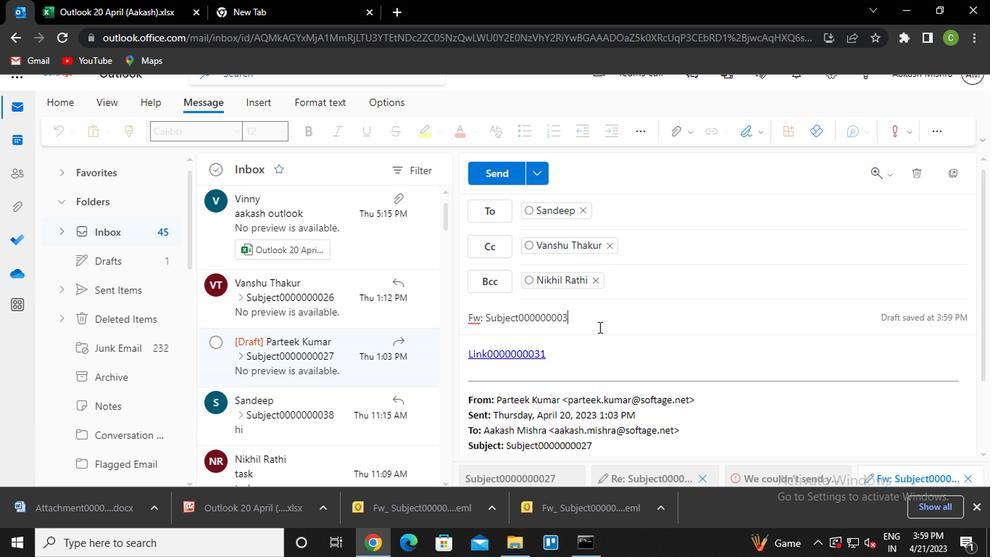 
Action: Mouse moved to (563, 352)
Screenshot: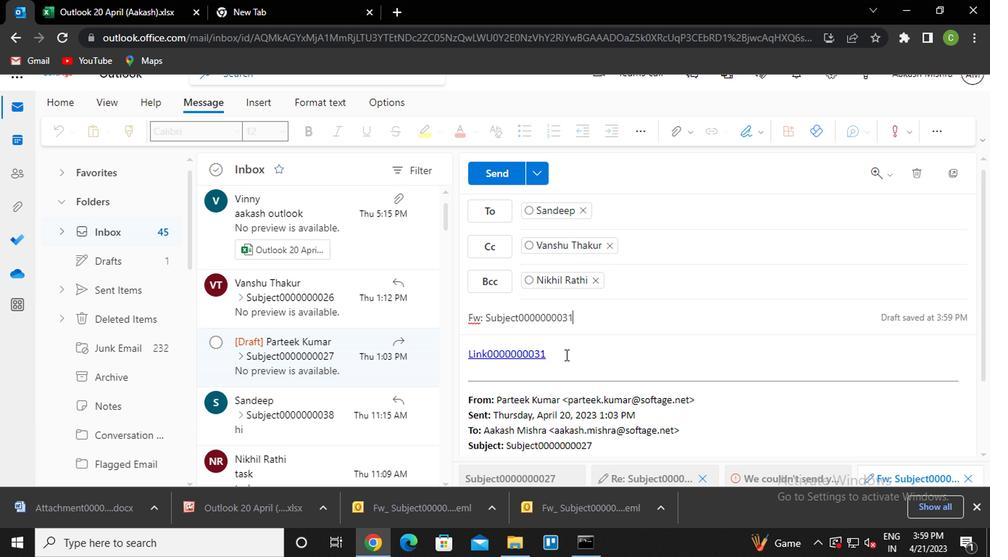 
Action: Mouse pressed left at (563, 352)
Screenshot: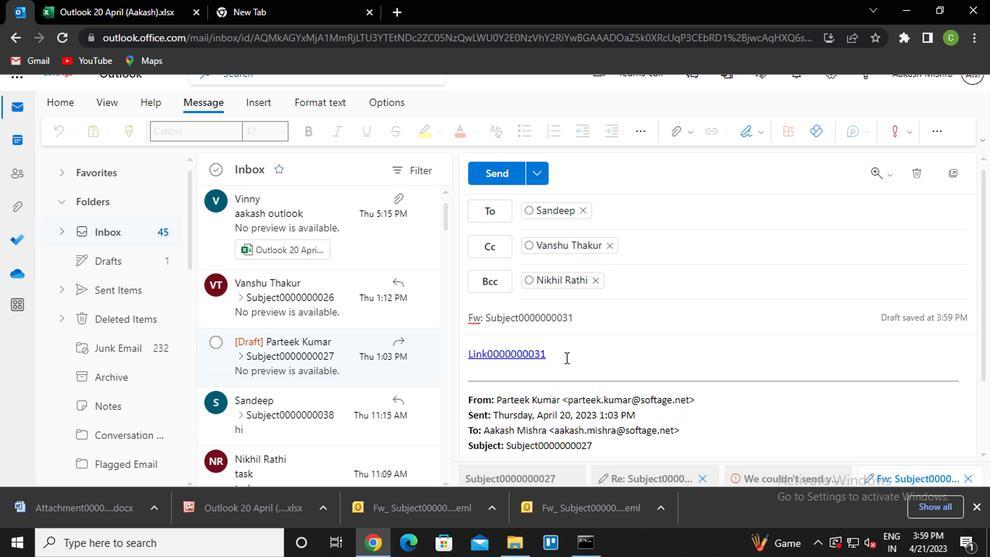 
Action: Key pressed <Key.enter><Key.caps_lock>m<Key.caps_lock>essage000000003
Screenshot: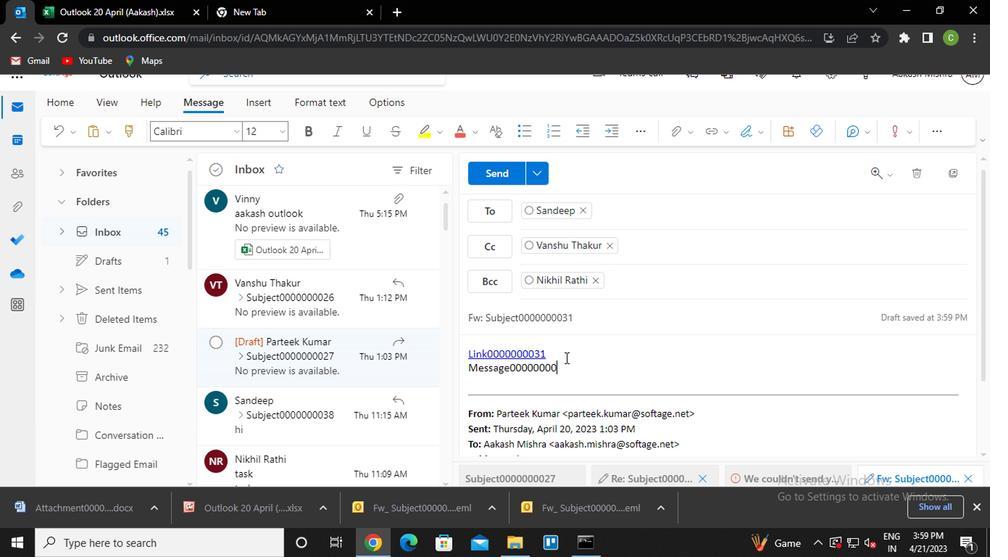 
Action: Mouse moved to (574, 346)
Screenshot: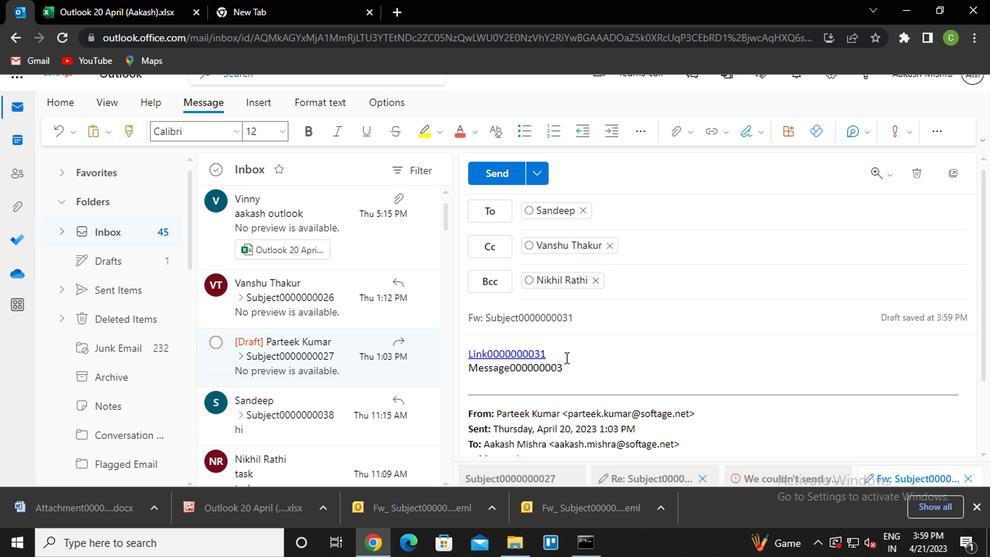 
Action: Key pressed 3
Screenshot: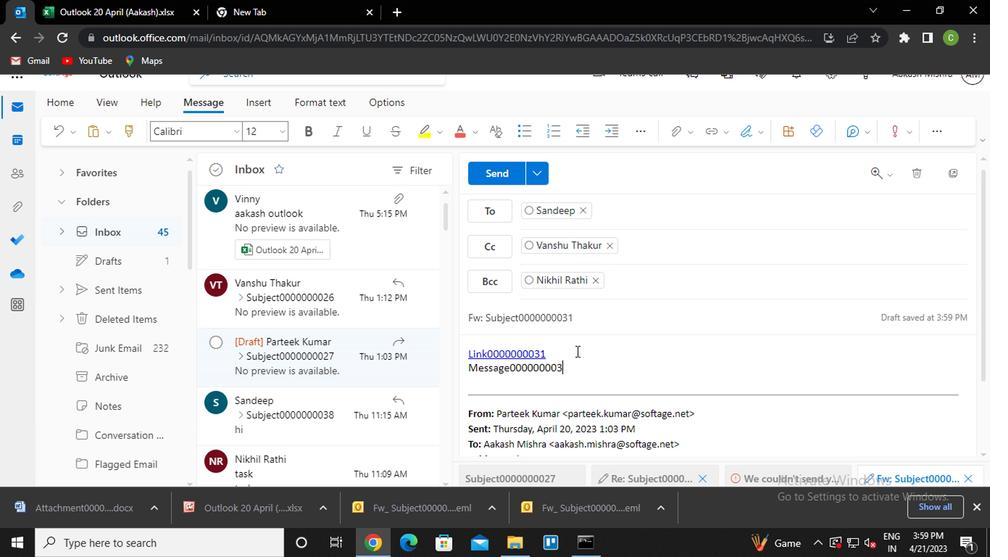 
Action: Mouse moved to (489, 183)
Screenshot: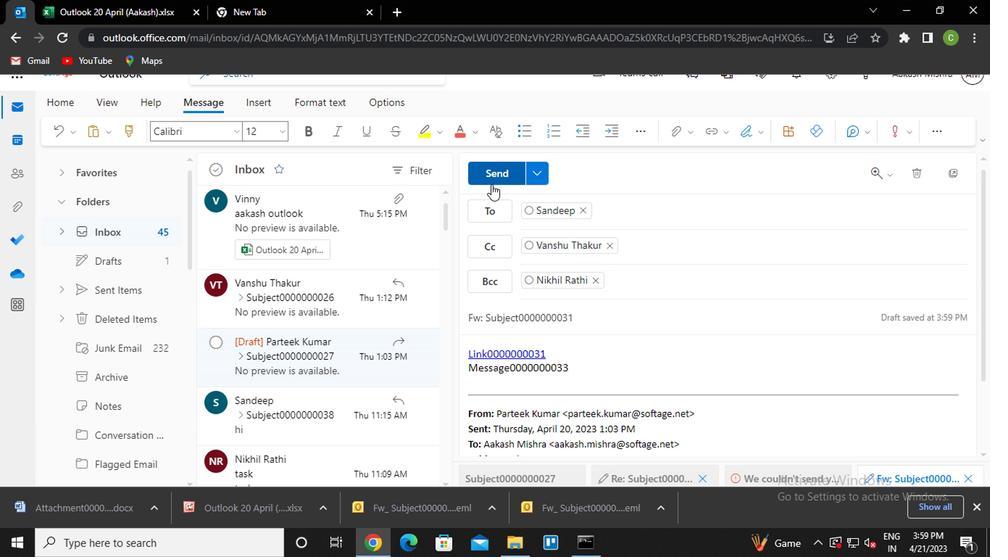 
Action: Mouse pressed left at (489, 183)
Screenshot: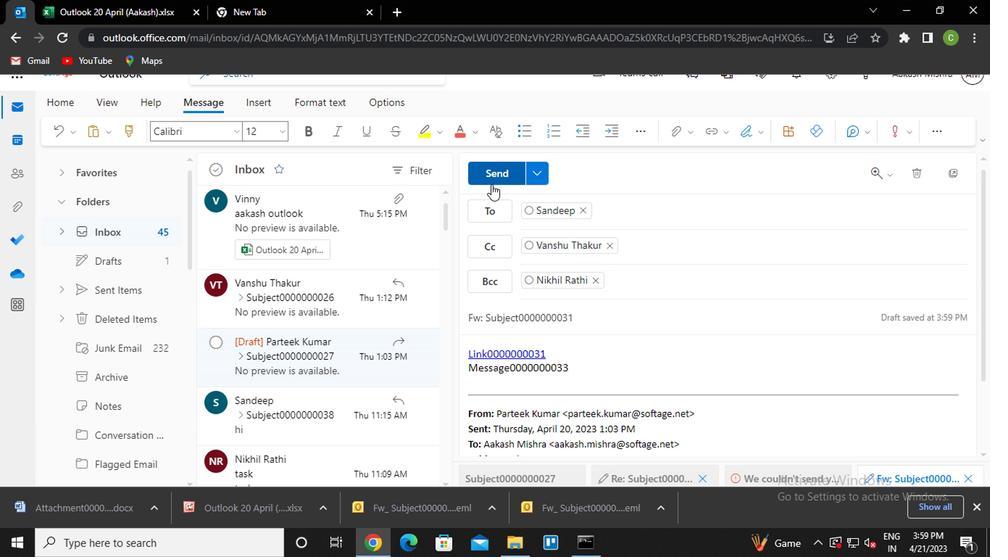 
Action: Mouse moved to (914, 203)
Screenshot: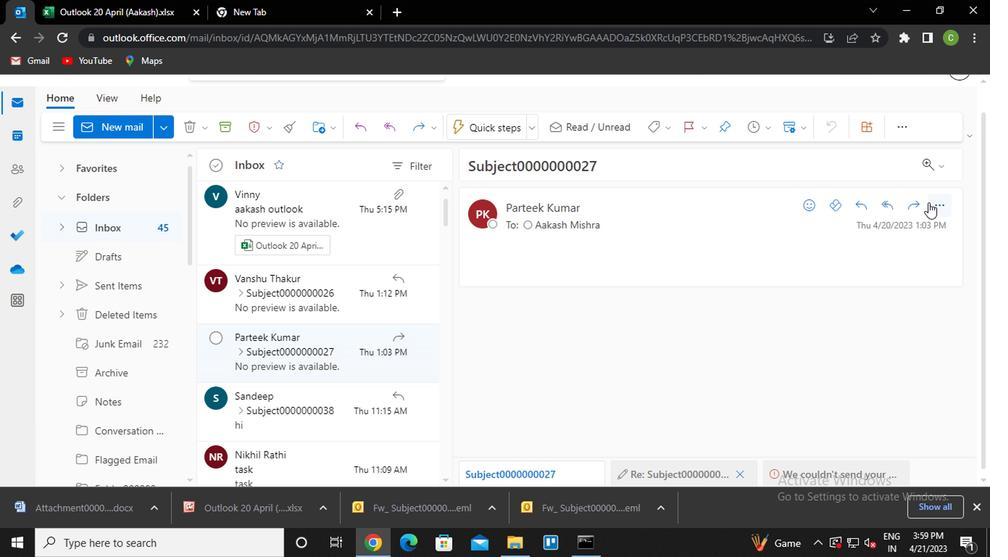 
Action: Mouse pressed left at (914, 203)
Screenshot: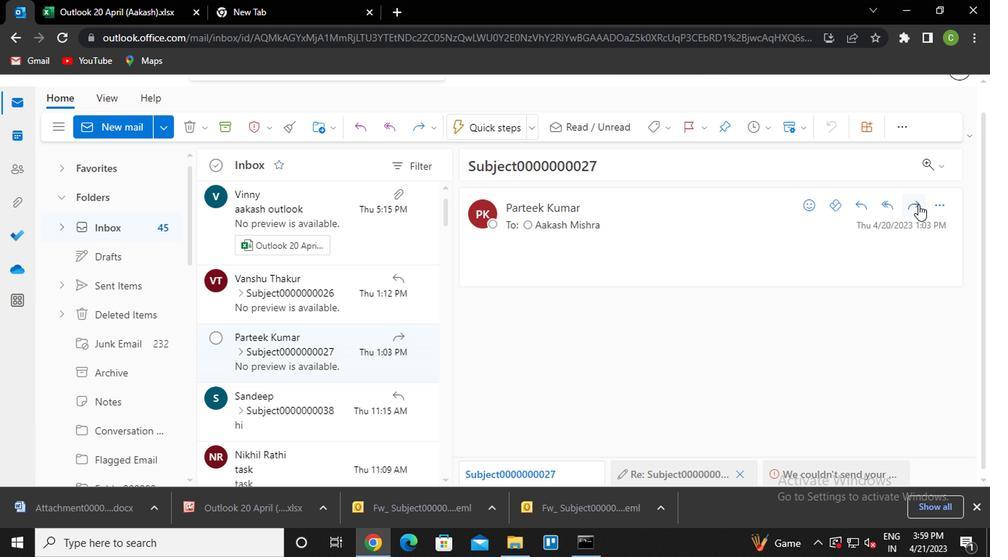 
Action: Mouse moved to (562, 289)
Screenshot: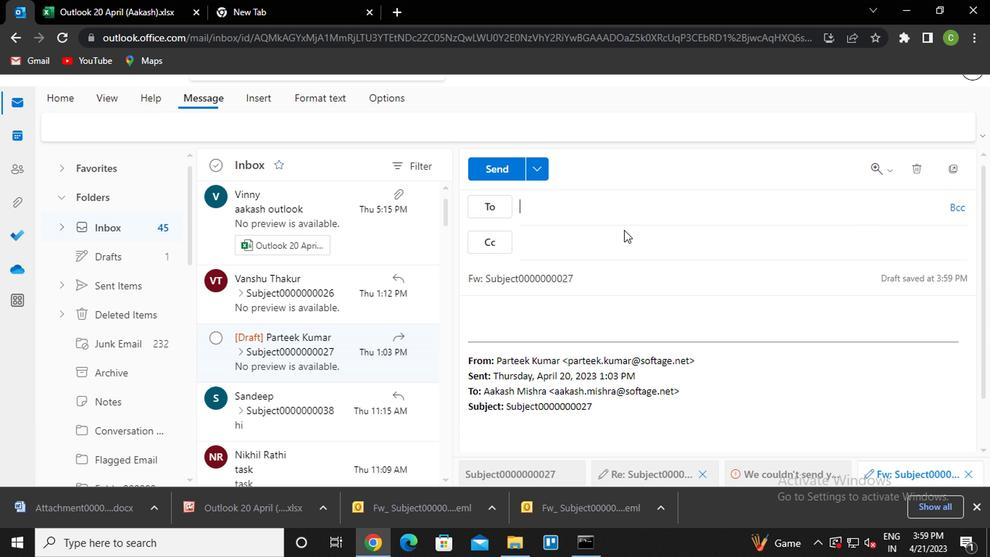 
Action: Mouse scrolled (562, 290) with delta (0, 0)
Screenshot: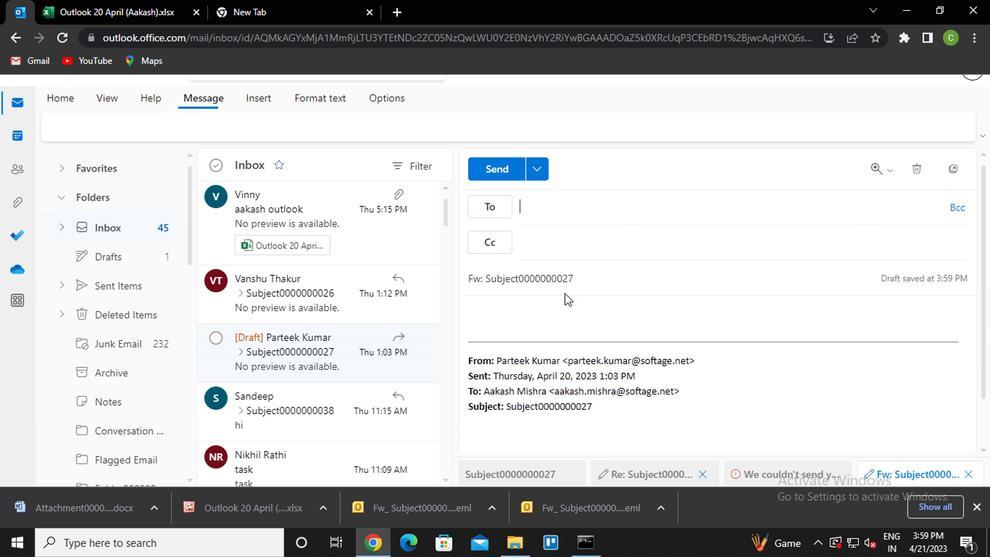 
Action: Mouse scrolled (562, 290) with delta (0, 0)
Screenshot: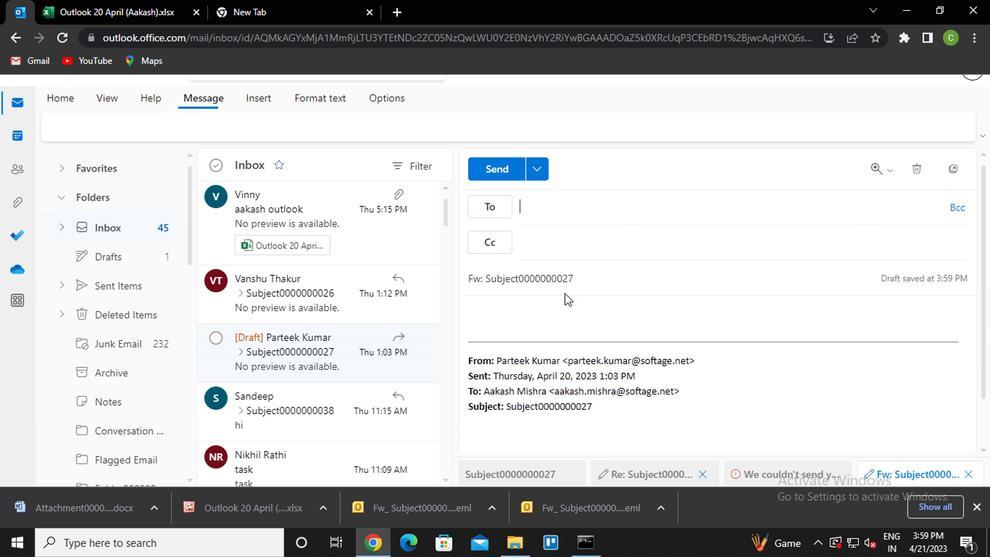 
Action: Mouse scrolled (562, 290) with delta (0, 0)
Screenshot: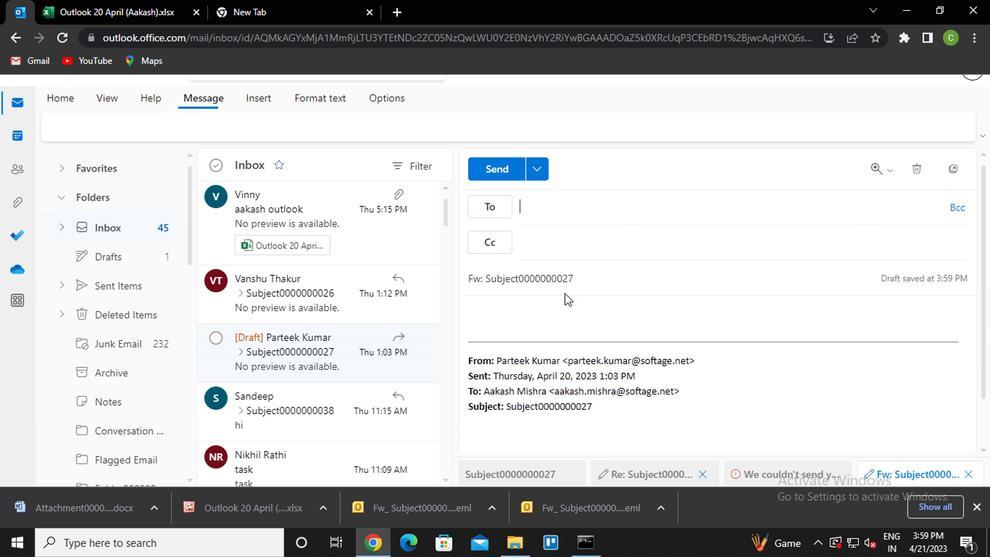 
Action: Mouse scrolled (562, 290) with delta (0, 0)
Screenshot: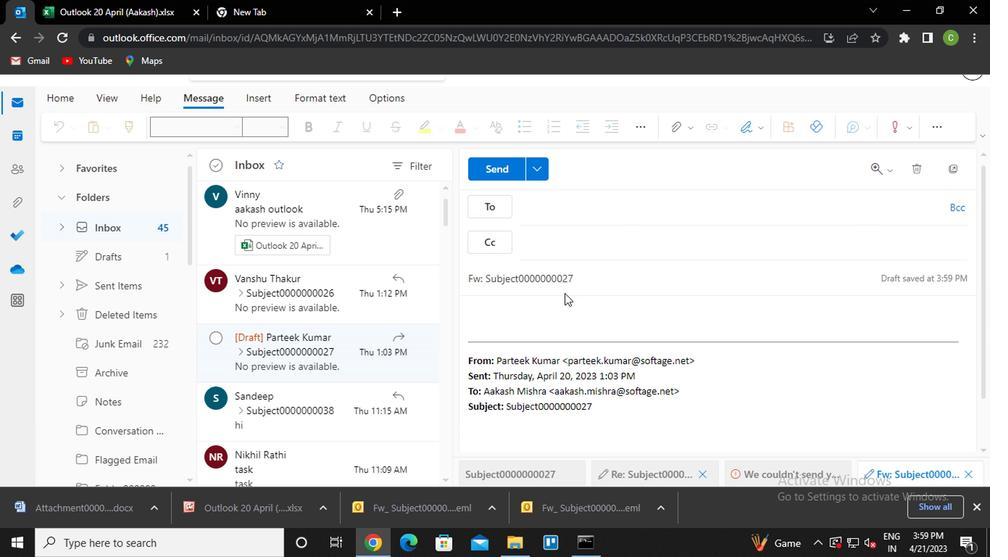 
Action: Mouse moved to (506, 329)
Screenshot: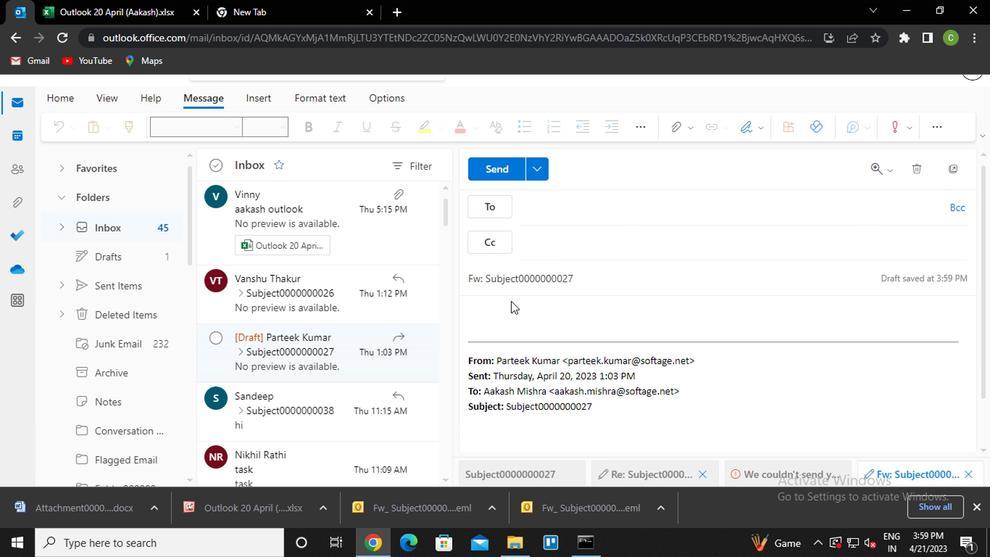 
Action: Mouse pressed left at (506, 329)
Screenshot: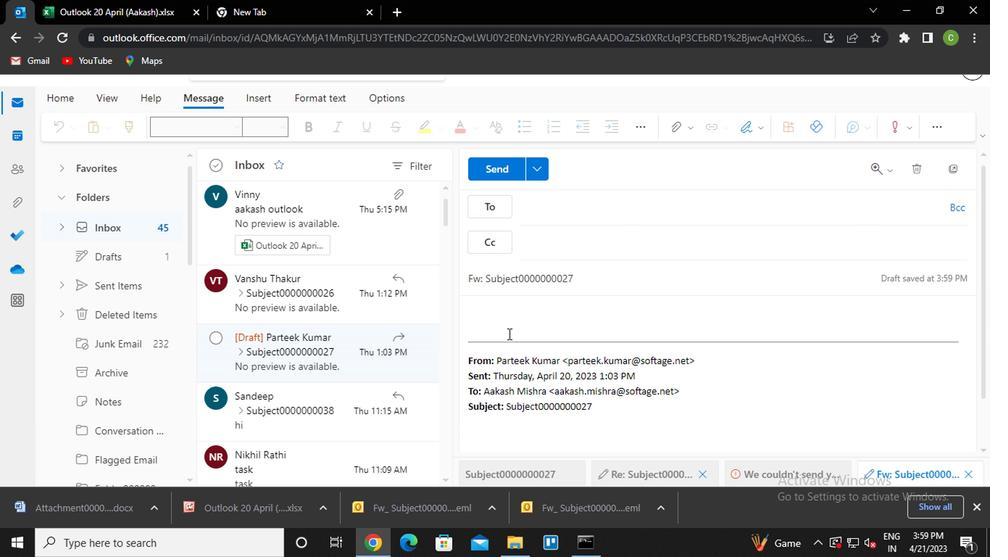 
Action: Mouse moved to (666, 126)
Screenshot: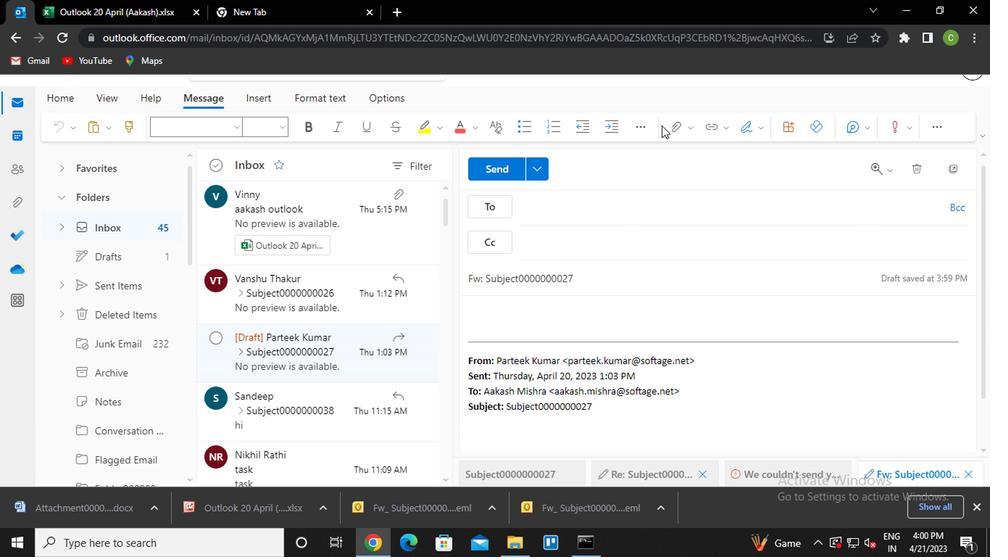 
Action: Mouse pressed left at (666, 126)
Screenshot: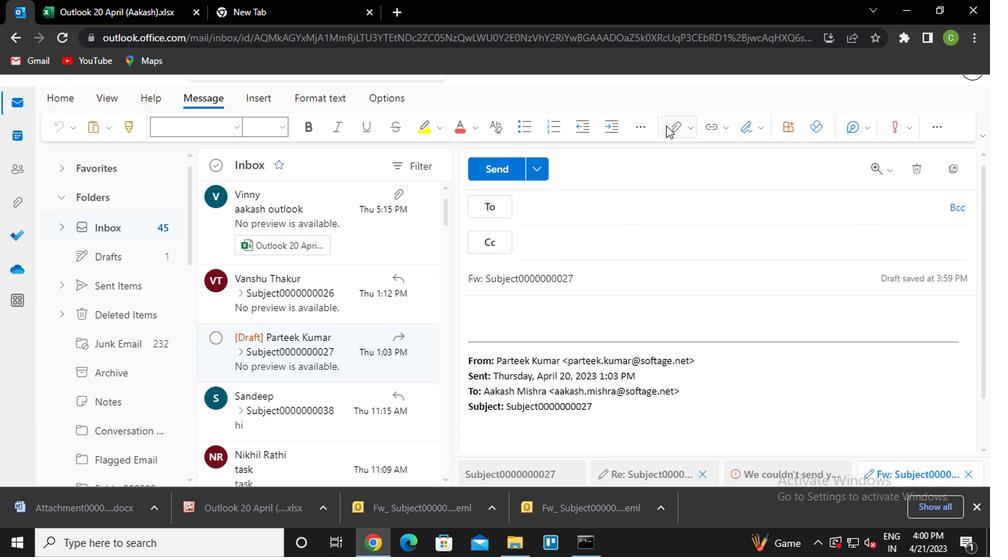 
Action: Mouse moved to (552, 235)
Screenshot: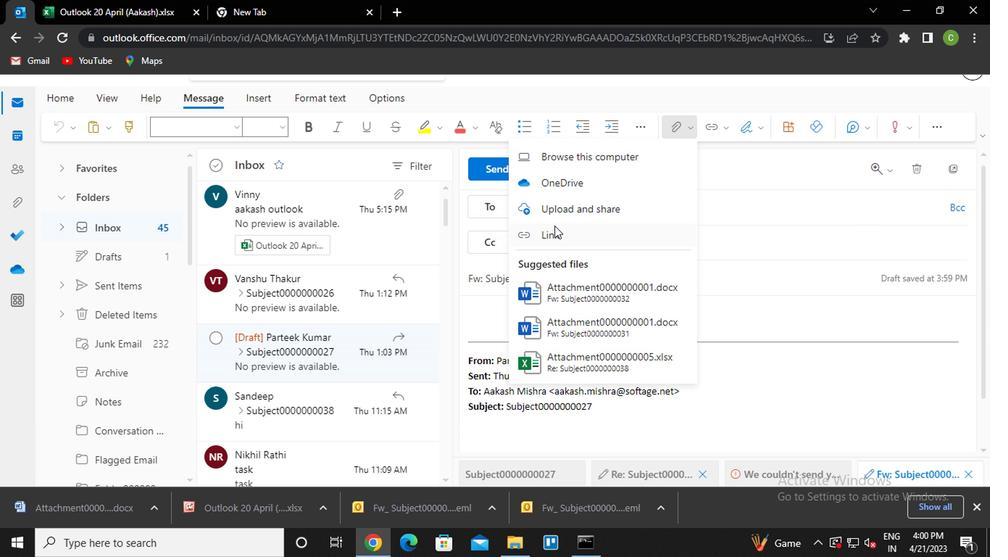
Action: Mouse pressed left at (552, 235)
Screenshot: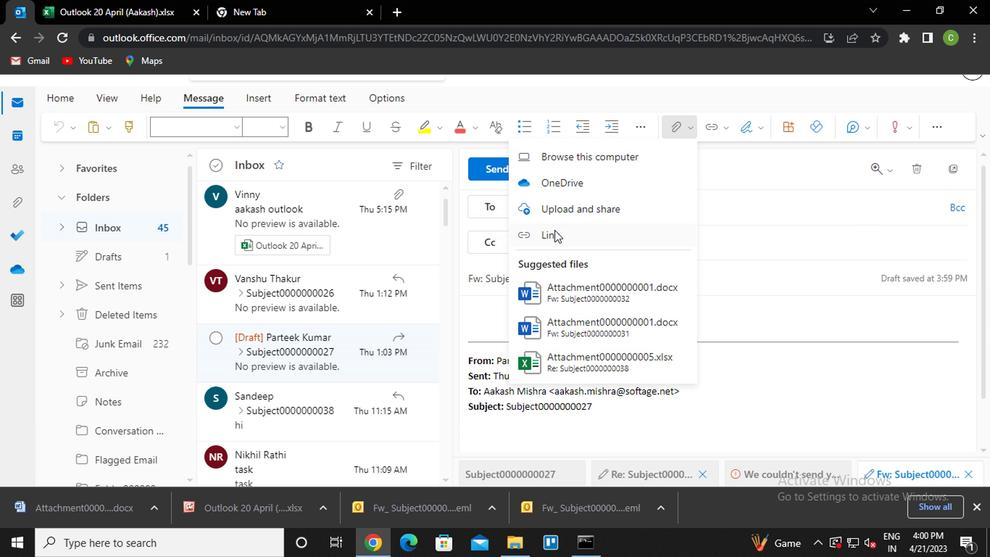 
Action: Mouse moved to (477, 309)
Screenshot: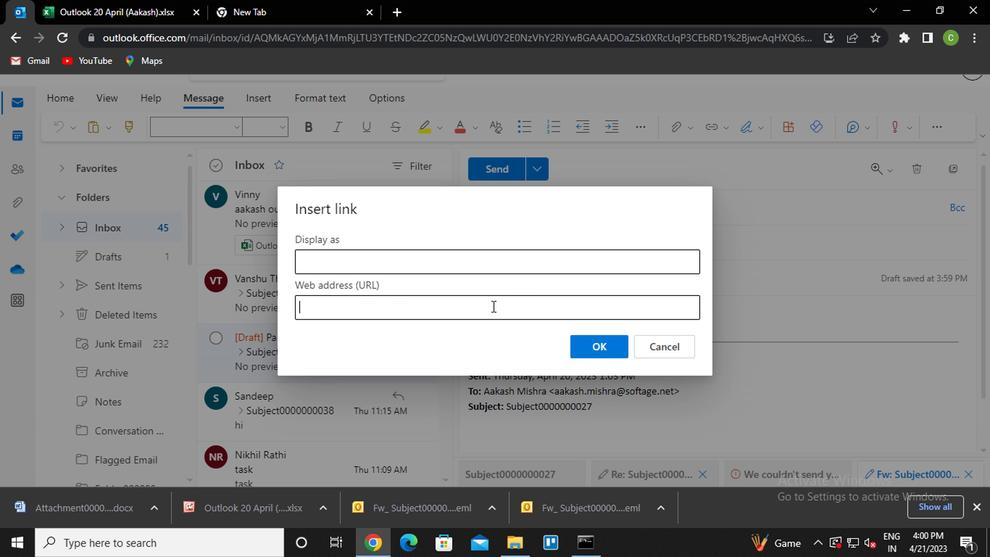 
Action: Mouse pressed left at (477, 309)
Screenshot: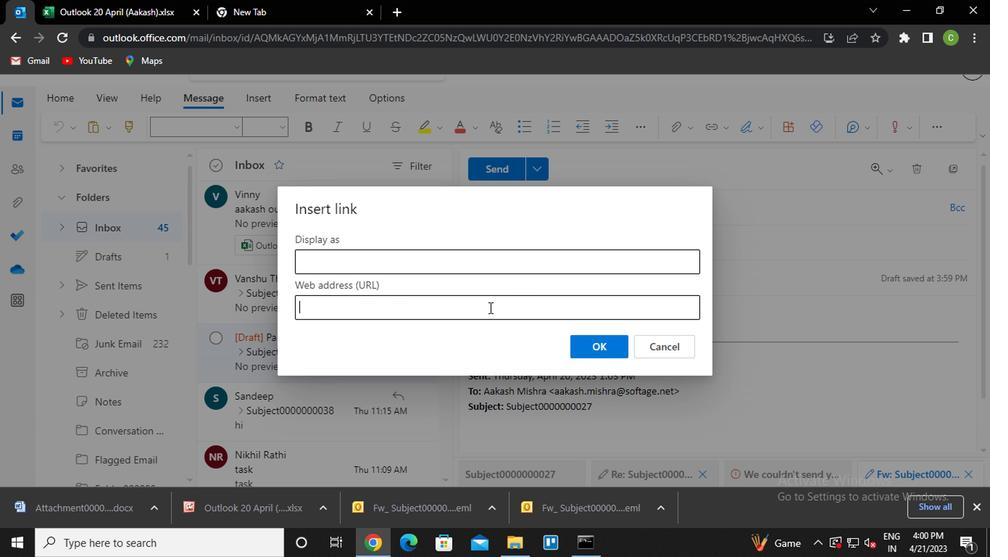 
Action: Mouse moved to (439, 195)
Screenshot: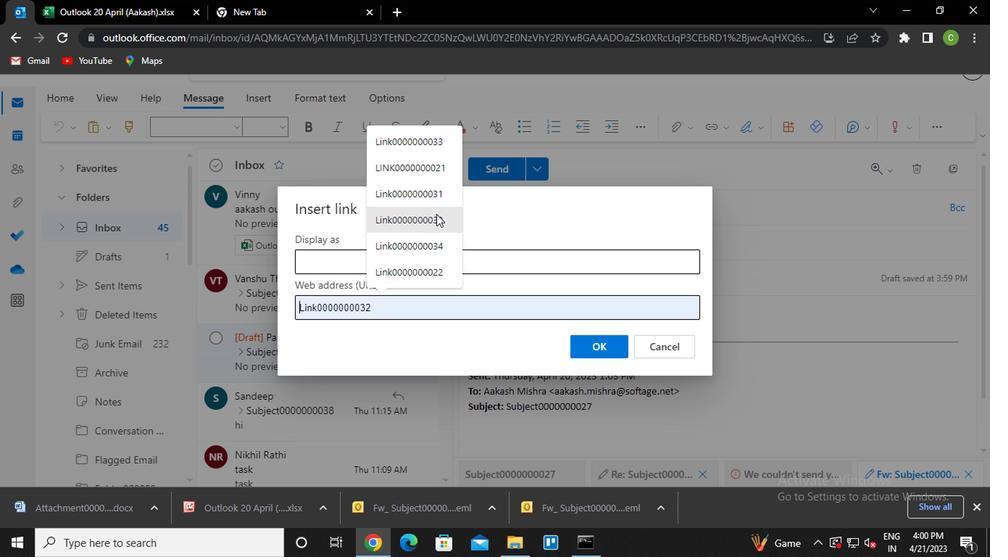 
Action: Mouse pressed left at (439, 195)
Screenshot: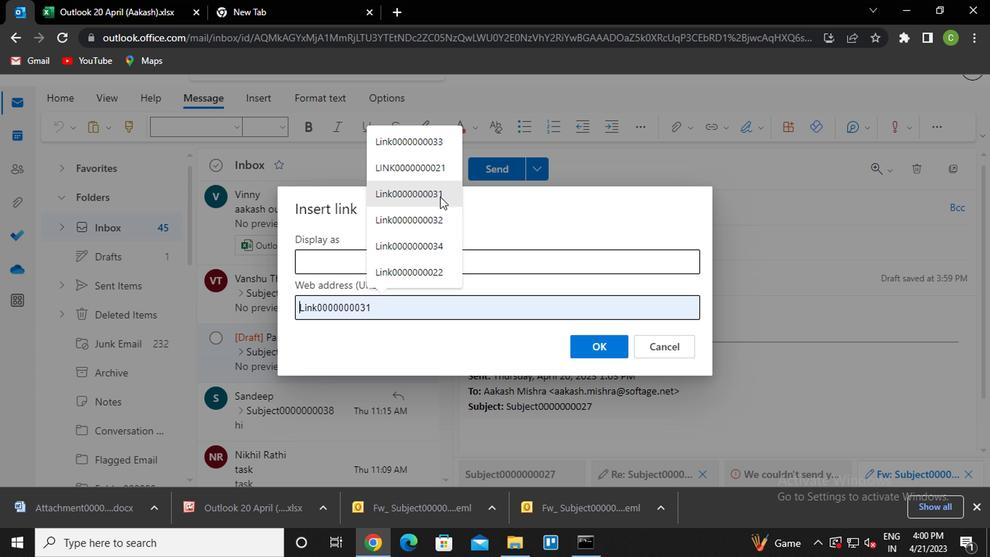 
Action: Mouse moved to (589, 343)
Screenshot: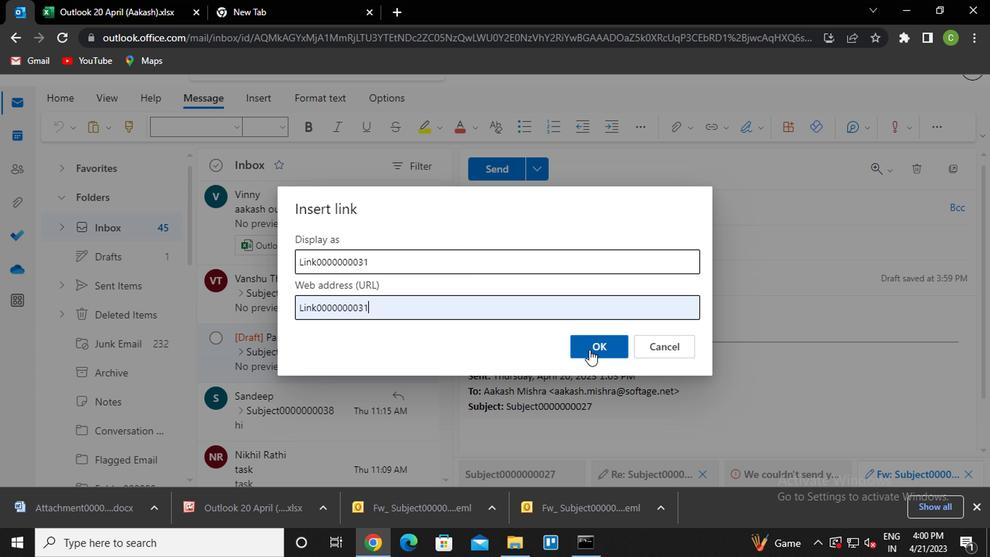 
Action: Mouse pressed left at (589, 343)
Screenshot: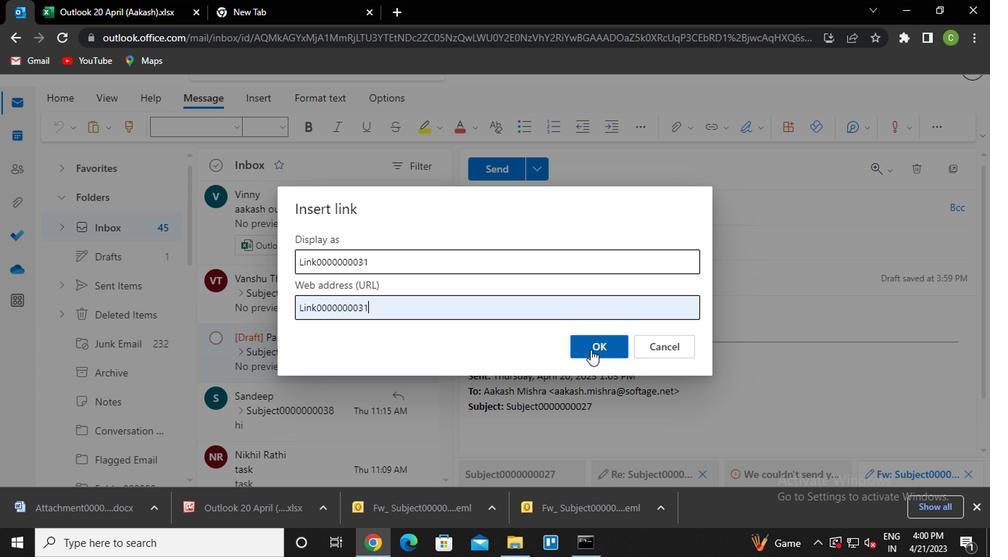 
Action: Mouse moved to (572, 204)
Screenshot: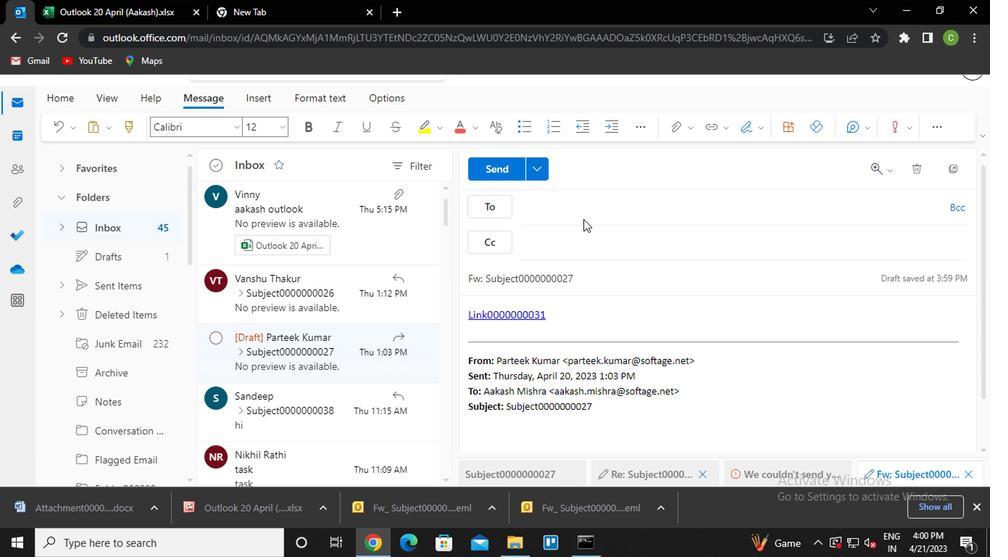 
Action: Mouse pressed left at (572, 204)
Screenshot: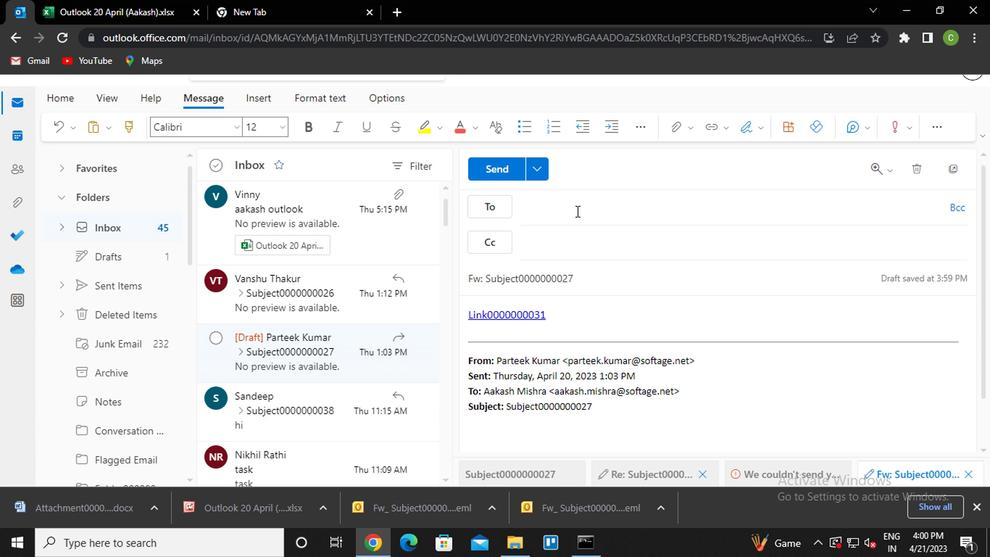 
Action: Key pressed san<Key.enter>van<Key.enter>
Screenshot: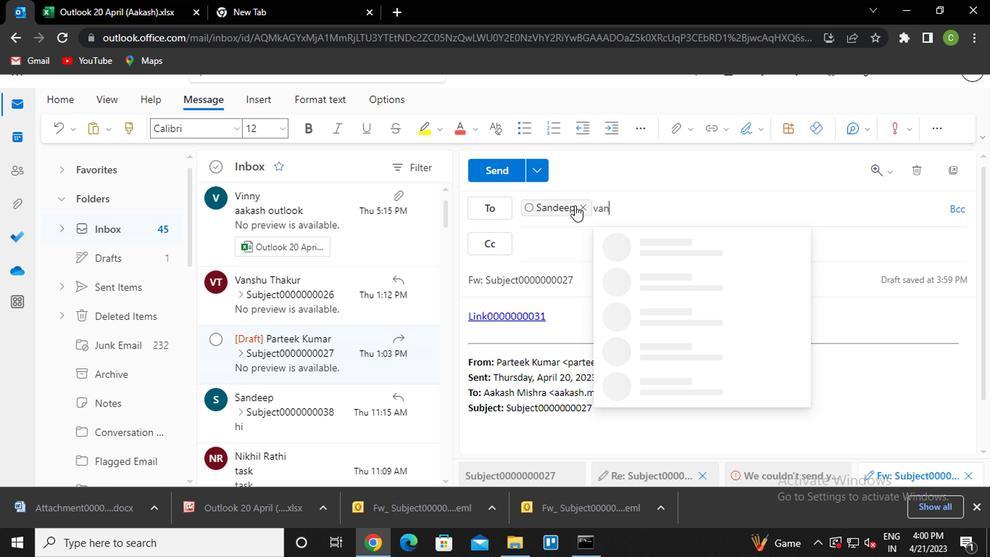 
Action: Mouse moved to (552, 242)
Screenshot: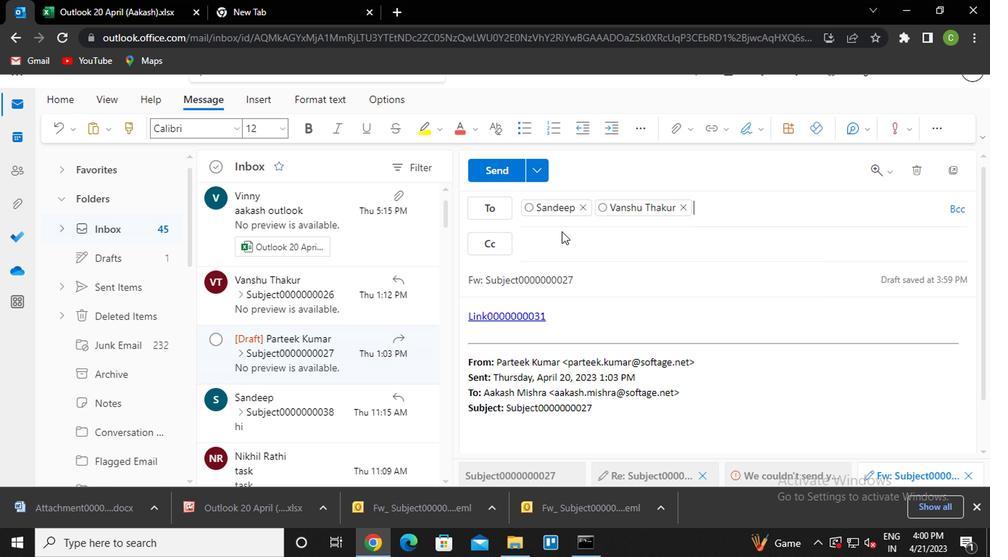 
Action: Mouse pressed left at (552, 242)
Screenshot: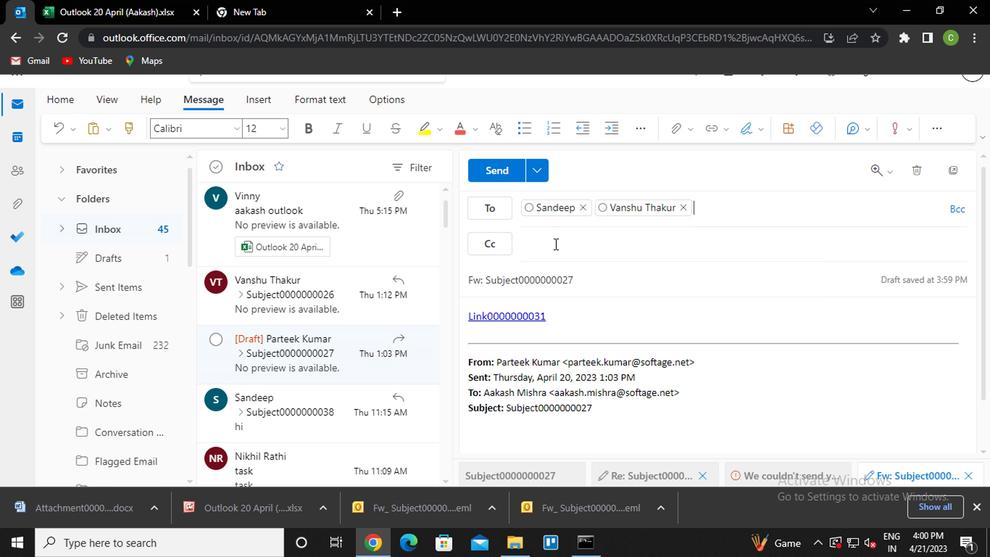 
Action: Mouse moved to (552, 242)
Screenshot: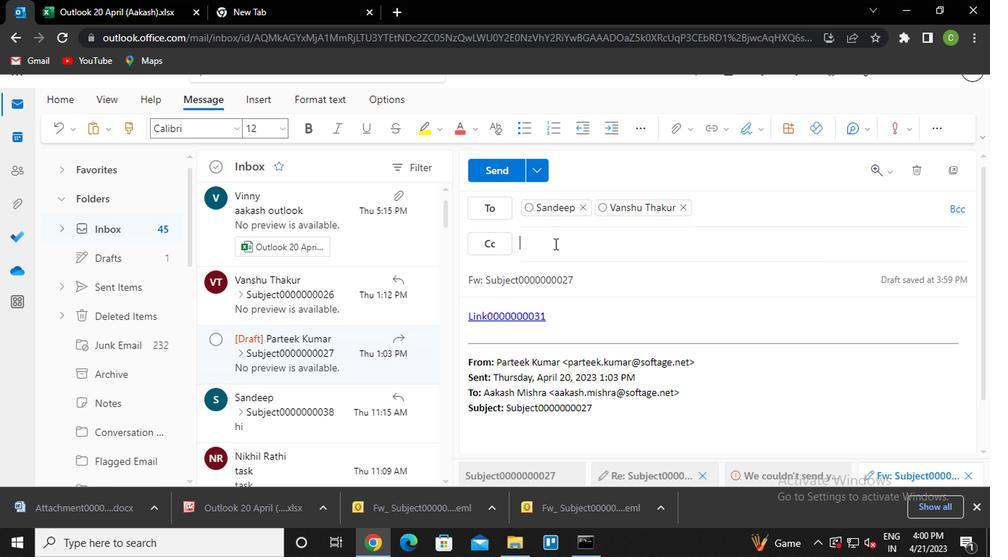 
Action: Key pressed nik<Key.enter>ayush<Key.enter>
Screenshot: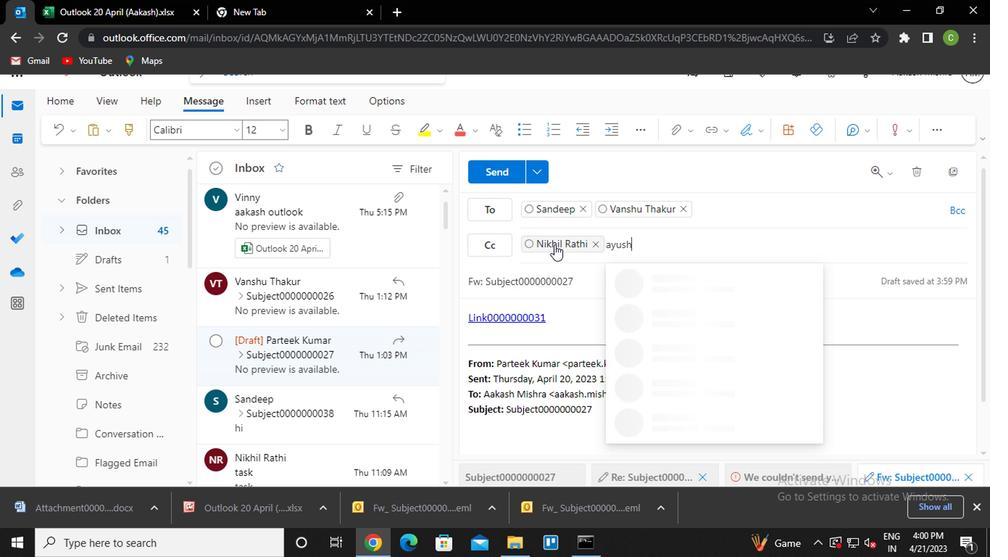 
Action: Mouse moved to (951, 210)
Screenshot: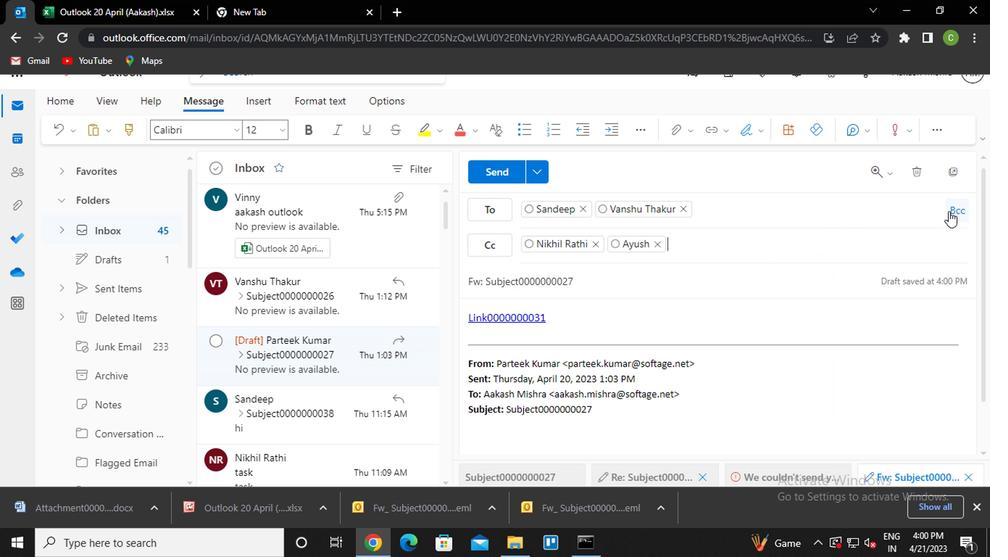 
Action: Mouse pressed left at (951, 210)
Screenshot: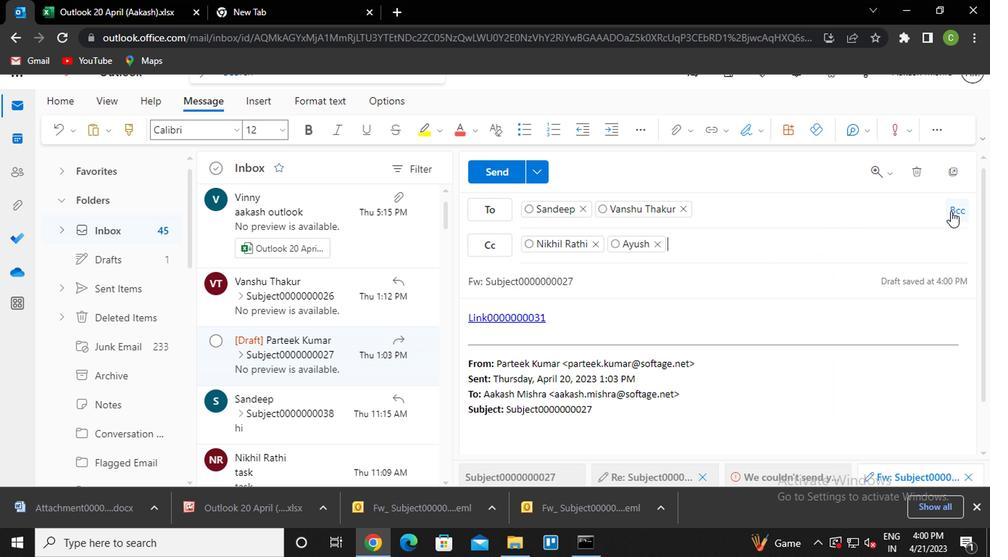 
Action: Mouse moved to (944, 210)
Screenshot: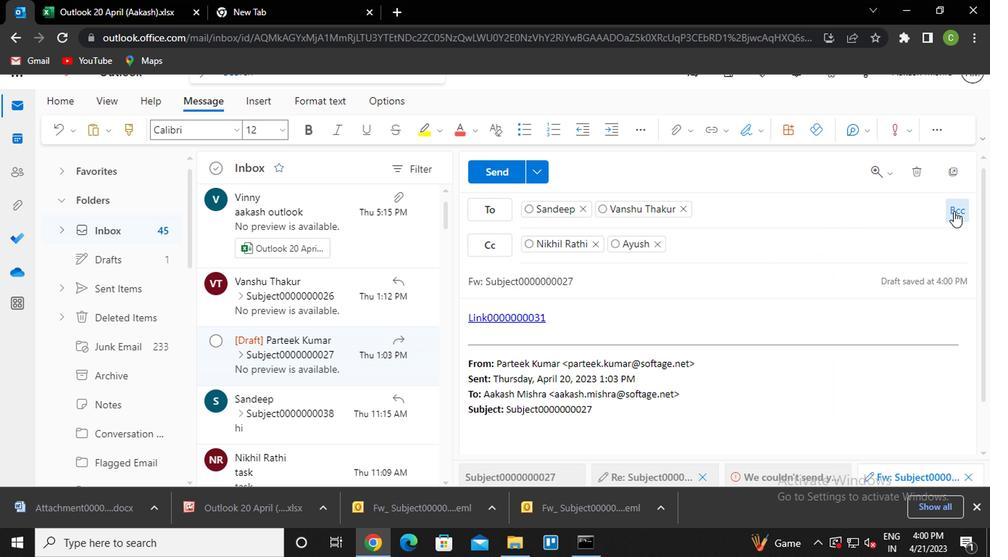 
Action: Key pressed pooja<Key.enter>
Screenshot: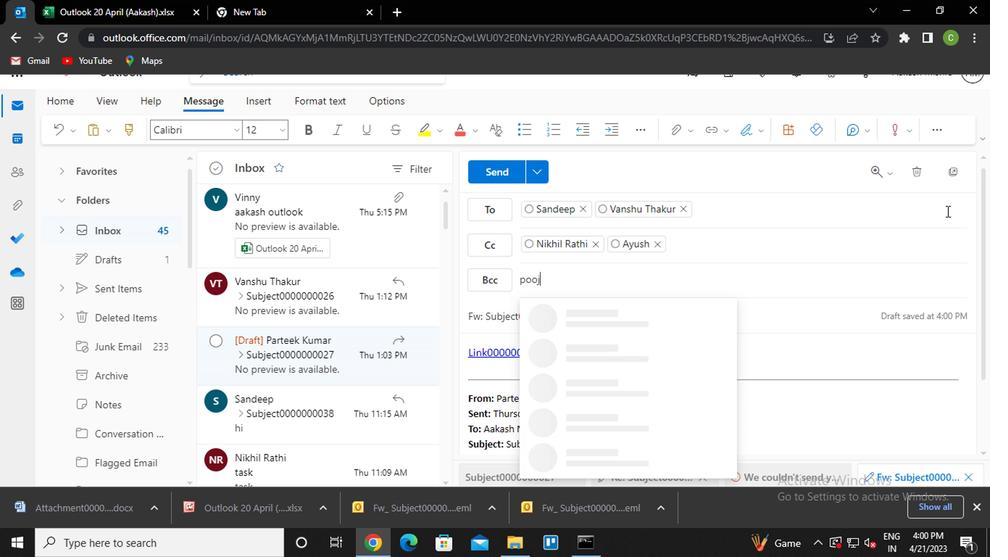 
Action: Mouse moved to (582, 314)
Screenshot: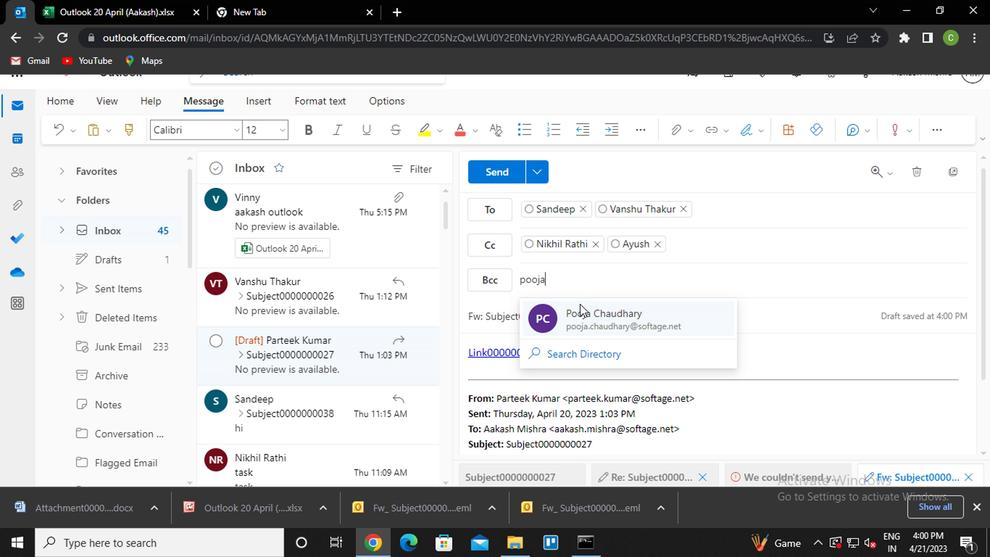 
Action: Mouse pressed left at (582, 314)
Screenshot: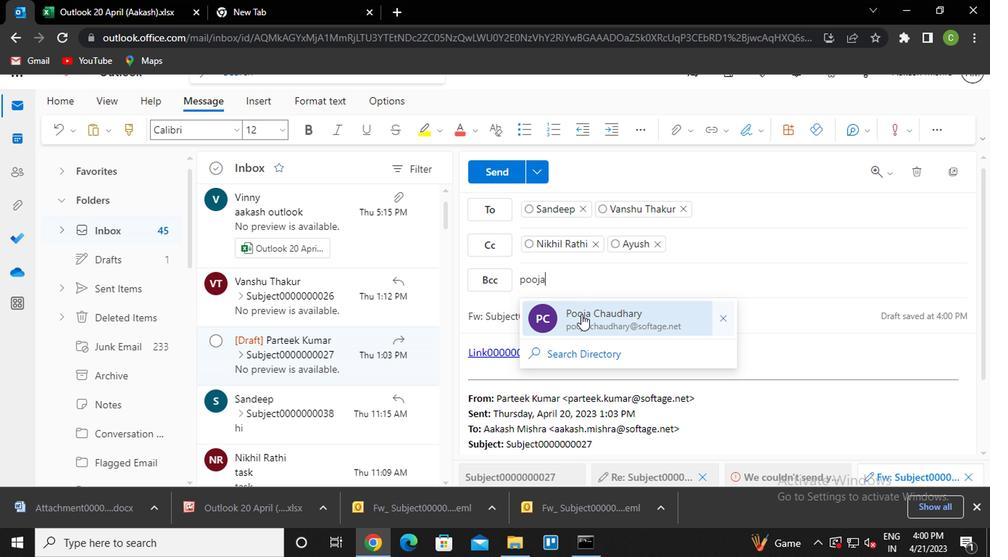 
Action: Mouse moved to (579, 317)
Screenshot: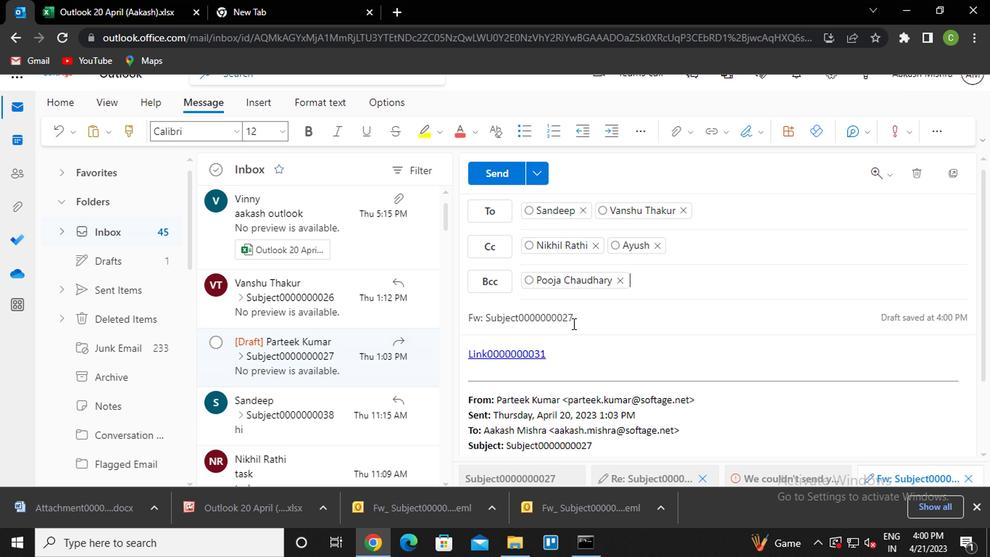 
Action: Mouse pressed left at (579, 317)
Screenshot: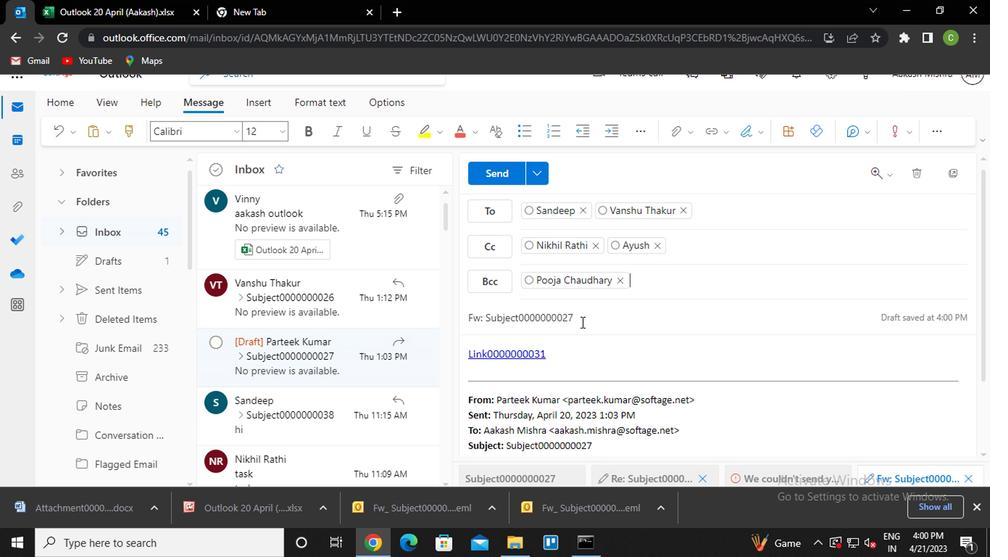 
Action: Key pressed <Key.backspace><Key.backspace>31
Screenshot: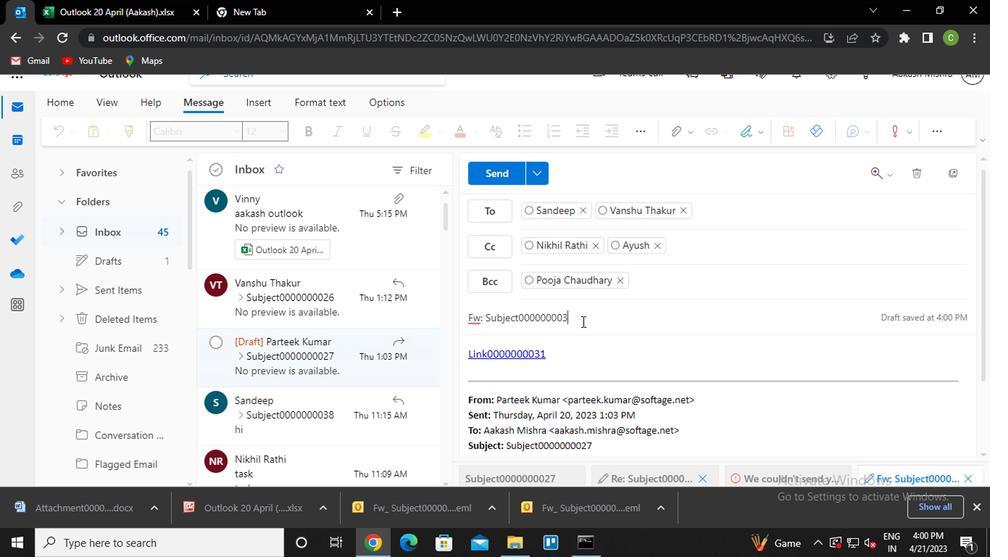 
Action: Mouse moved to (572, 355)
Screenshot: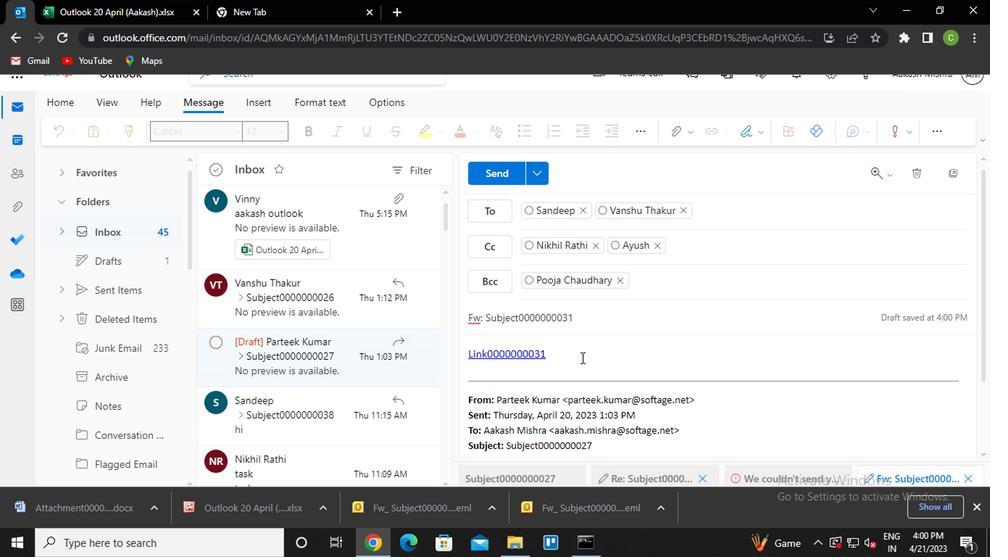 
Action: Mouse pressed left at (572, 355)
Screenshot: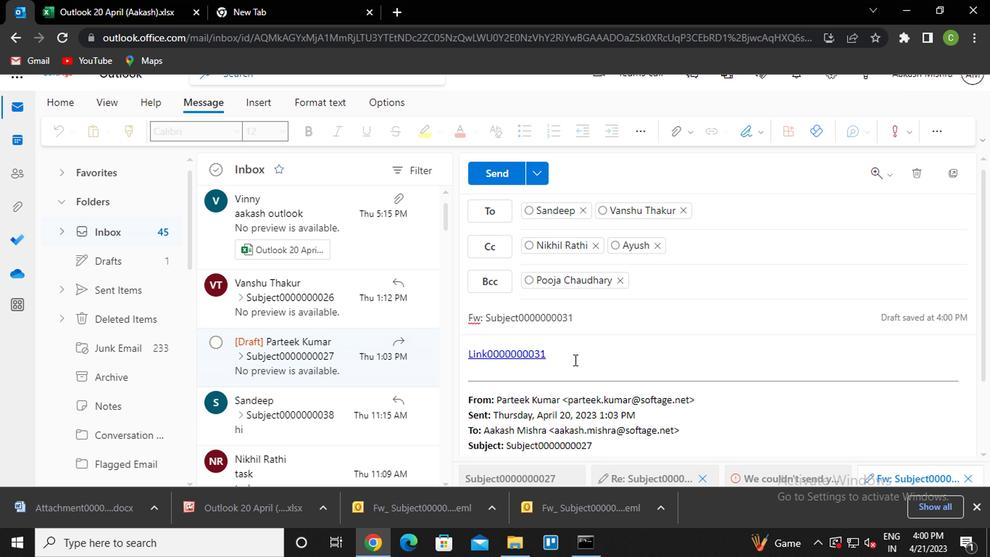 
Action: Key pressed <Key.enter><Key.caps_lock>s<Key.caps_lock>ubject0000000033
Screenshot: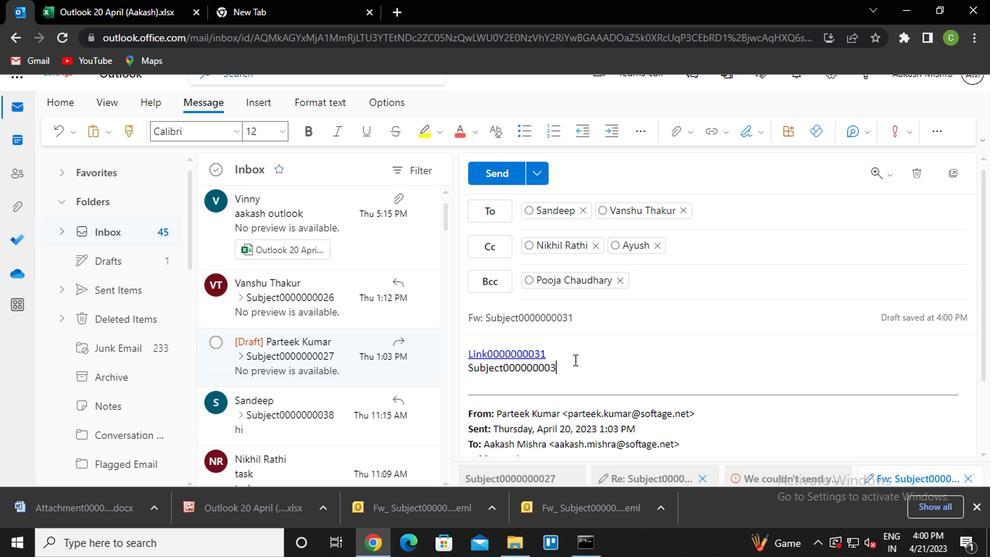 
Action: Mouse moved to (499, 173)
Screenshot: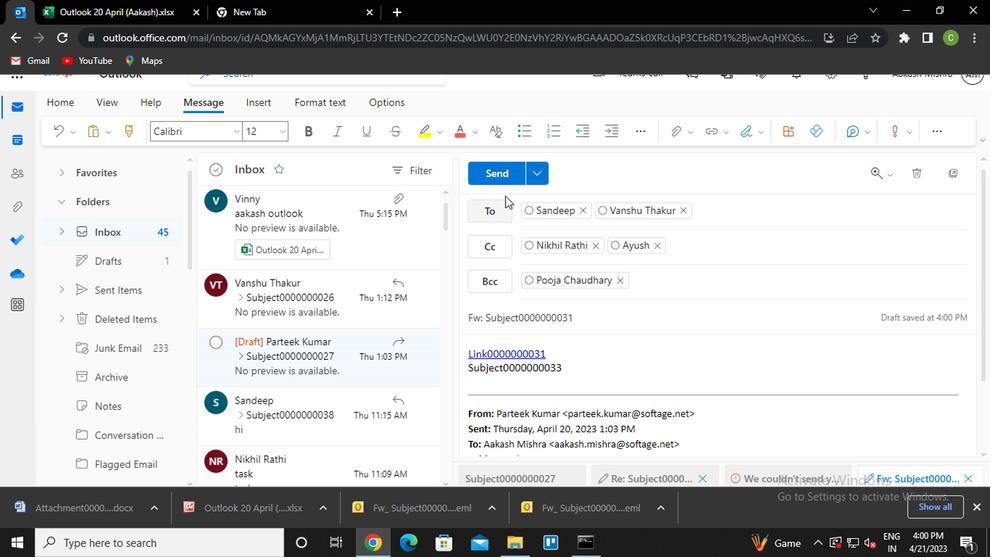 
Action: Mouse pressed left at (499, 173)
Screenshot: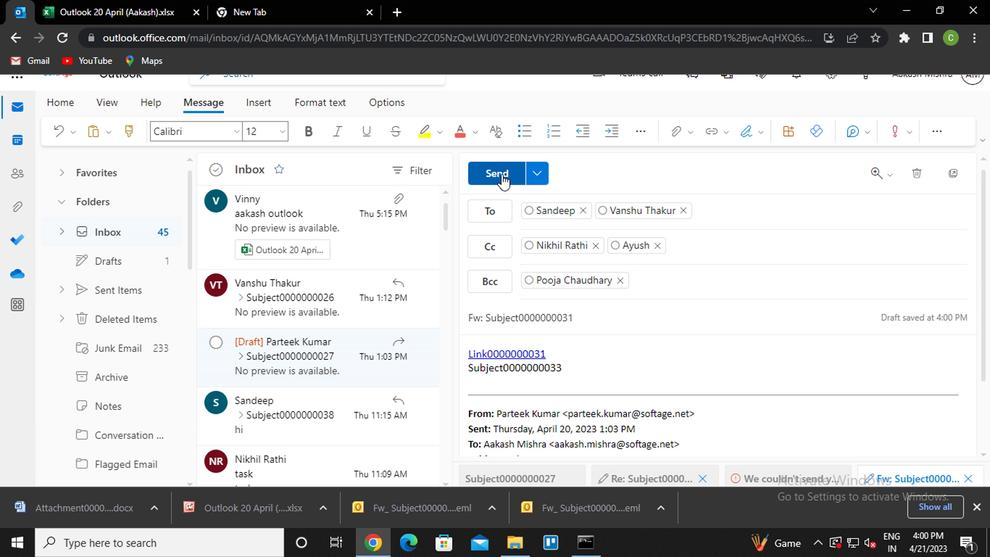 
Action: Mouse moved to (505, 398)
Screenshot: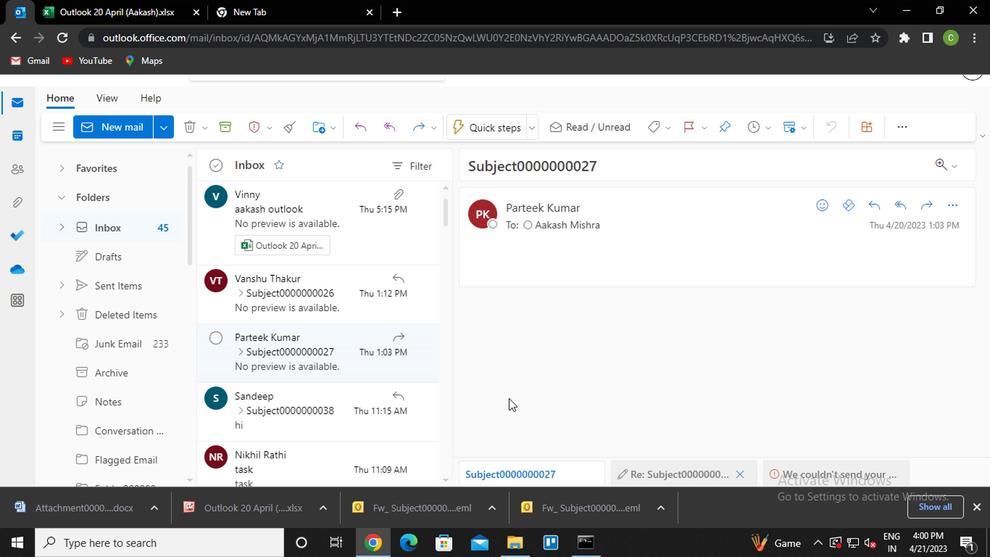 
